 Task: Compose an email with the signature Christina Ramirez with the subject Thank you for a proposal and the message Im following up on the project timeline. Can you provide an update on the progress made so far? from softage.10@softage.net to softage.7@softage.net, now select the entire message Quote Attach a link with text SoftAge.7 and email address as softage.7@softage.net Send the email. Finally, move the email from Sent Items to the label Flyers
Action: Mouse moved to (60, 97)
Screenshot: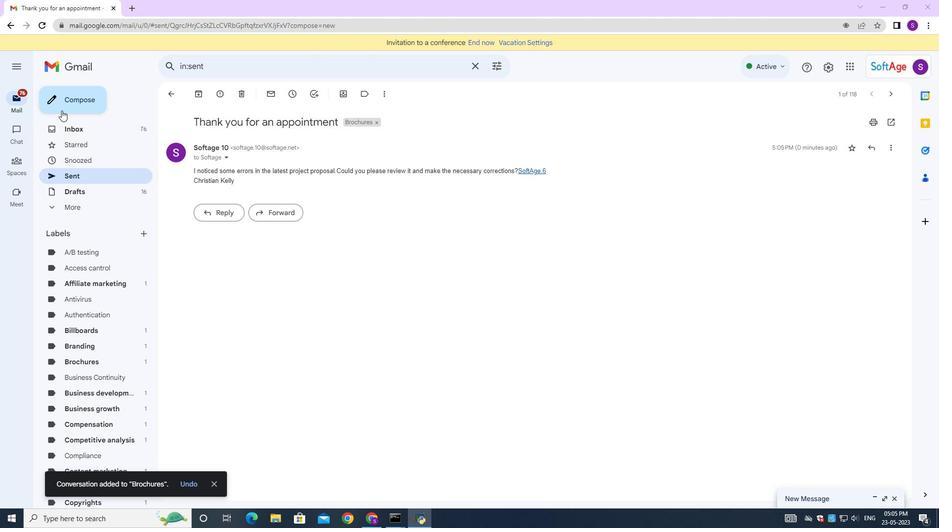 
Action: Mouse pressed left at (60, 97)
Screenshot: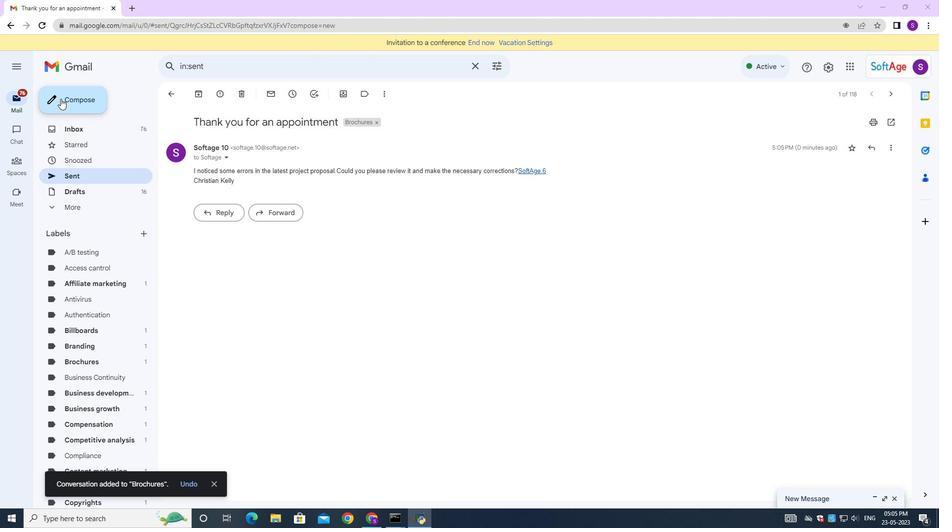 
Action: Mouse moved to (658, 494)
Screenshot: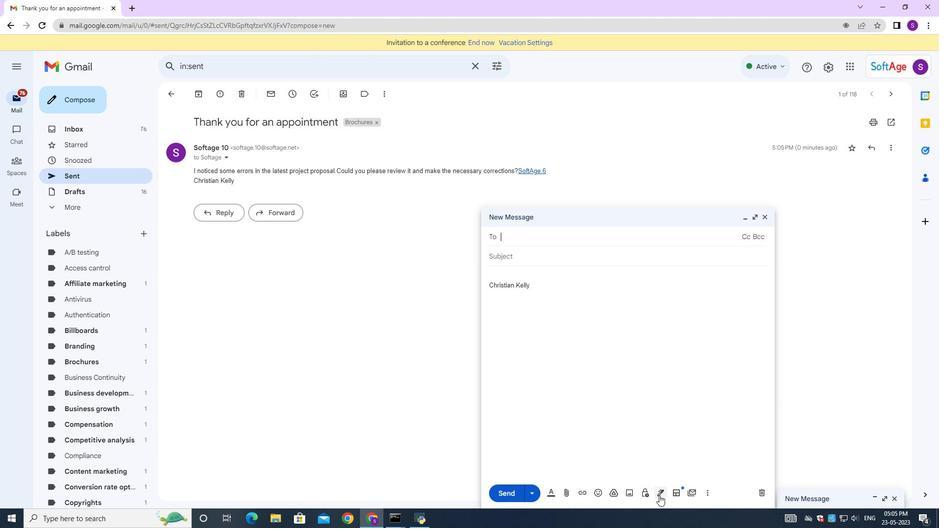 
Action: Mouse pressed left at (658, 494)
Screenshot: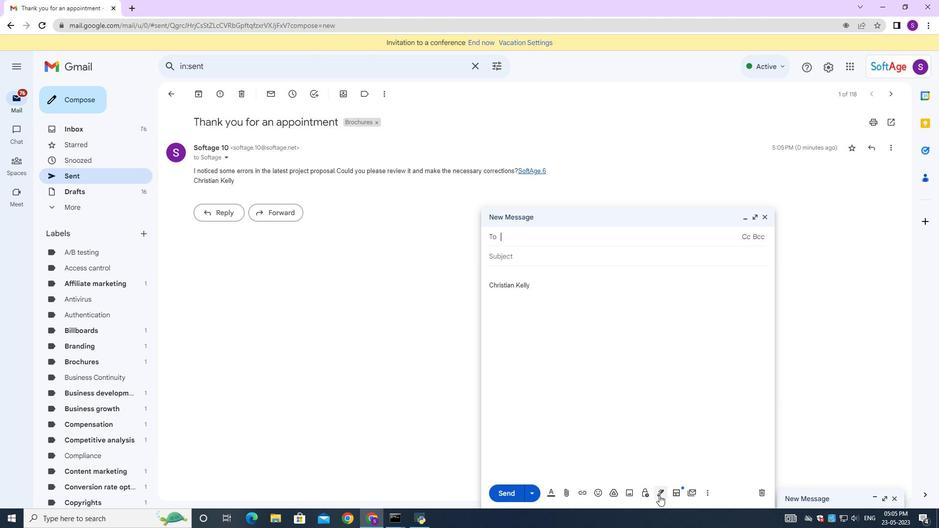 
Action: Mouse moved to (710, 439)
Screenshot: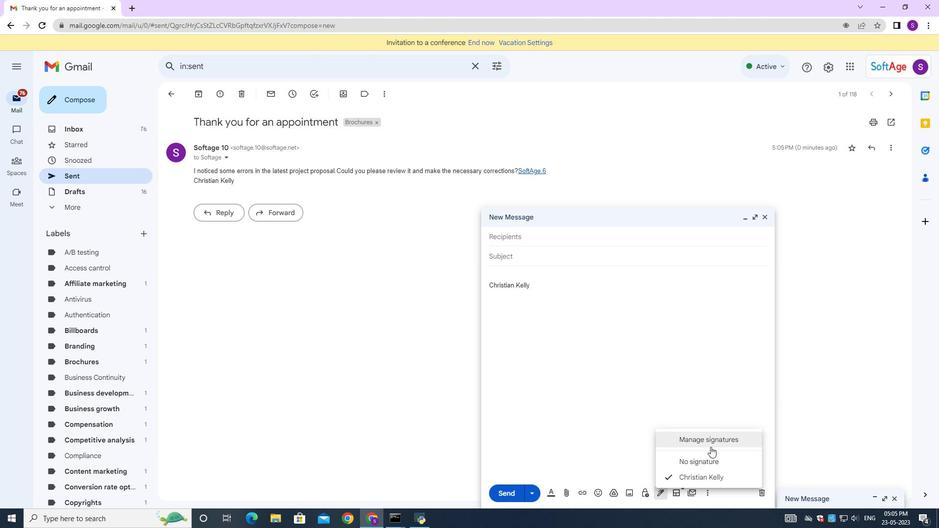 
Action: Mouse pressed left at (710, 439)
Screenshot: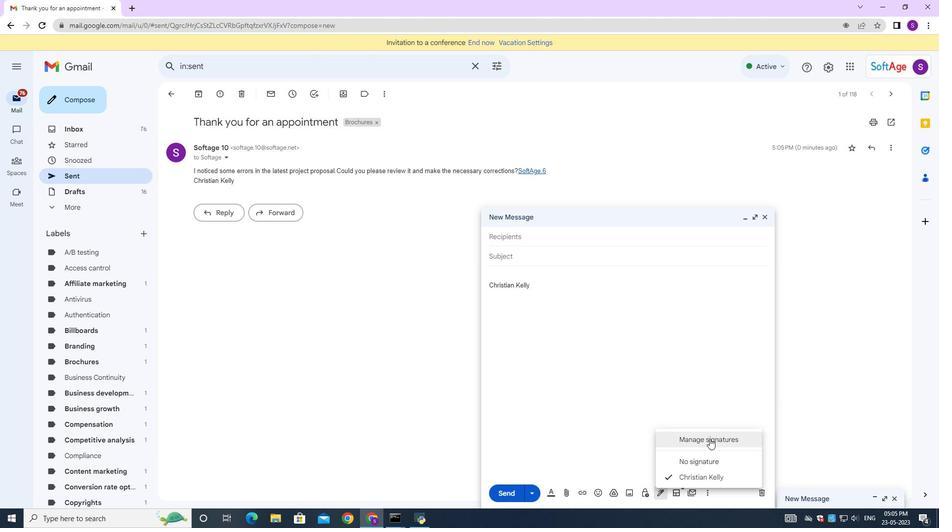 
Action: Mouse moved to (416, 237)
Screenshot: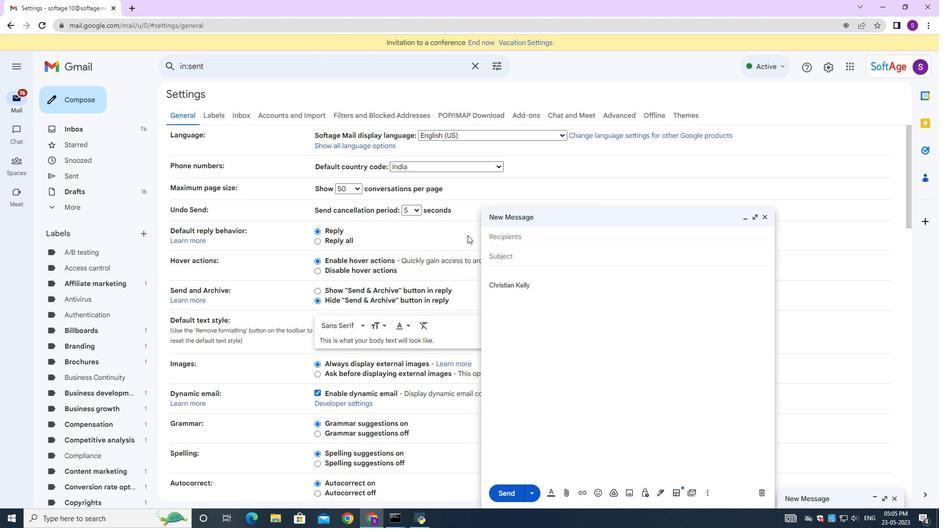
Action: Mouse scrolled (416, 237) with delta (0, 0)
Screenshot: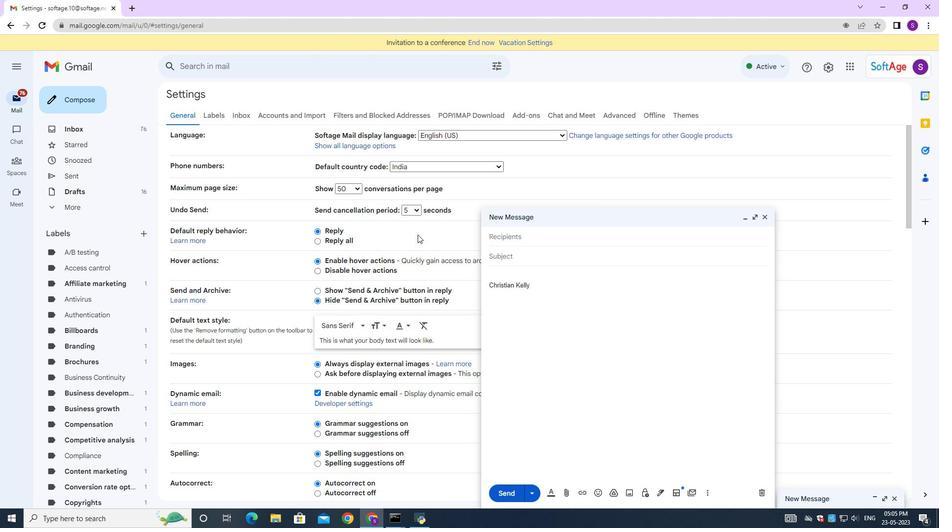 
Action: Mouse moved to (415, 238)
Screenshot: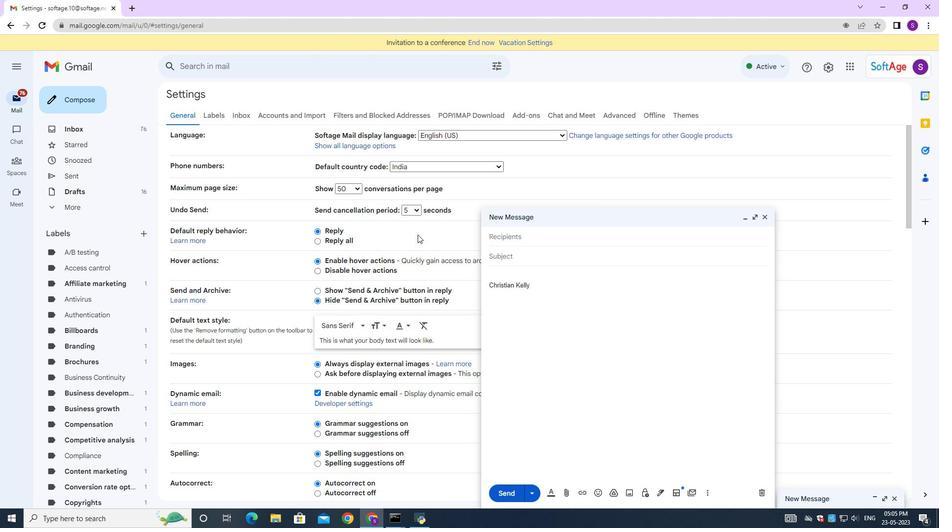 
Action: Mouse scrolled (415, 238) with delta (0, 0)
Screenshot: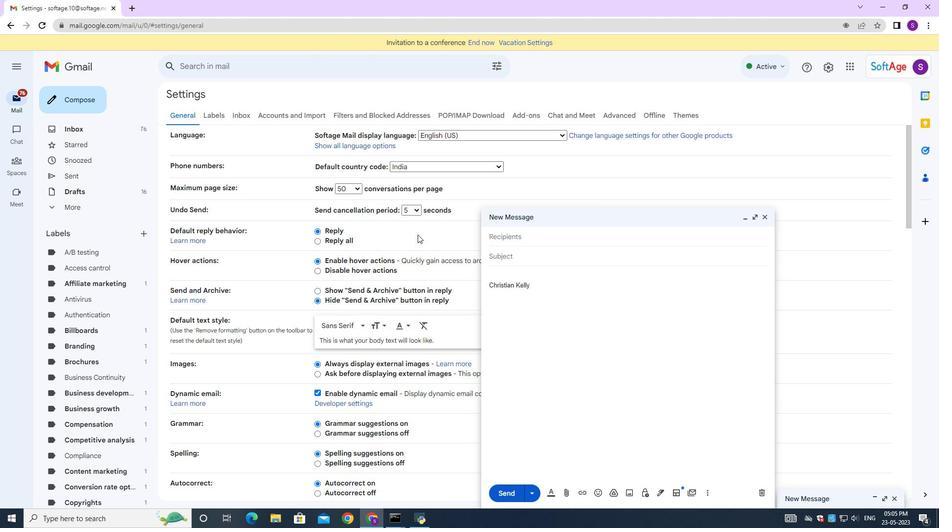 
Action: Mouse moved to (415, 239)
Screenshot: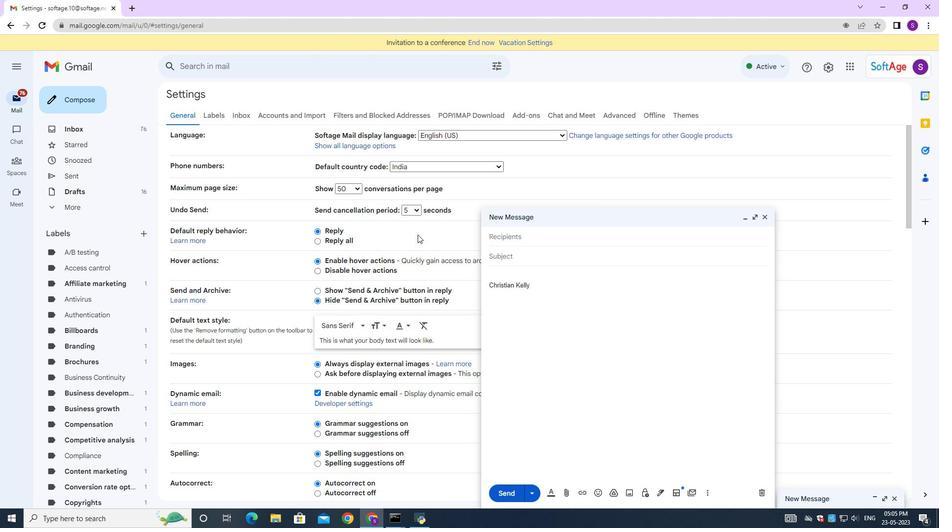 
Action: Mouse scrolled (415, 239) with delta (0, 0)
Screenshot: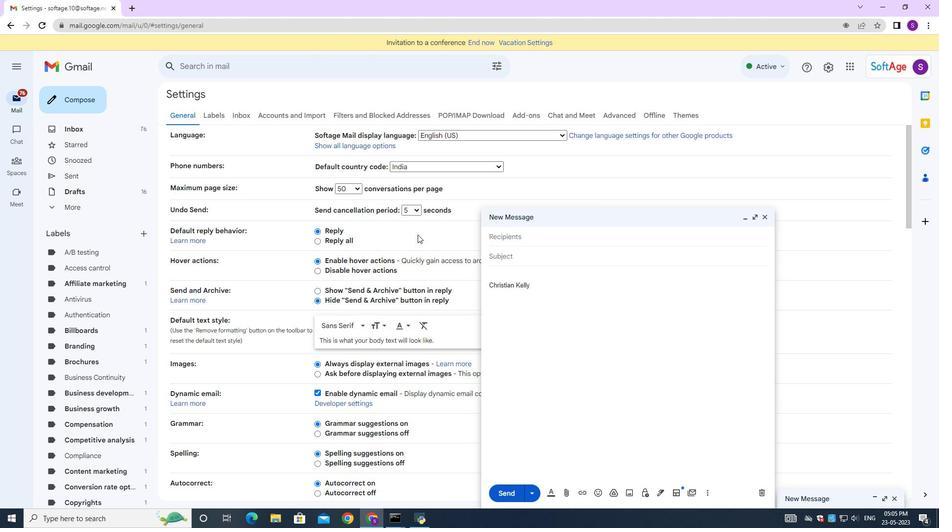 
Action: Mouse moved to (415, 240)
Screenshot: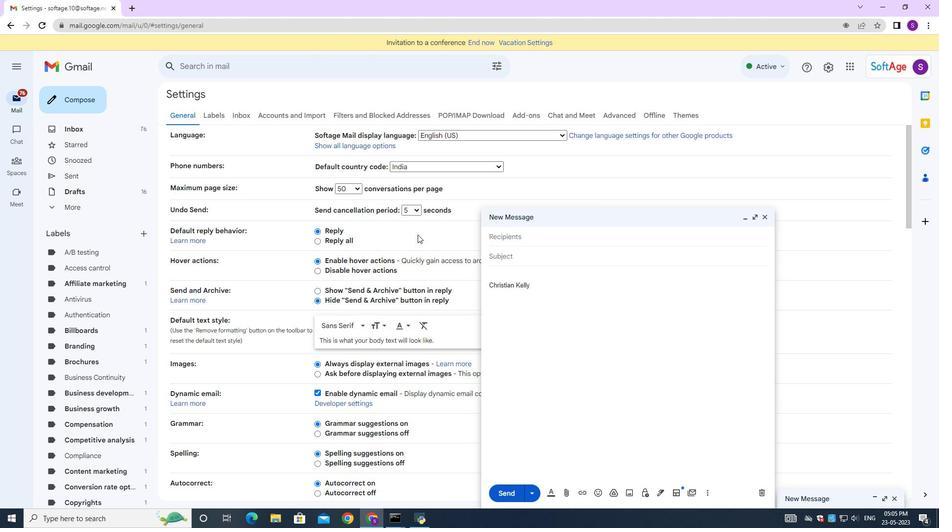 
Action: Mouse scrolled (415, 239) with delta (0, 0)
Screenshot: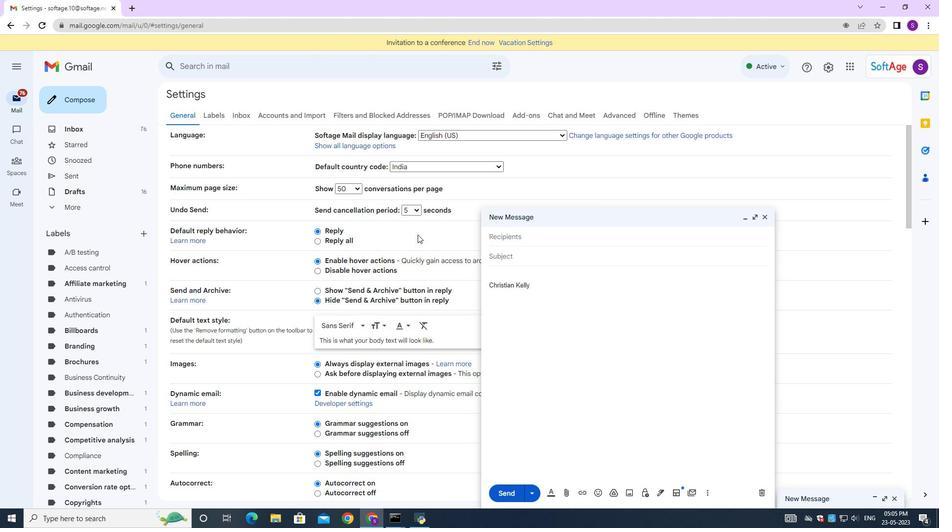 
Action: Mouse scrolled (415, 239) with delta (0, 0)
Screenshot: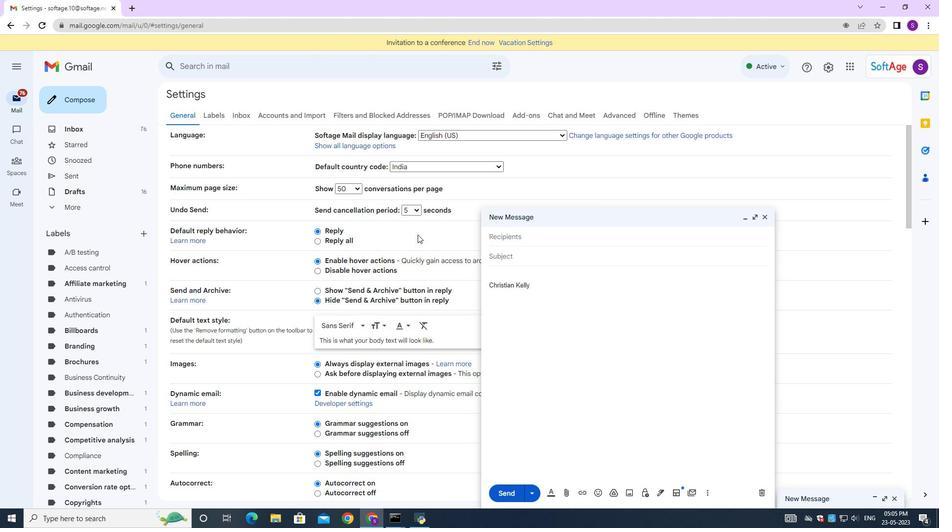 
Action: Mouse scrolled (415, 239) with delta (0, 0)
Screenshot: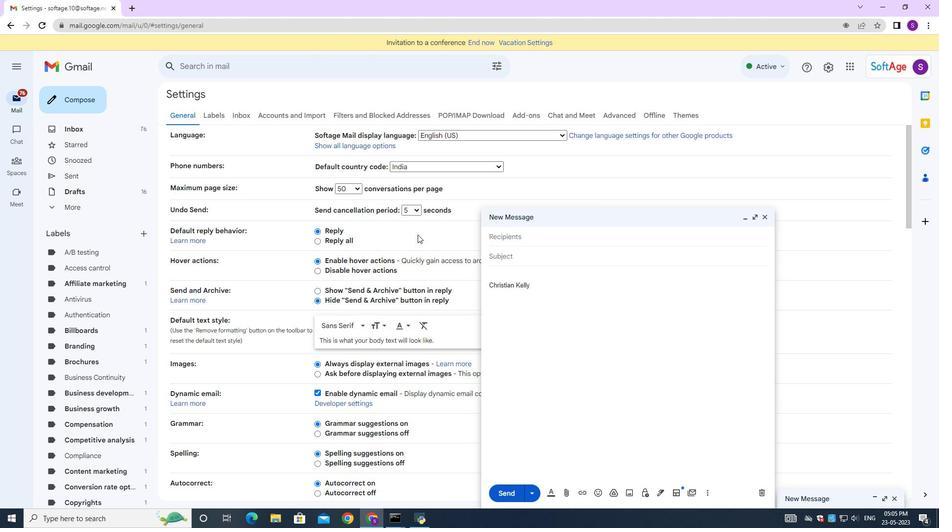 
Action: Mouse scrolled (415, 239) with delta (0, 0)
Screenshot: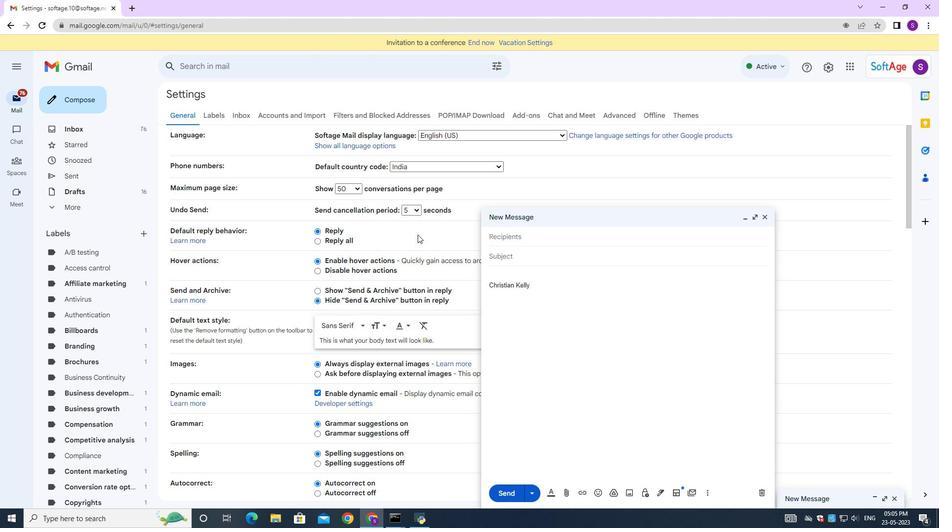 
Action: Mouse scrolled (415, 239) with delta (0, 0)
Screenshot: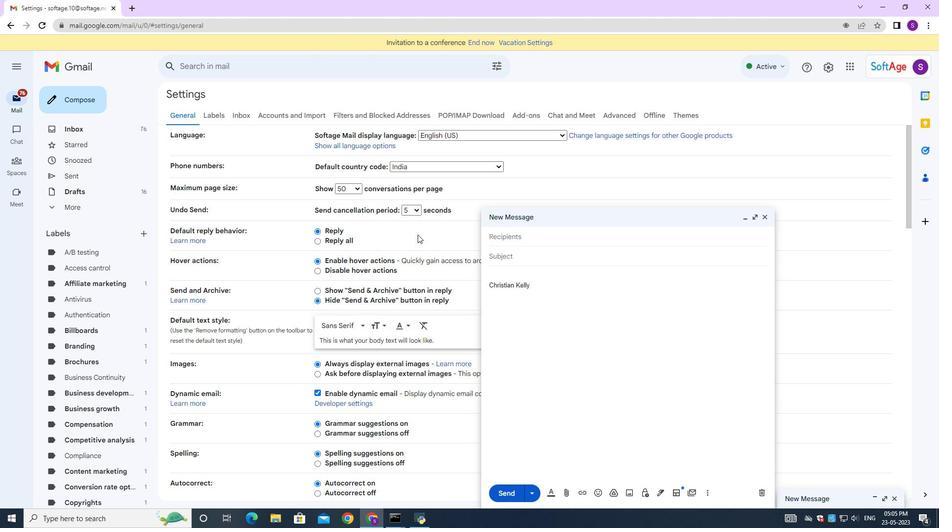 
Action: Mouse moved to (418, 259)
Screenshot: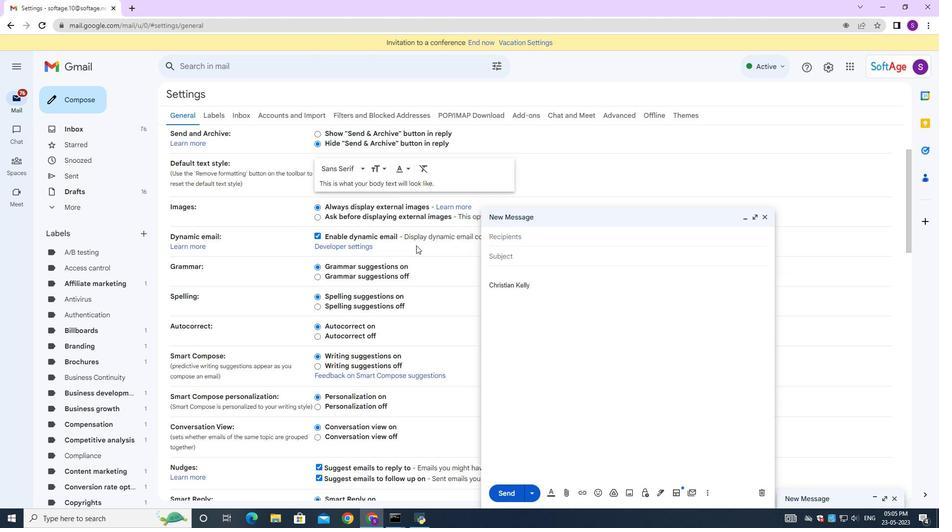 
Action: Mouse scrolled (418, 259) with delta (0, 0)
Screenshot: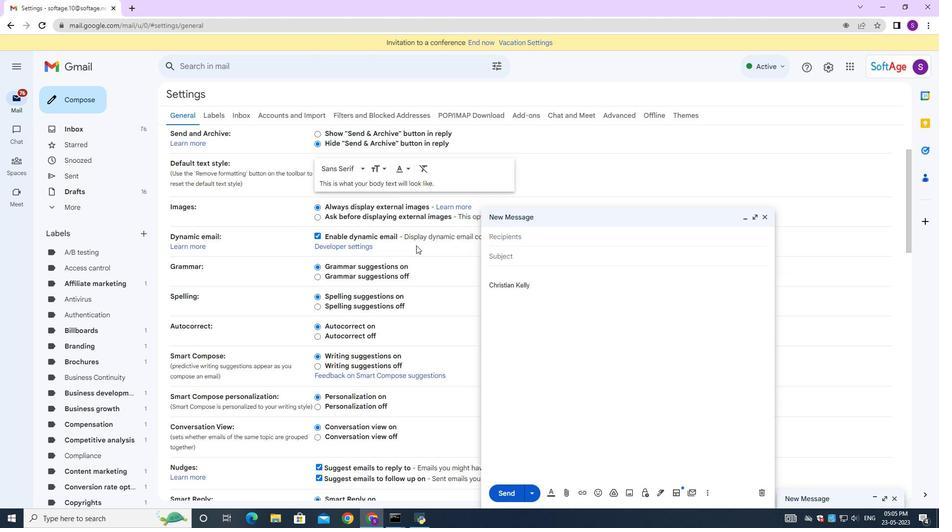 
Action: Mouse moved to (417, 262)
Screenshot: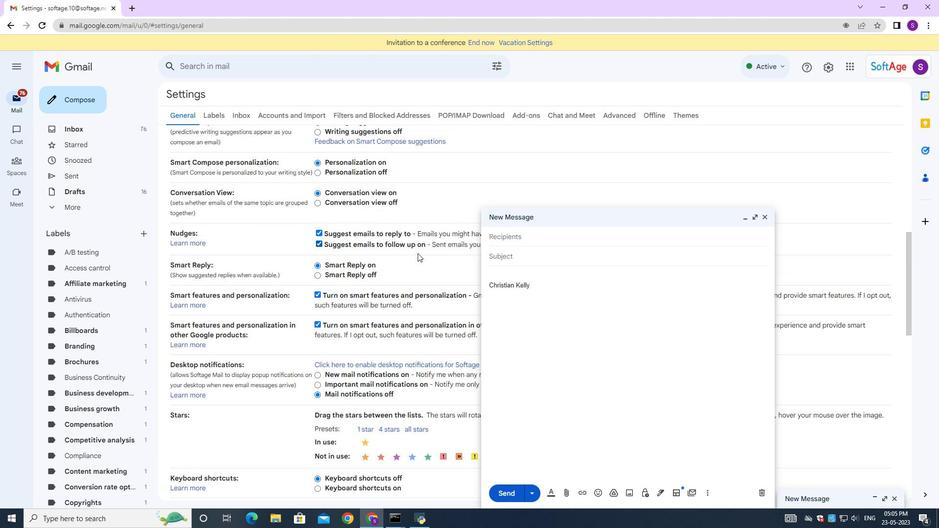 
Action: Mouse scrolled (417, 261) with delta (0, 0)
Screenshot: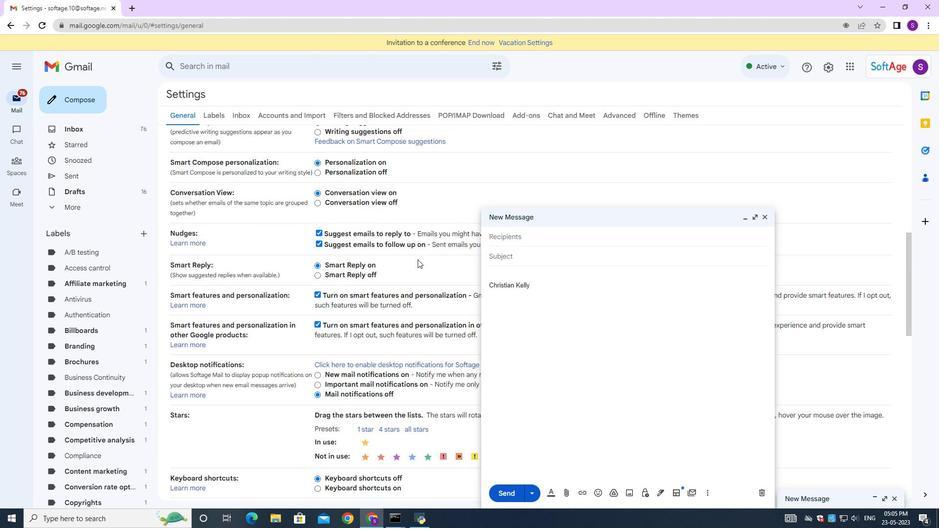 
Action: Mouse moved to (417, 263)
Screenshot: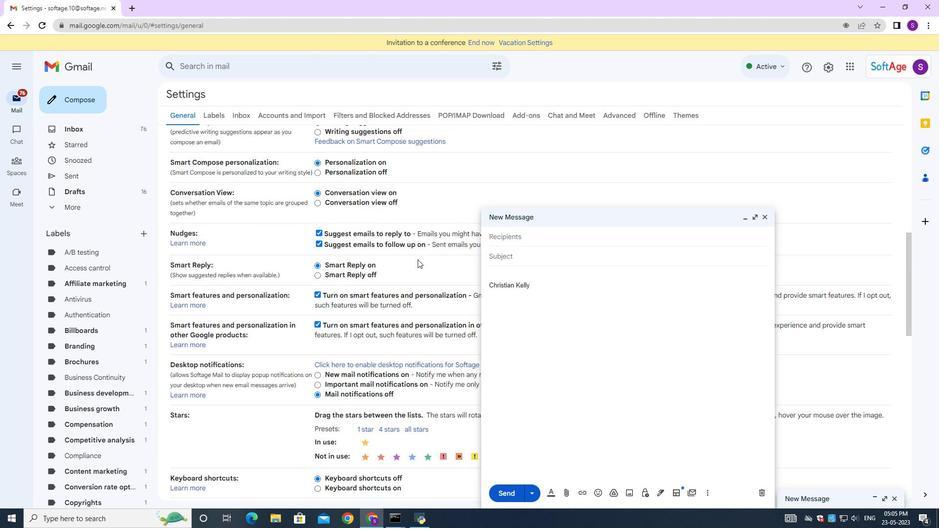 
Action: Mouse scrolled (417, 262) with delta (0, 0)
Screenshot: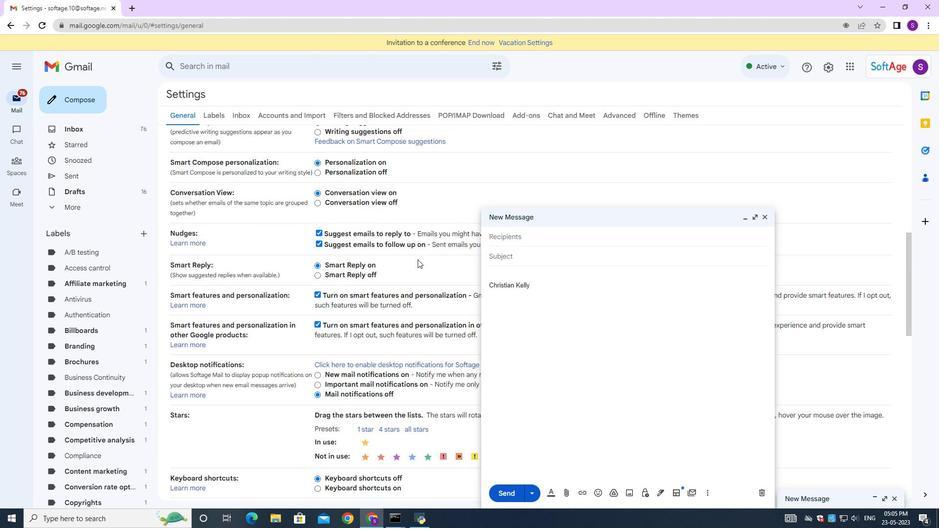 
Action: Mouse scrolled (417, 262) with delta (0, 0)
Screenshot: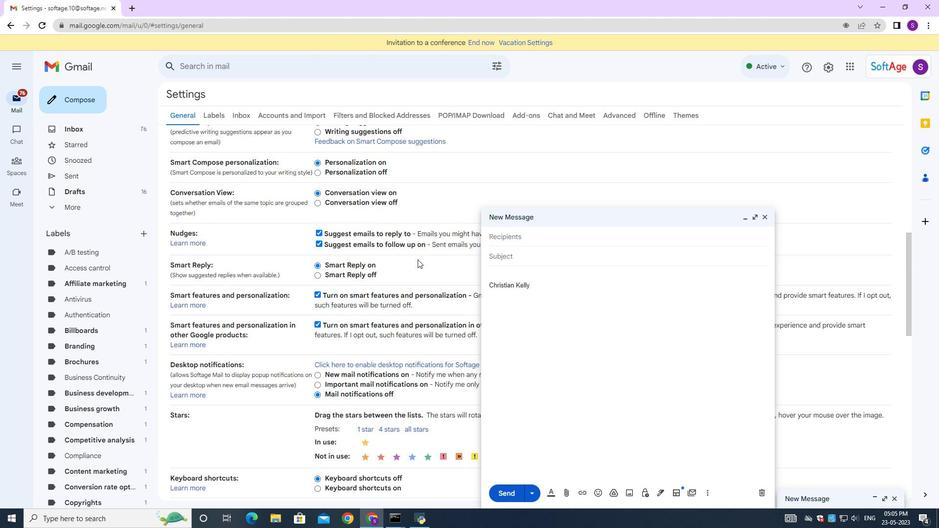 
Action: Mouse moved to (417, 288)
Screenshot: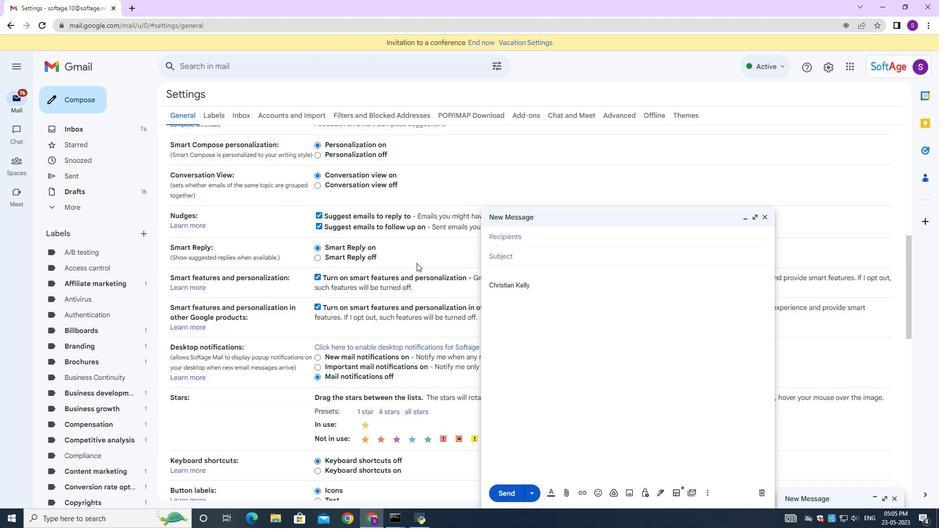 
Action: Mouse scrolled (417, 287) with delta (0, 0)
Screenshot: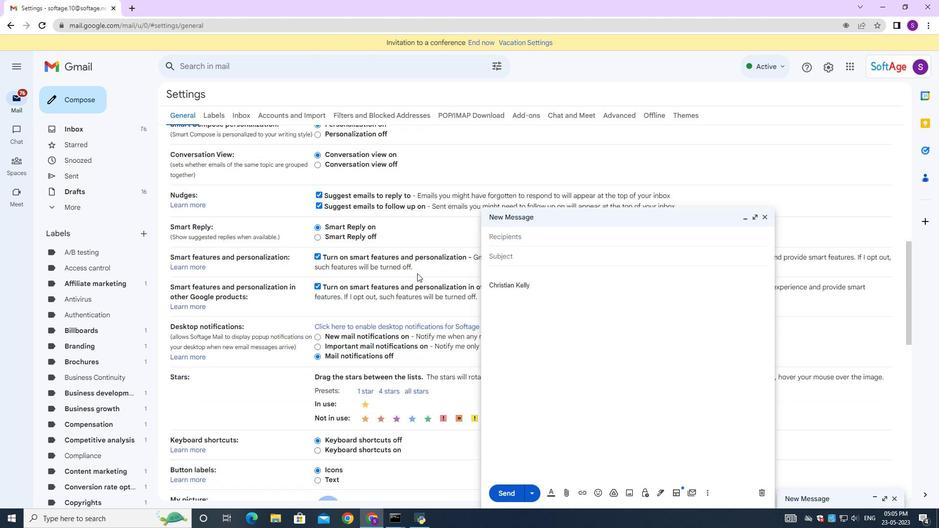 
Action: Mouse moved to (416, 289)
Screenshot: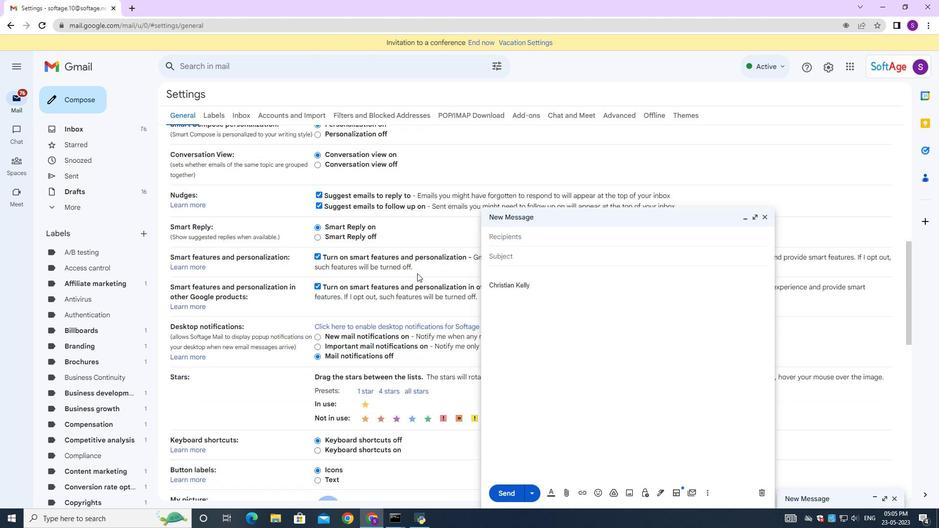 
Action: Mouse scrolled (416, 289) with delta (0, 0)
Screenshot: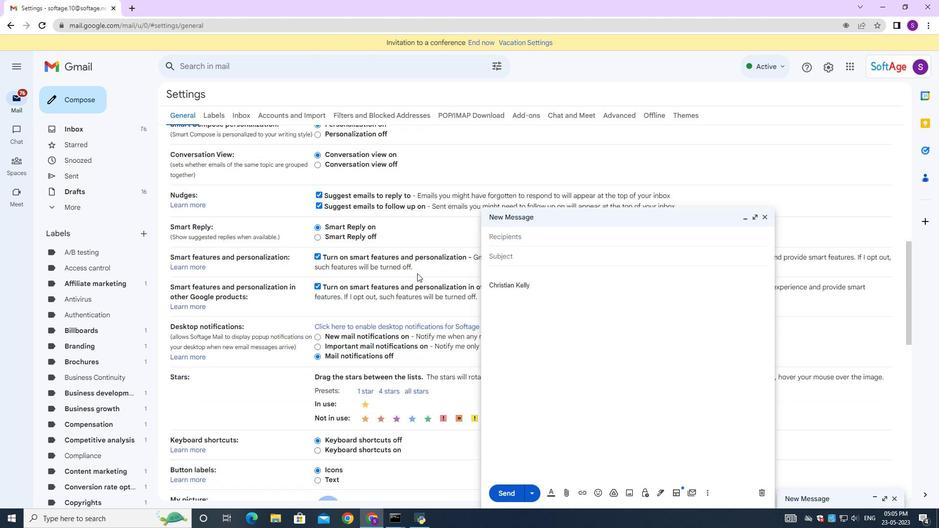 
Action: Mouse scrolled (416, 289) with delta (0, 0)
Screenshot: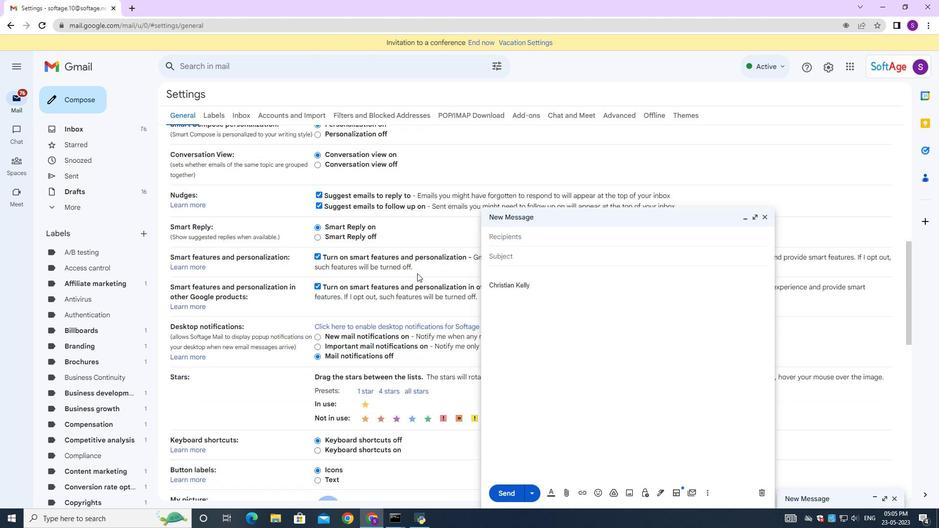 
Action: Mouse moved to (416, 290)
Screenshot: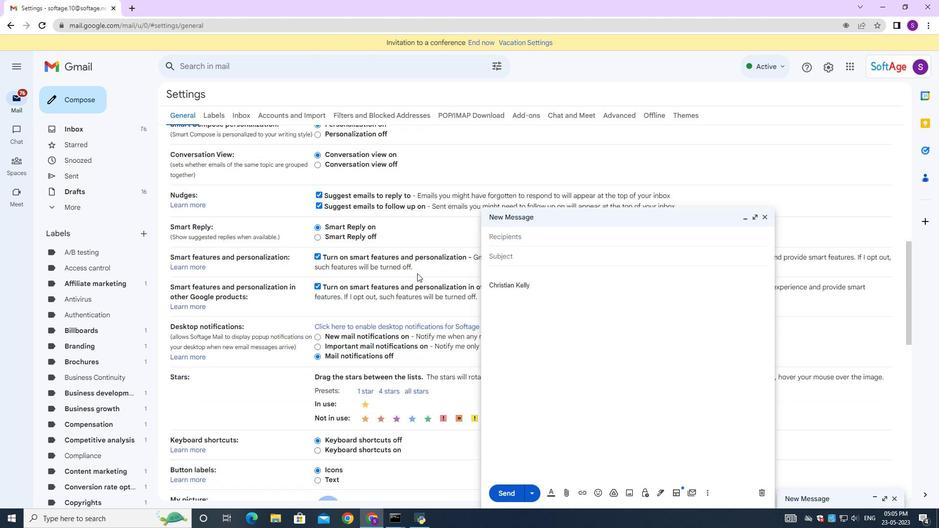 
Action: Mouse scrolled (416, 289) with delta (0, 0)
Screenshot: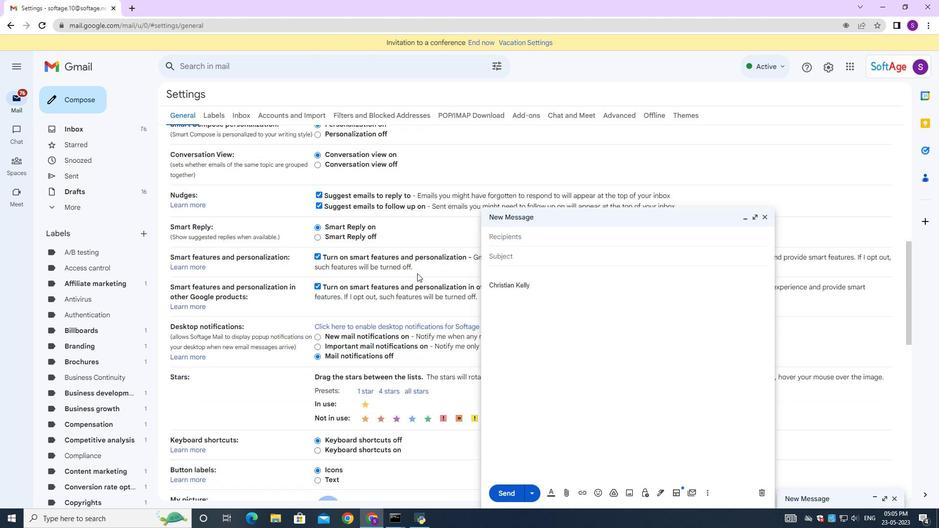 
Action: Mouse scrolled (416, 289) with delta (0, 0)
Screenshot: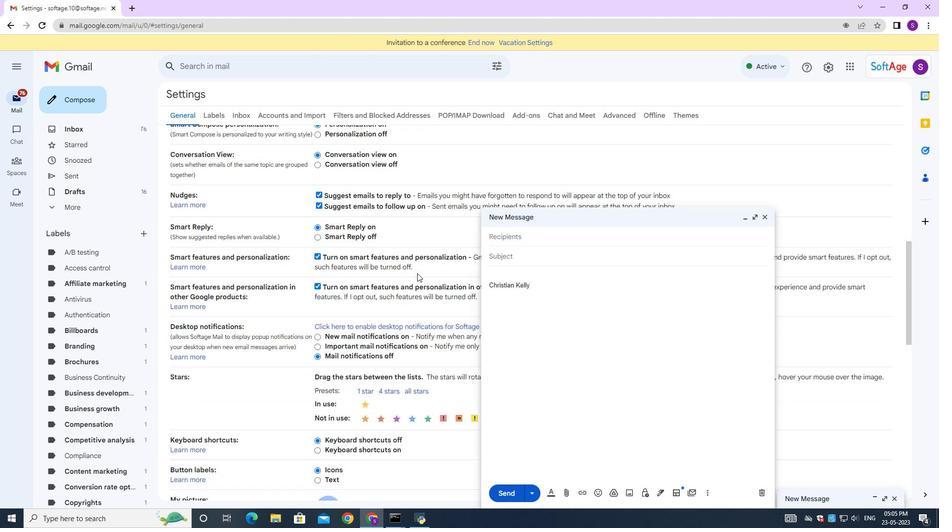 
Action: Mouse moved to (394, 175)
Screenshot: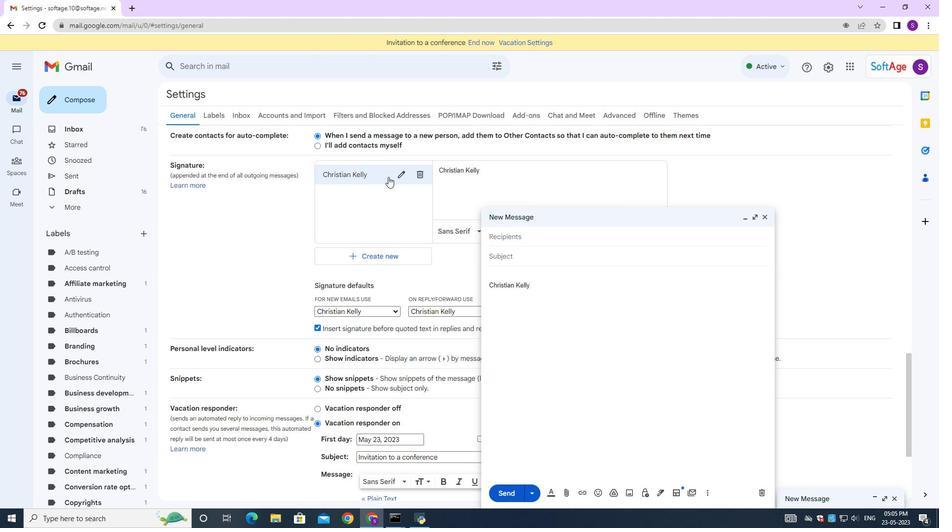 
Action: Mouse pressed left at (394, 175)
Screenshot: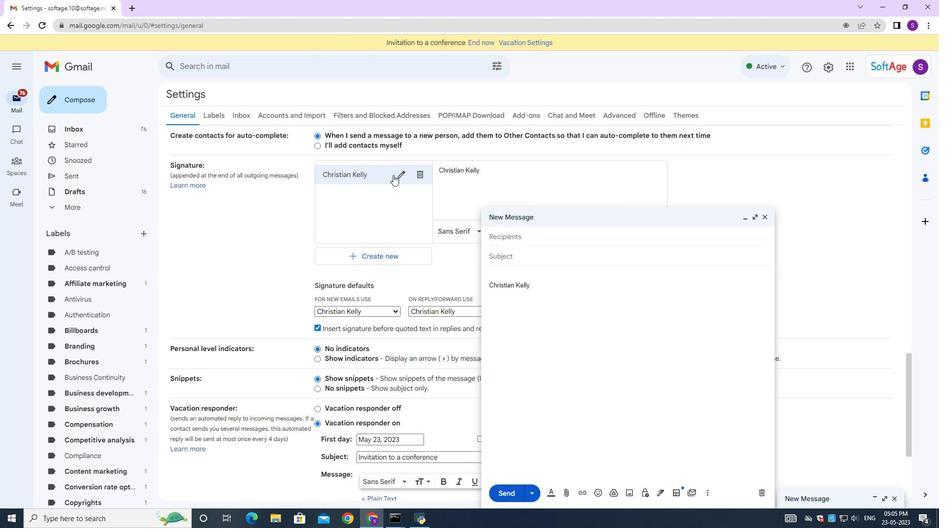 
Action: Mouse moved to (399, 175)
Screenshot: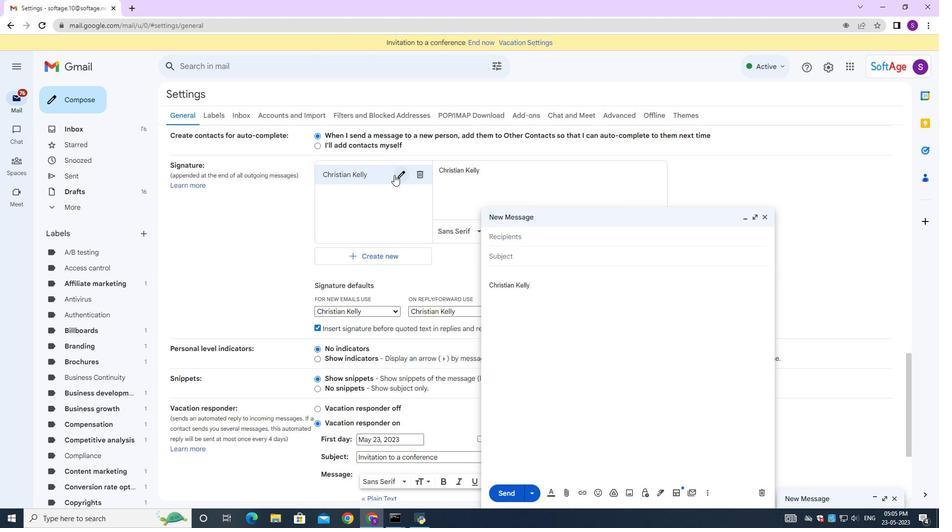 
Action: Key pressed ctrl+A<Key.f11><Key.shift><Key.shift><Key.shift><Key.f11>
Screenshot: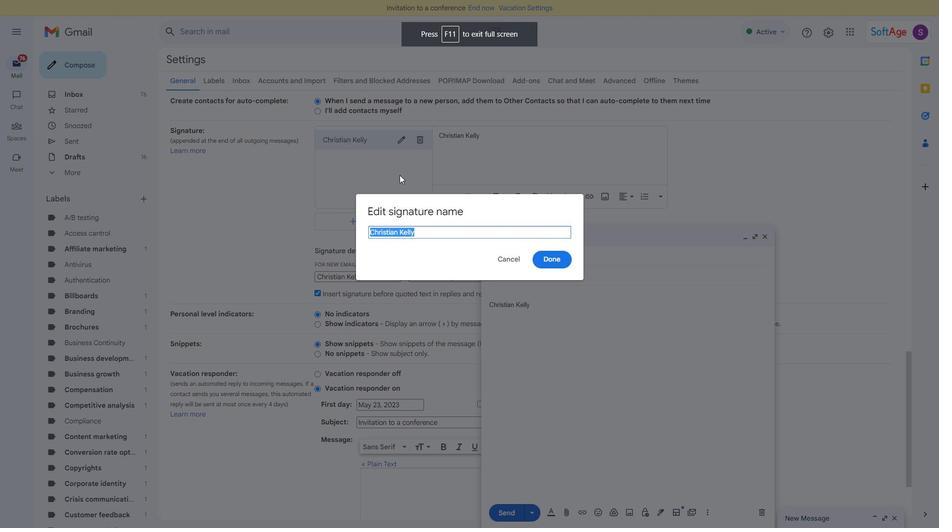 
Action: Mouse moved to (442, 247)
Screenshot: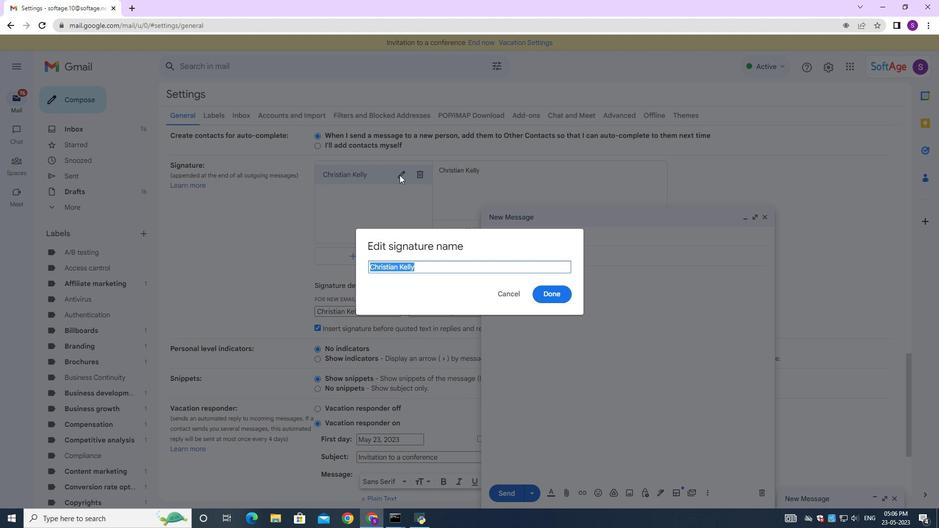 
Action: Key pressed <Key.backspace>
Screenshot: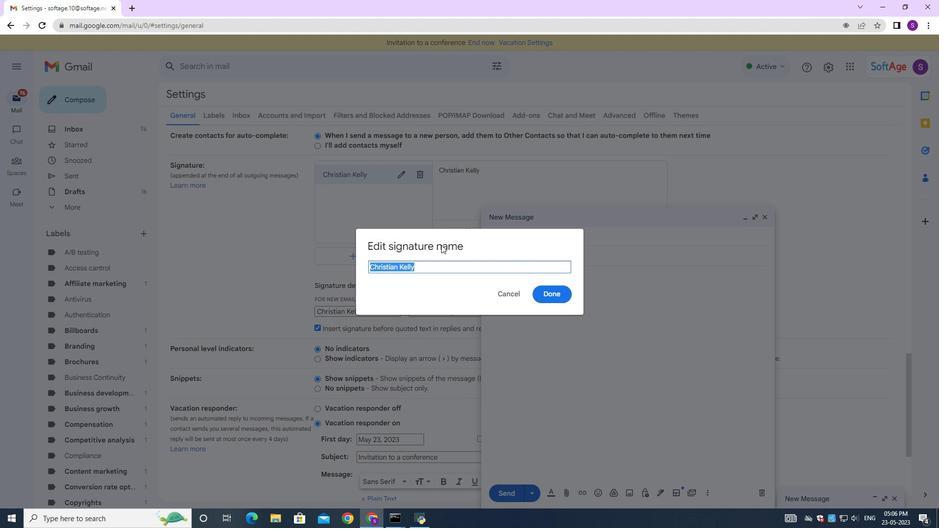 
Action: Mouse moved to (442, 248)
Screenshot: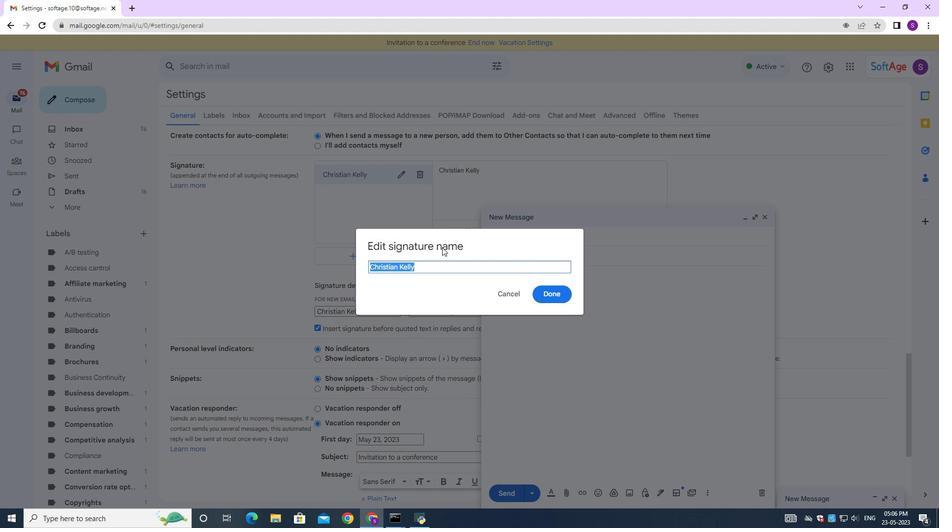 
Action: Key pressed <Key.shift>Chrias<Key.backspace><Key.backspace>stina<Key.space><Key.shift>Ramirez
Screenshot: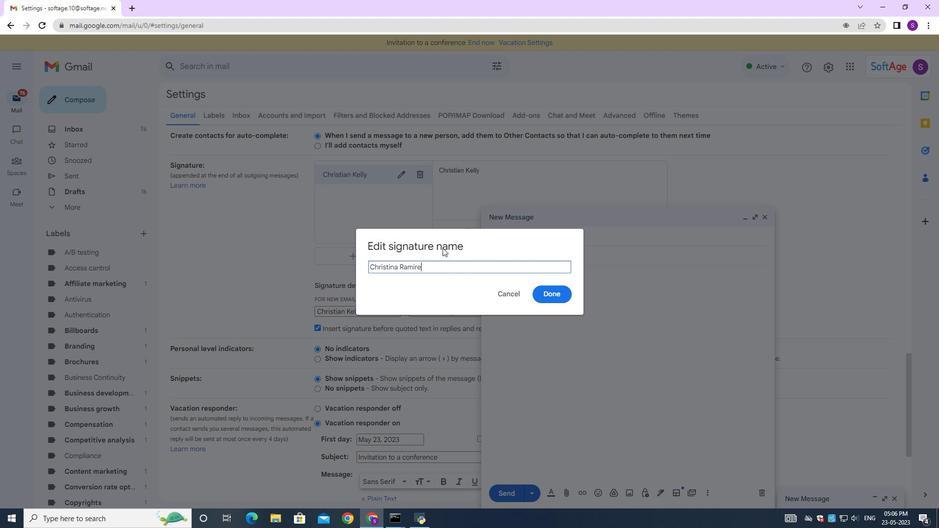 
Action: Mouse moved to (537, 291)
Screenshot: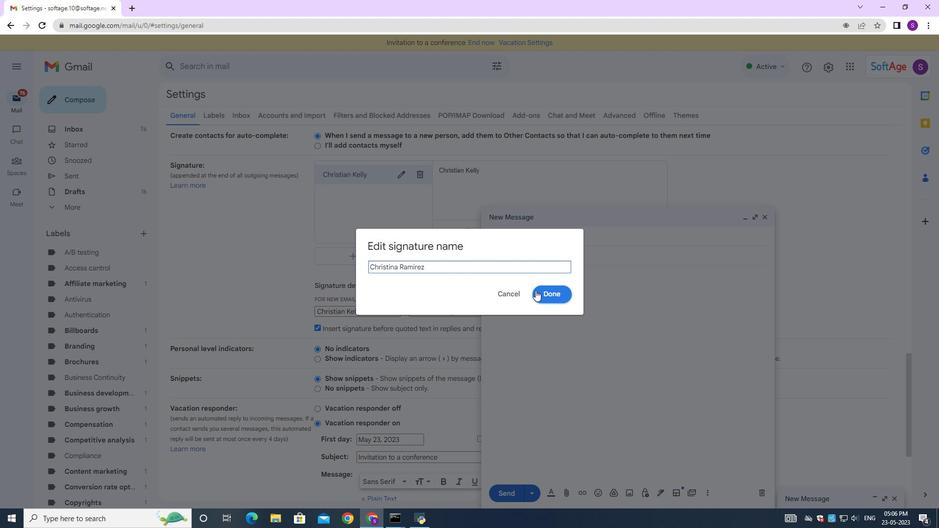 
Action: Mouse pressed left at (537, 291)
Screenshot: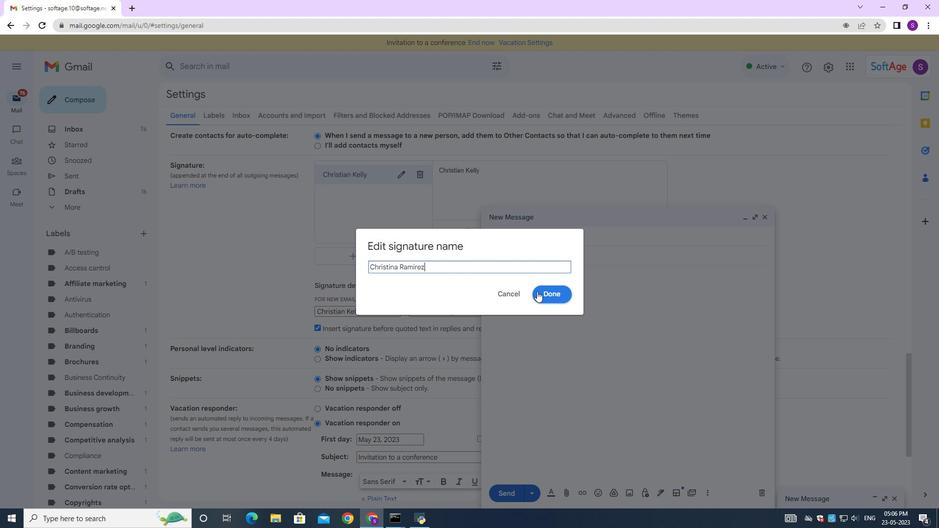 
Action: Mouse moved to (766, 214)
Screenshot: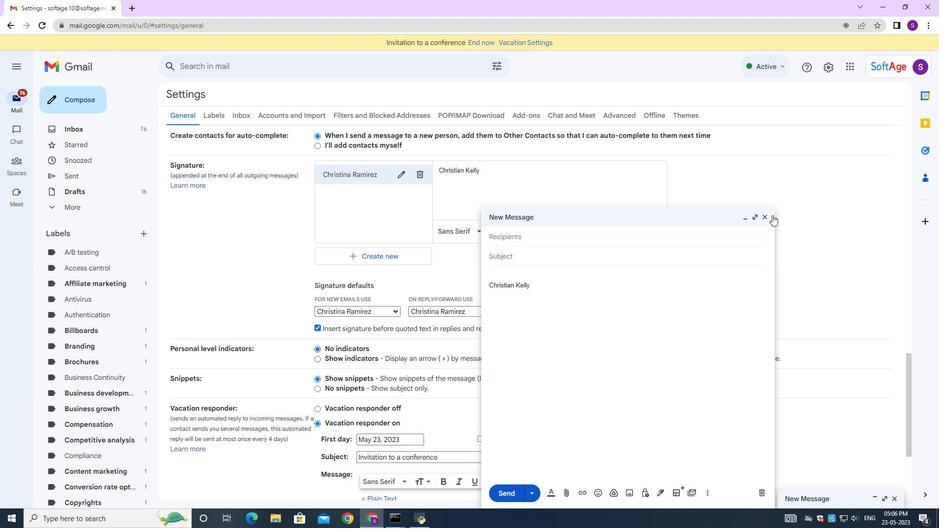 
Action: Mouse pressed left at (766, 214)
Screenshot: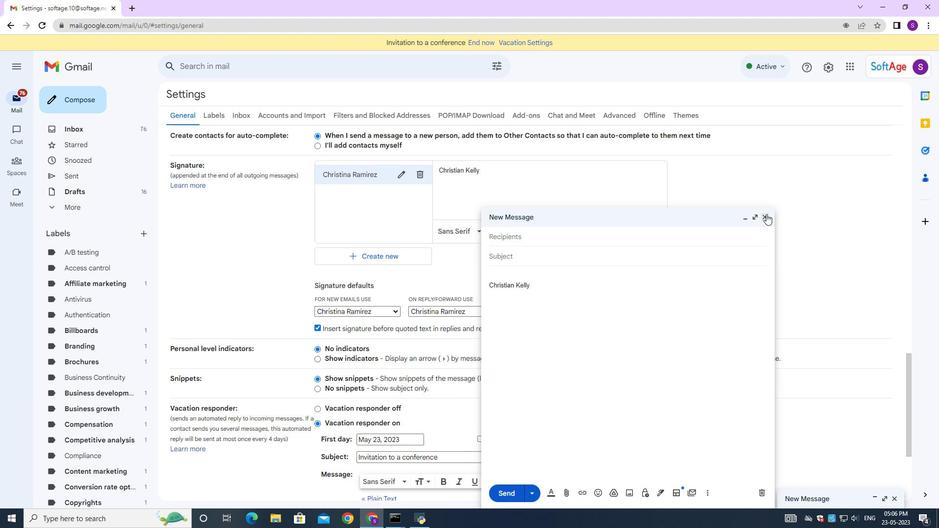 
Action: Mouse moved to (896, 500)
Screenshot: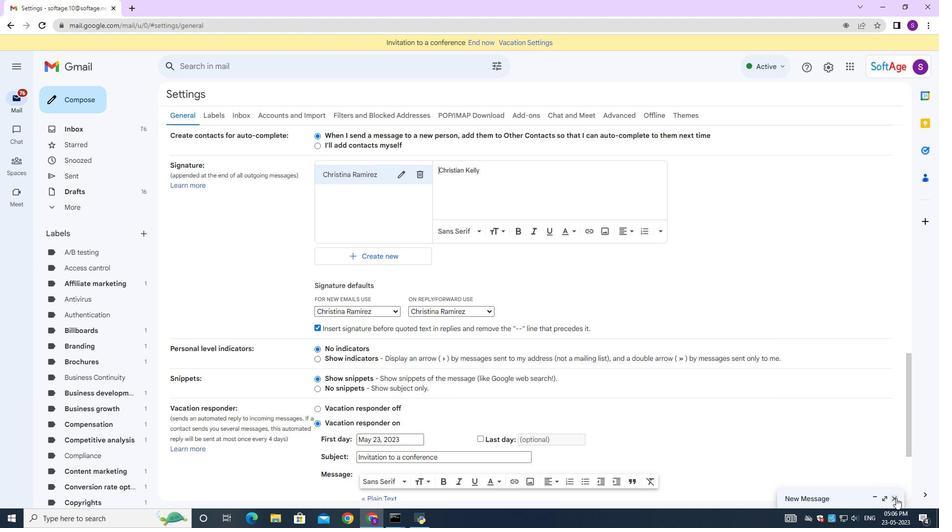
Action: Mouse pressed left at (896, 500)
Screenshot: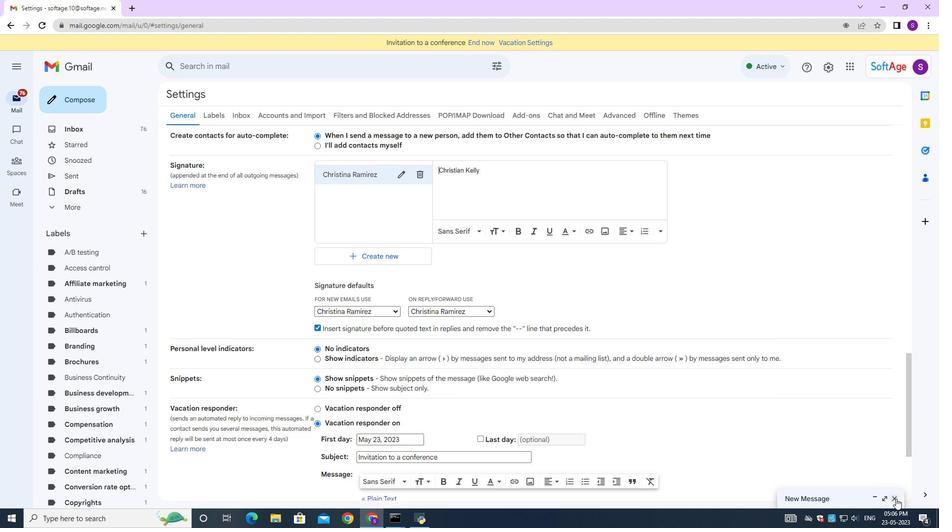 
Action: Mouse moved to (534, 195)
Screenshot: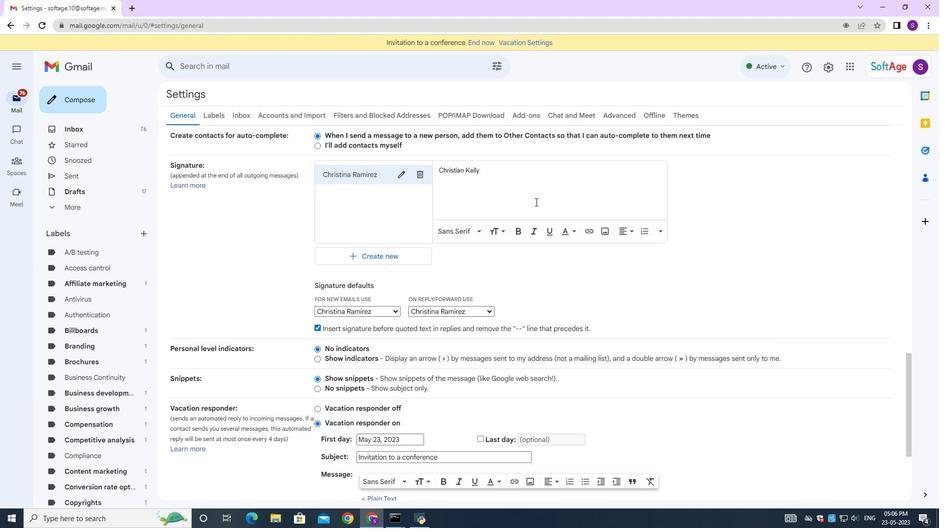 
Action: Mouse pressed left at (534, 195)
Screenshot: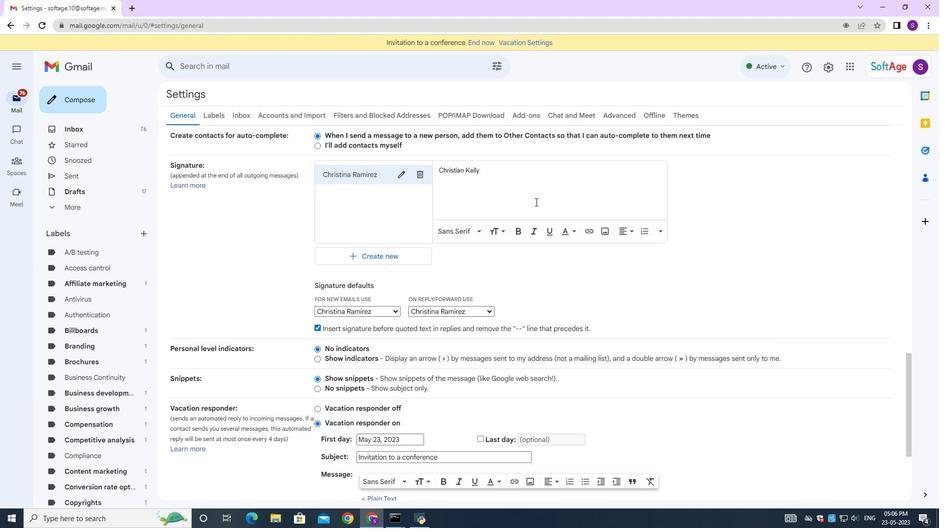 
Action: Mouse moved to (534, 195)
Screenshot: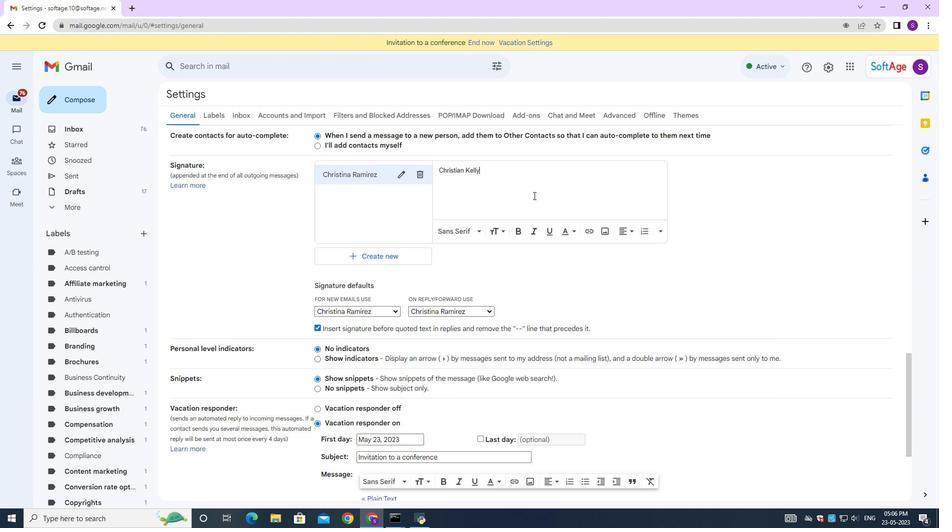 
Action: Key pressed ctrl+A<Key.backspace><Key.shift>Christina<Key.space><Key.shift><Key.shift>Ramirez
Screenshot: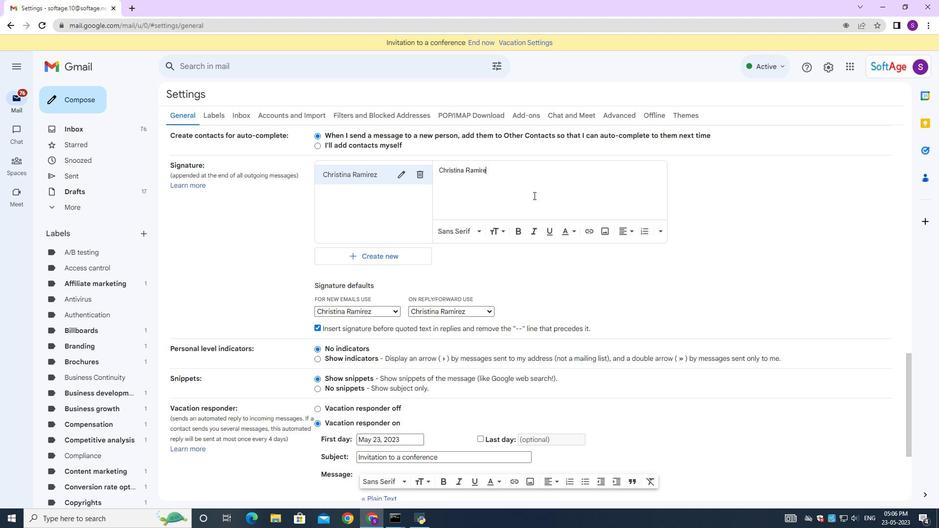 
Action: Mouse moved to (556, 225)
Screenshot: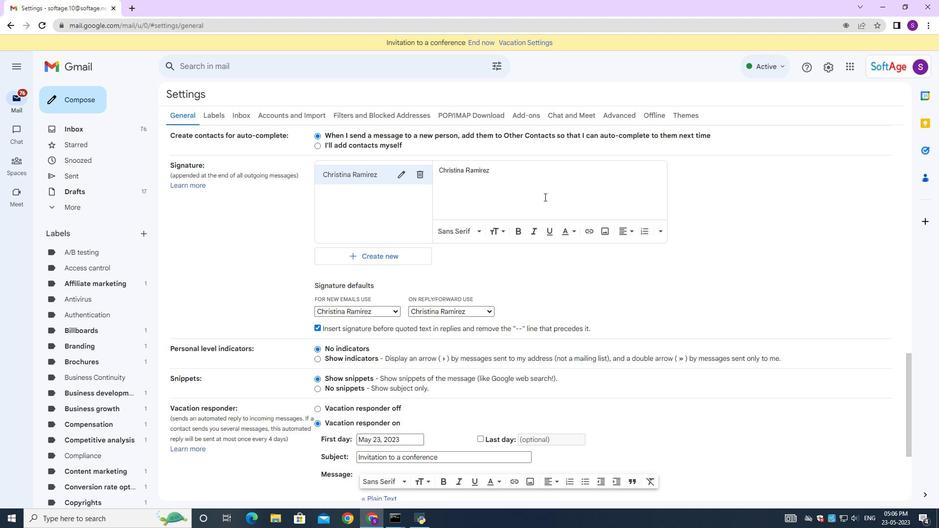 
Action: Mouse scrolled (556, 224) with delta (0, 0)
Screenshot: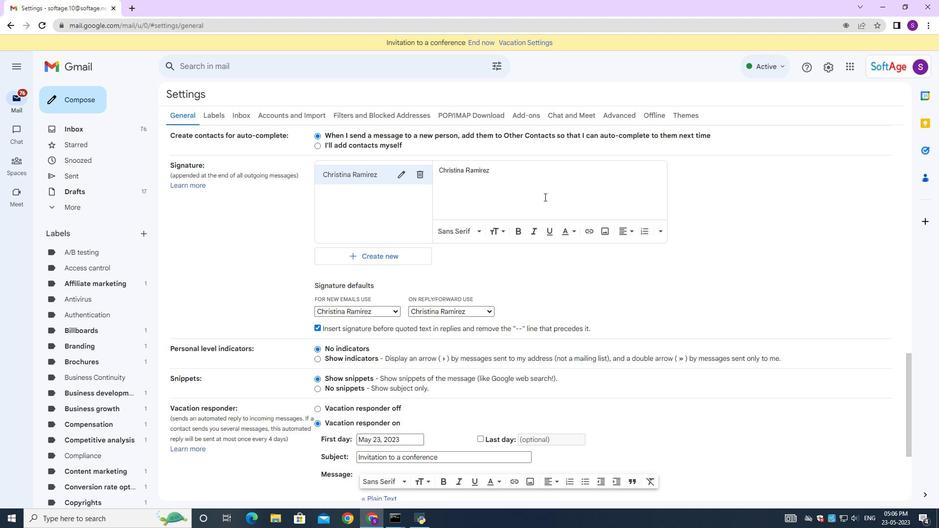 
Action: Mouse moved to (558, 233)
Screenshot: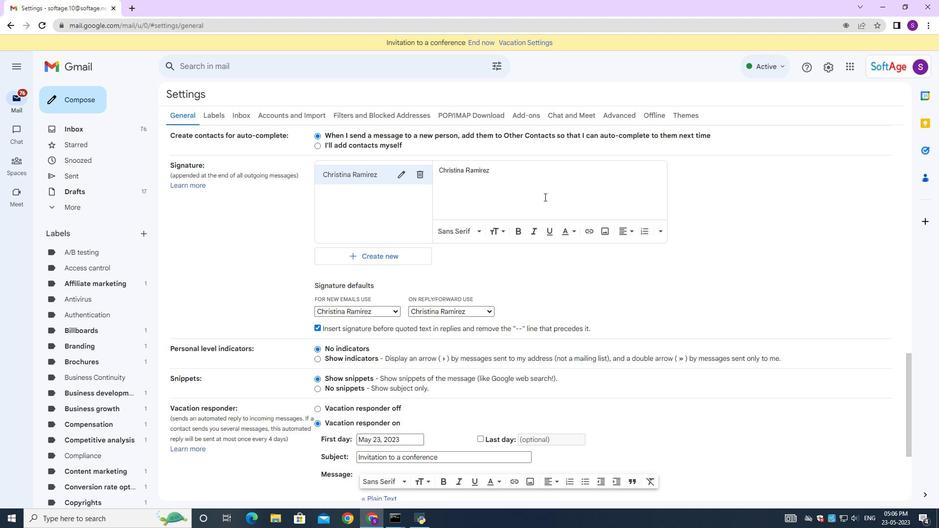 
Action: Mouse scrolled (558, 232) with delta (0, 0)
Screenshot: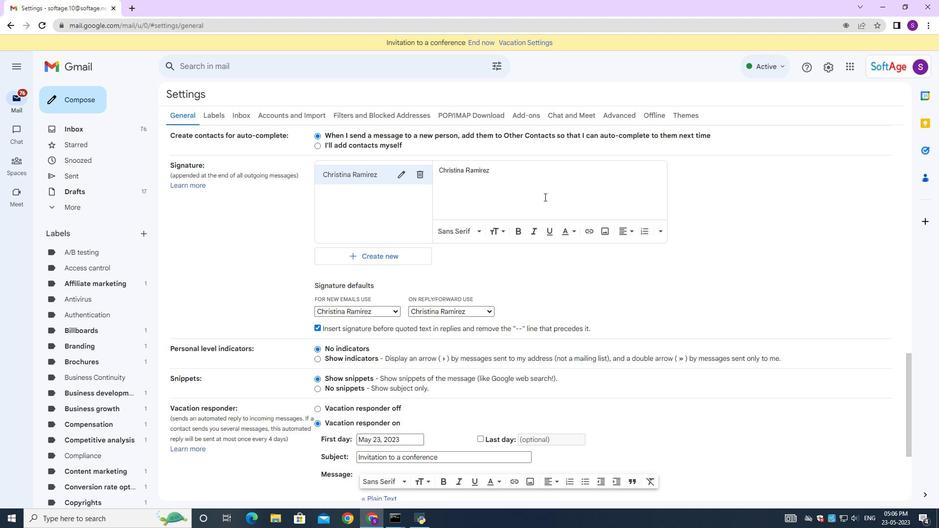 
Action: Mouse moved to (558, 233)
Screenshot: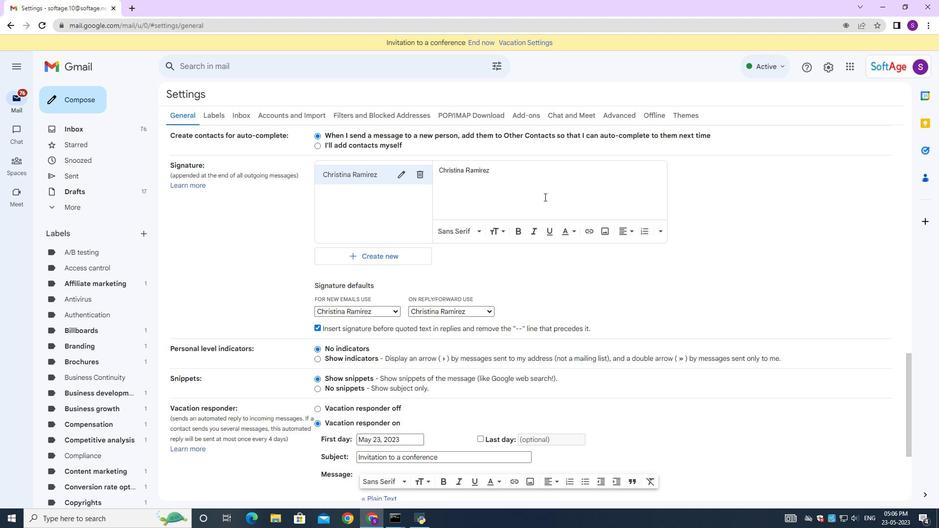 
Action: Mouse scrolled (558, 232) with delta (0, 0)
Screenshot: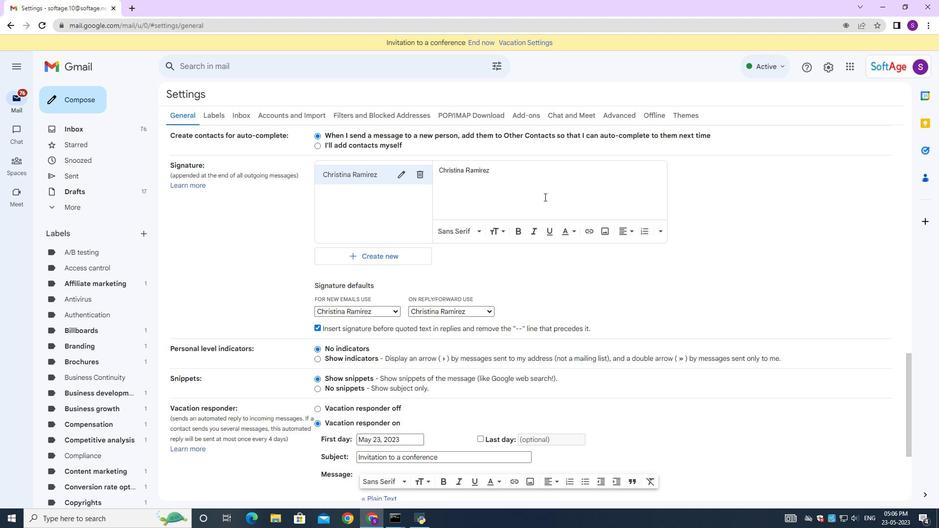 
Action: Mouse scrolled (558, 232) with delta (0, 0)
Screenshot: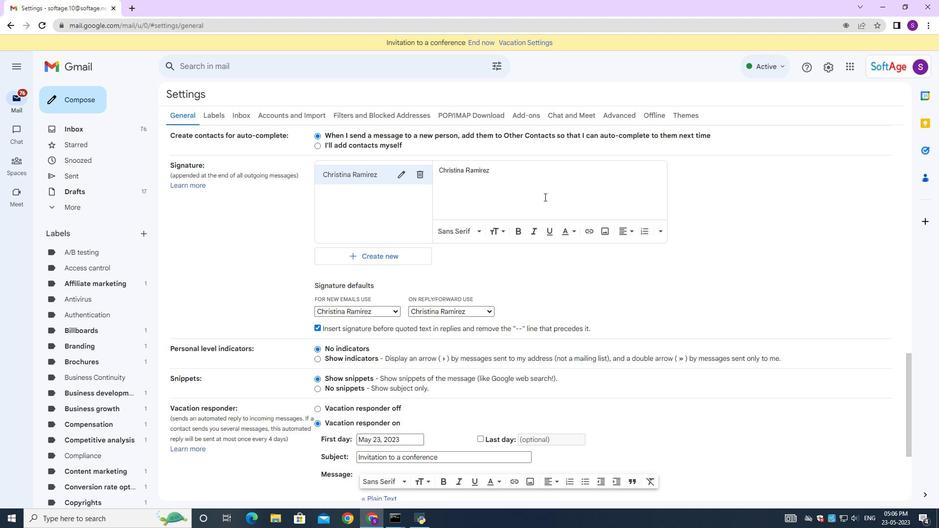 
Action: Mouse scrolled (558, 232) with delta (0, 0)
Screenshot: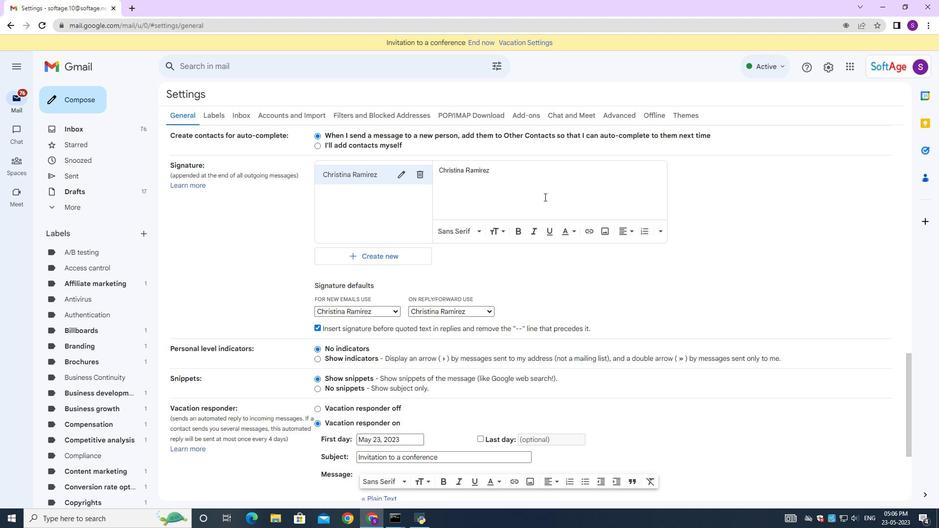 
Action: Mouse moved to (558, 310)
Screenshot: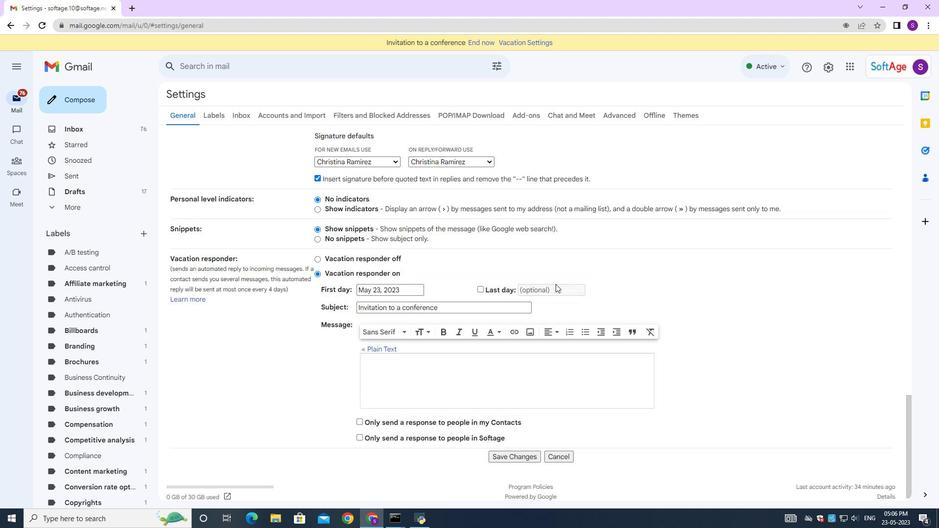 
Action: Mouse scrolled (558, 309) with delta (0, 0)
Screenshot: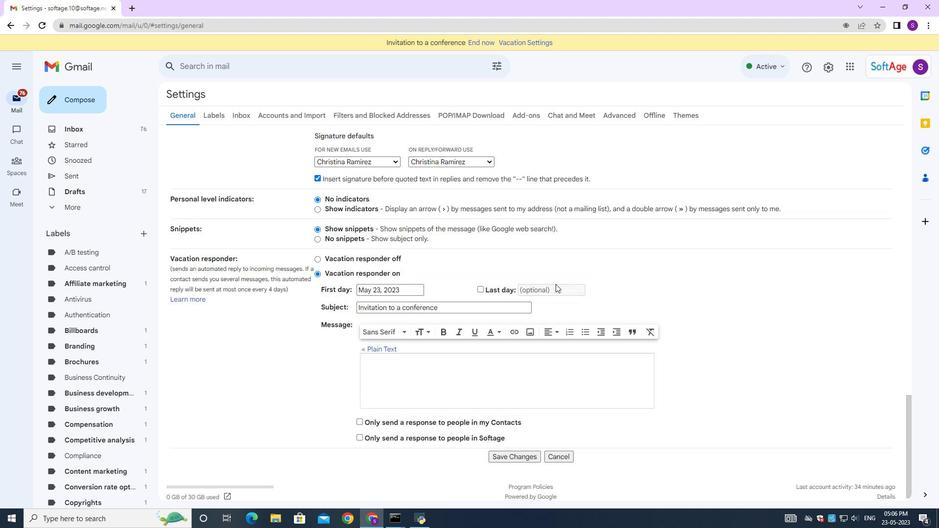 
Action: Mouse moved to (559, 325)
Screenshot: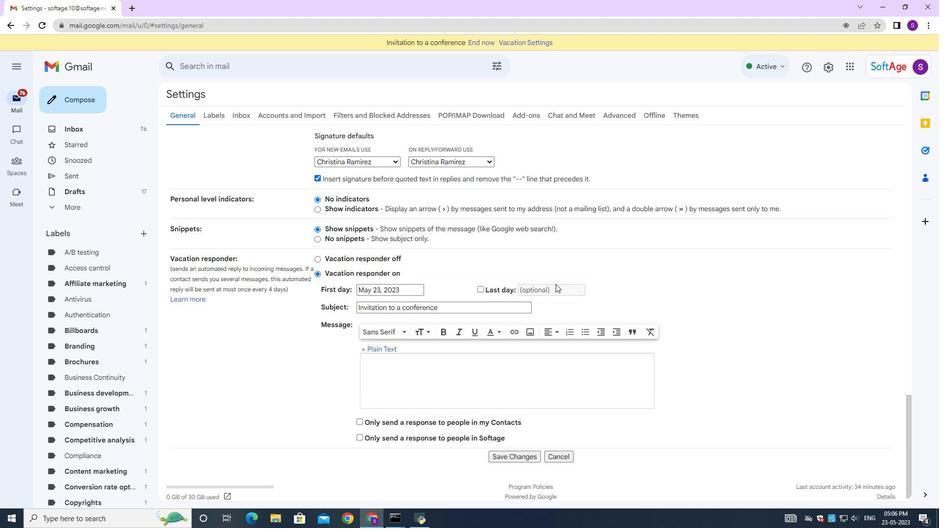 
Action: Mouse scrolled (559, 325) with delta (0, 0)
Screenshot: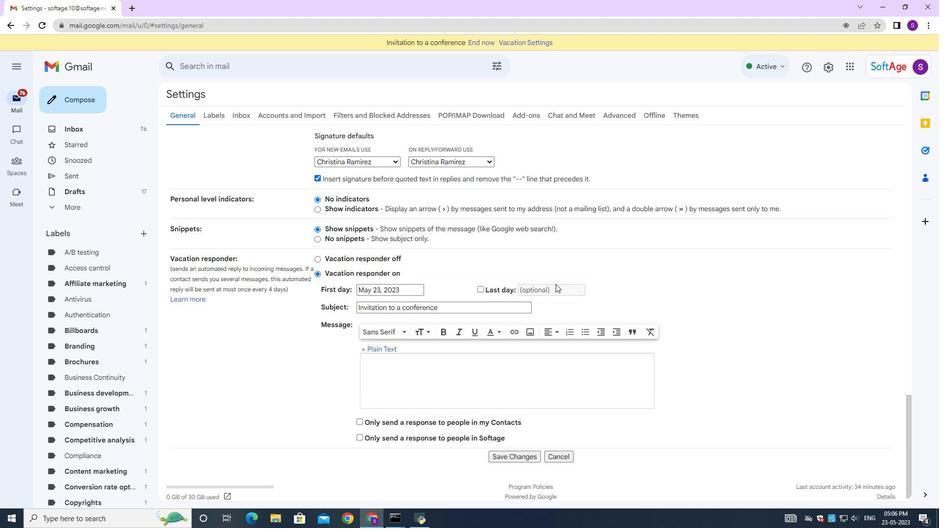 
Action: Mouse moved to (558, 330)
Screenshot: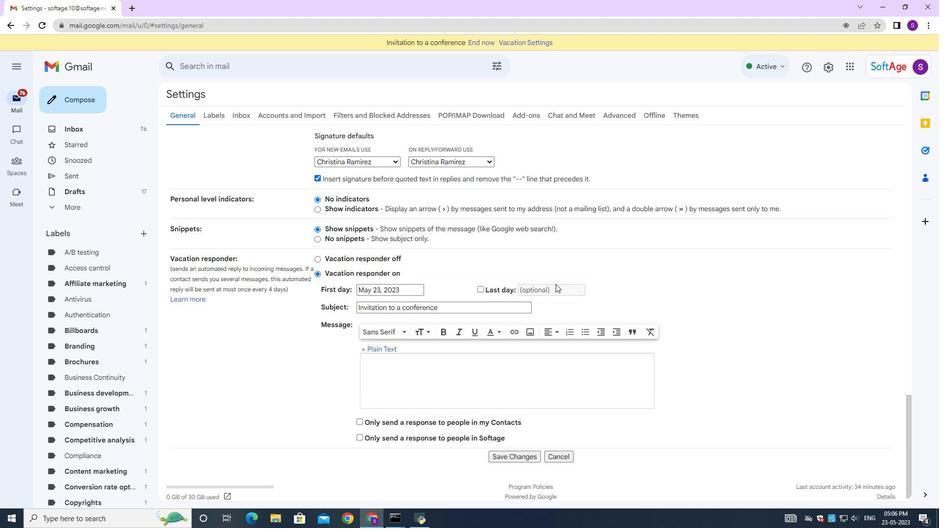
Action: Mouse scrolled (558, 330) with delta (0, 0)
Screenshot: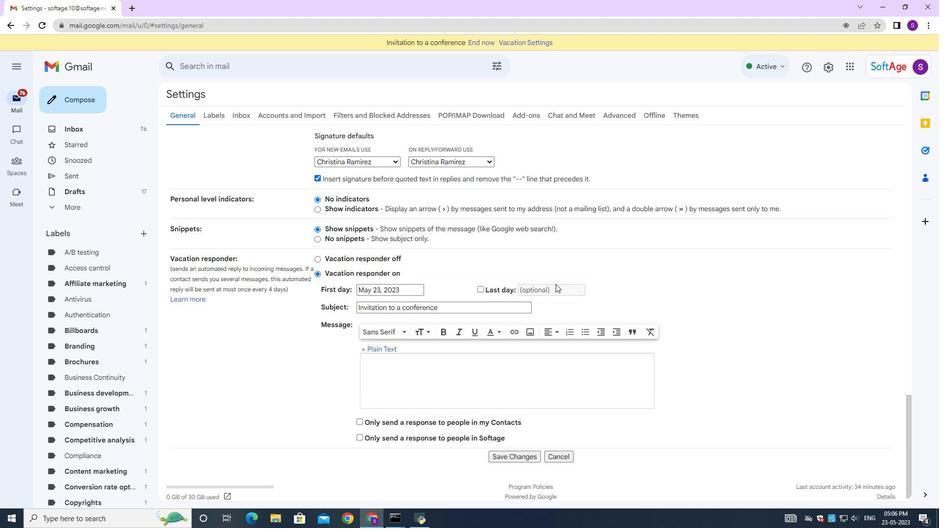 
Action: Mouse moved to (558, 331)
Screenshot: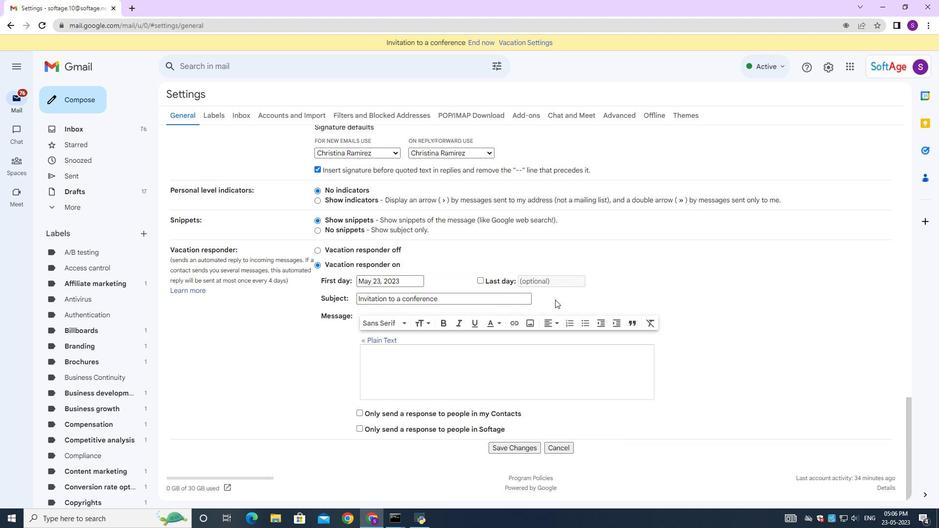 
Action: Mouse scrolled (558, 331) with delta (0, 0)
Screenshot: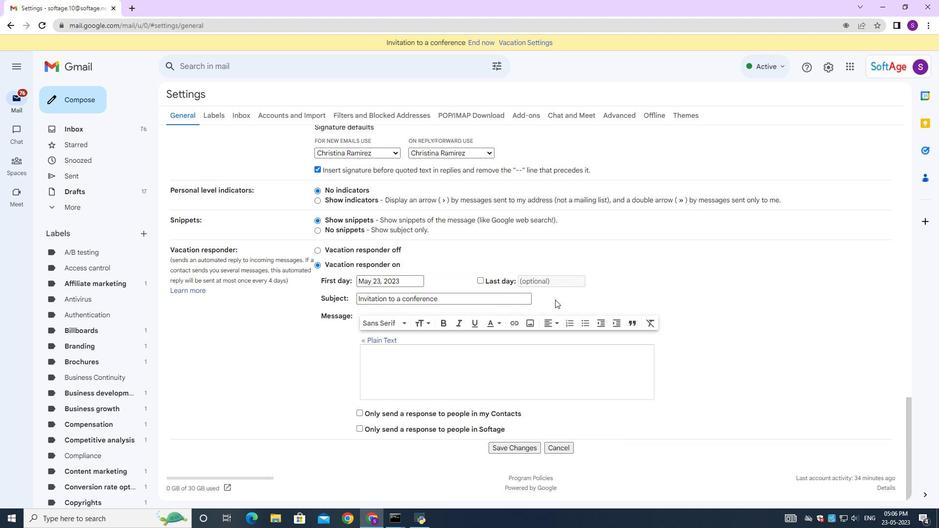 
Action: Mouse scrolled (558, 331) with delta (0, 0)
Screenshot: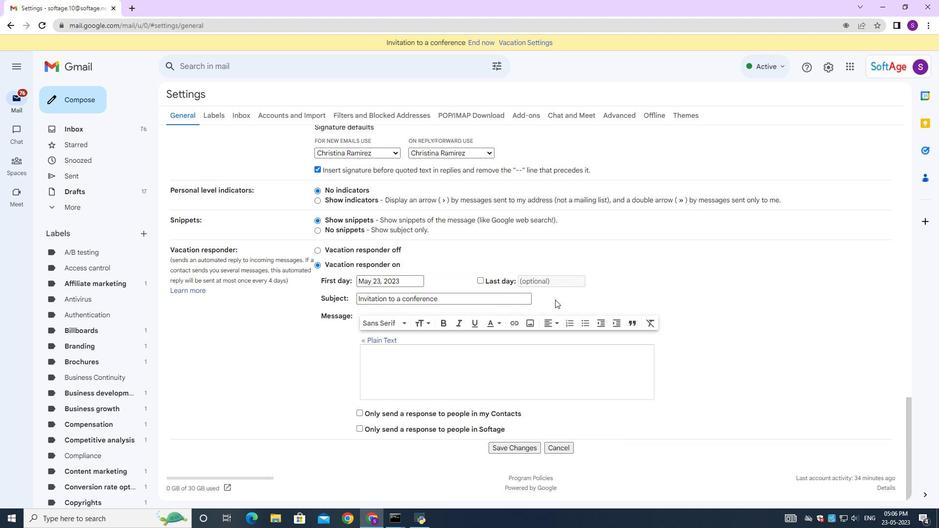 
Action: Mouse moved to (558, 332)
Screenshot: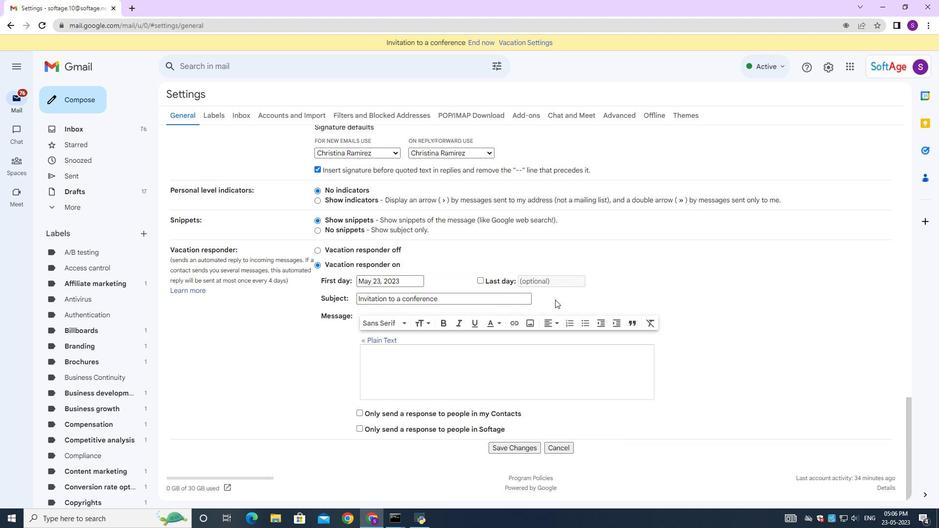 
Action: Mouse scrolled (558, 331) with delta (0, 0)
Screenshot: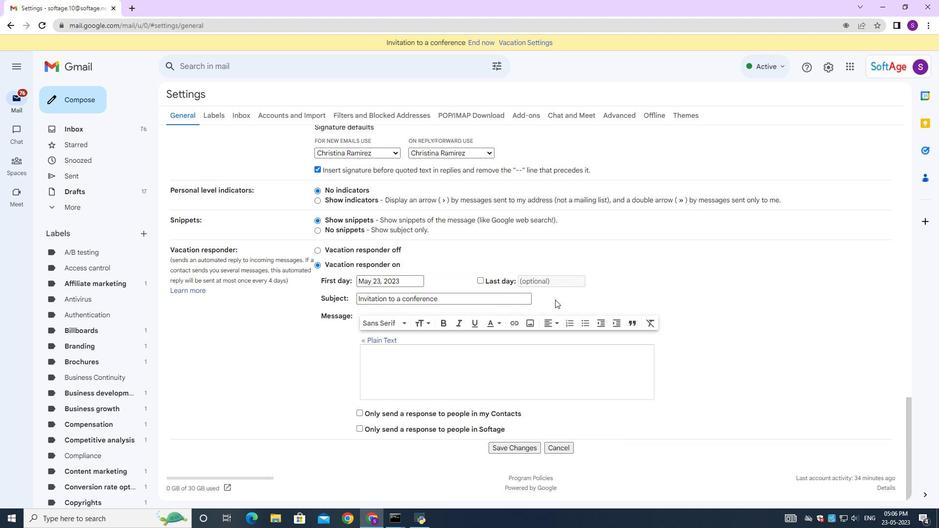 
Action: Mouse moved to (512, 450)
Screenshot: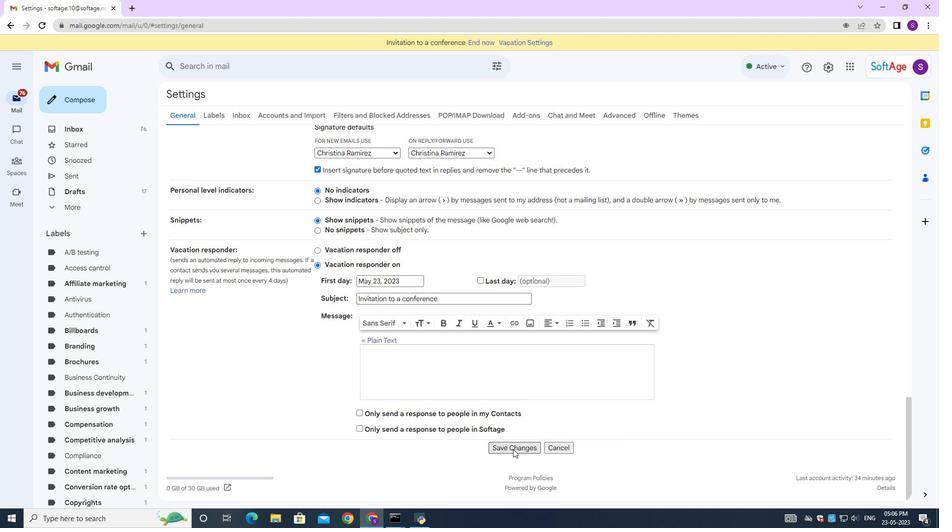 
Action: Mouse pressed left at (512, 450)
Screenshot: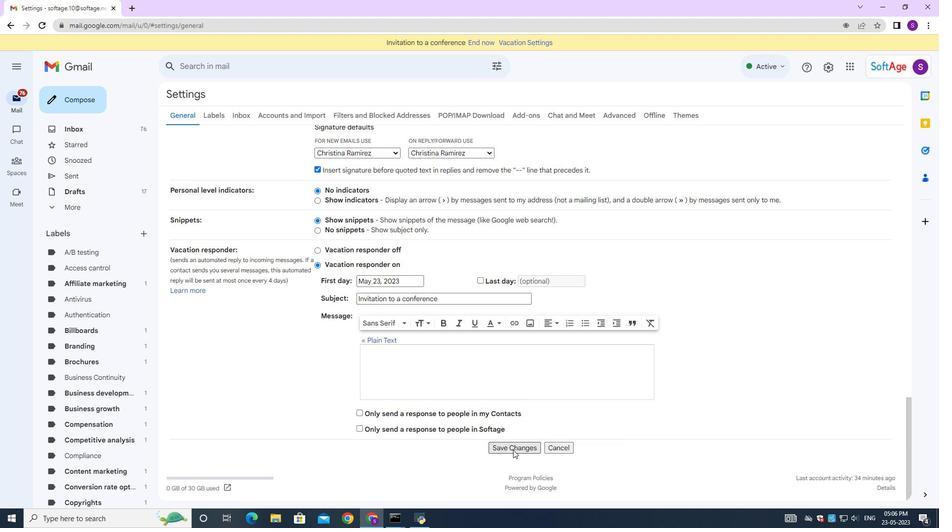 
Action: Mouse moved to (64, 100)
Screenshot: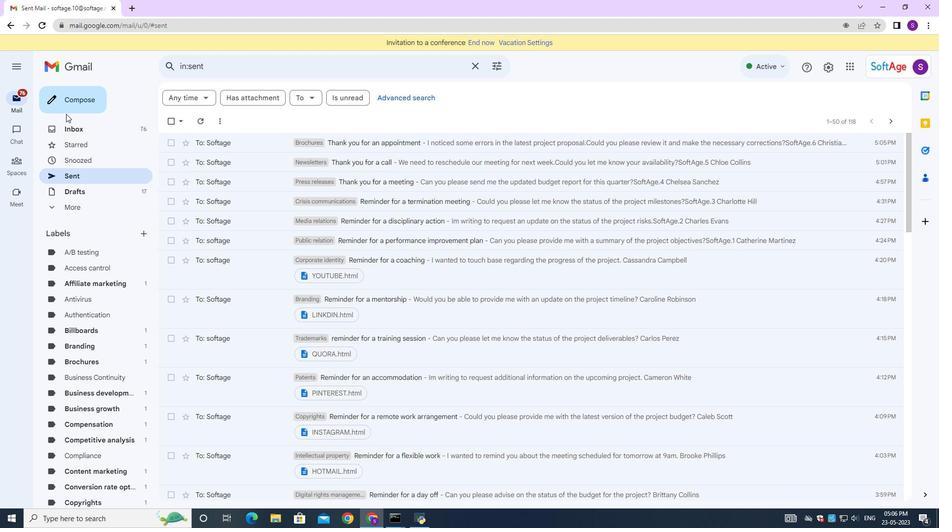 
Action: Mouse pressed left at (64, 100)
Screenshot: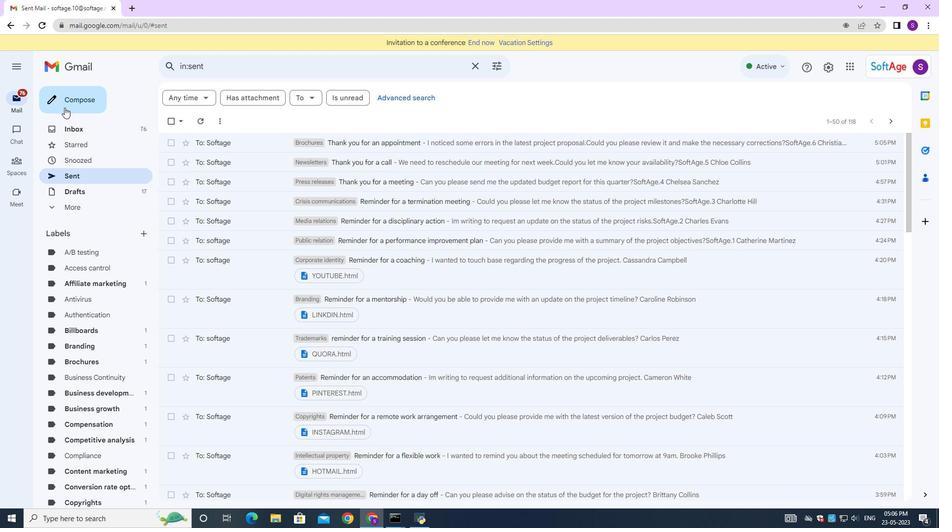 
Action: Mouse moved to (680, 231)
Screenshot: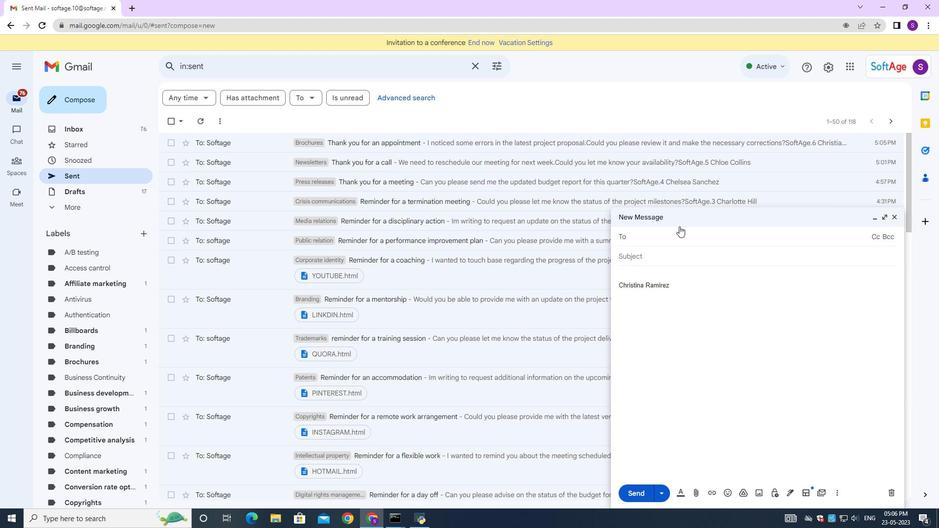 
Action: Key pressed <Key.shift>SOftage.7<Key.shift>@softage.net
Screenshot: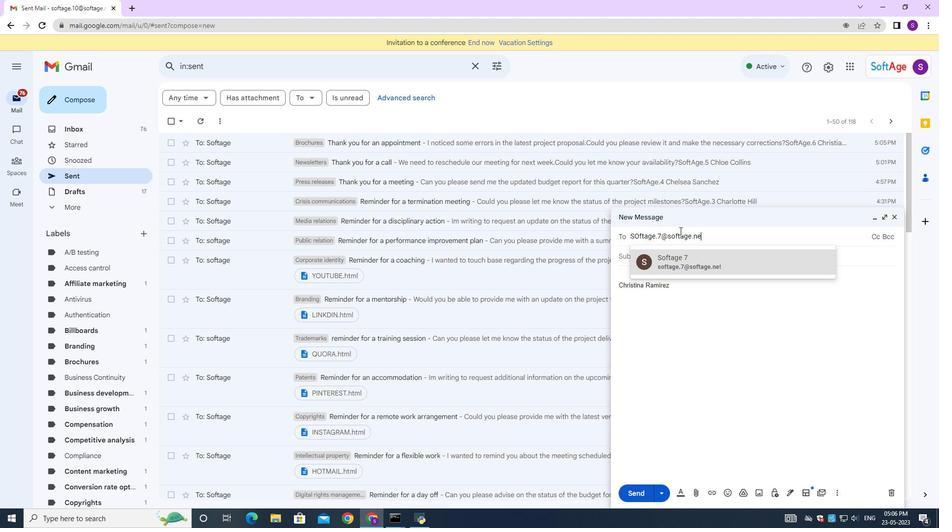 
Action: Mouse moved to (684, 259)
Screenshot: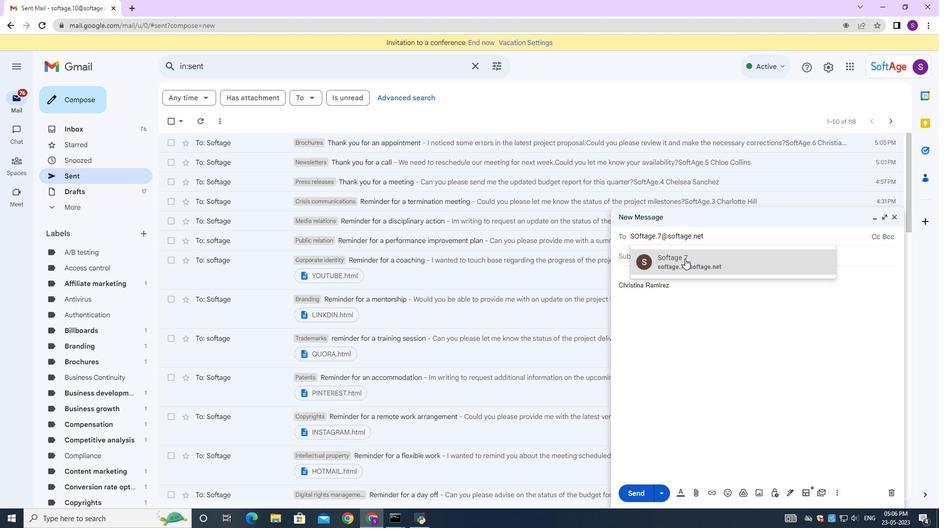 
Action: Mouse pressed left at (684, 259)
Screenshot: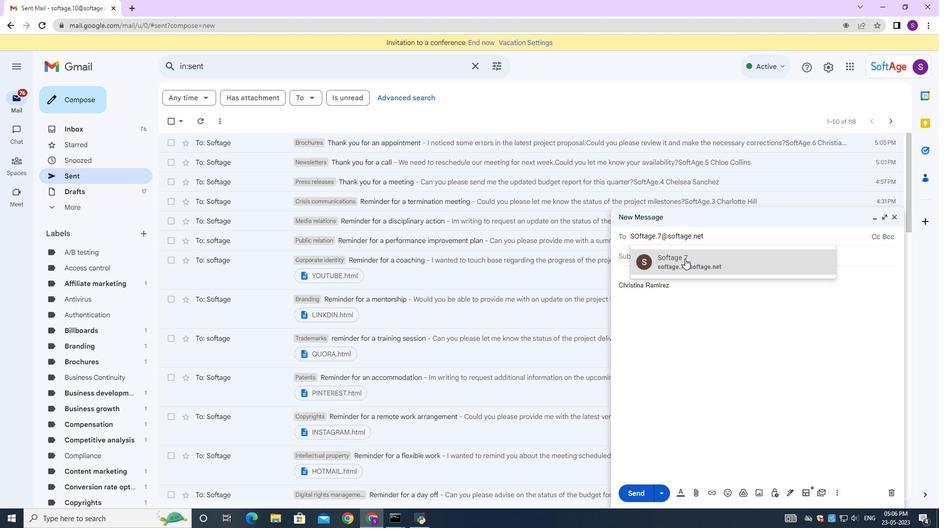 
Action: Mouse moved to (666, 253)
Screenshot: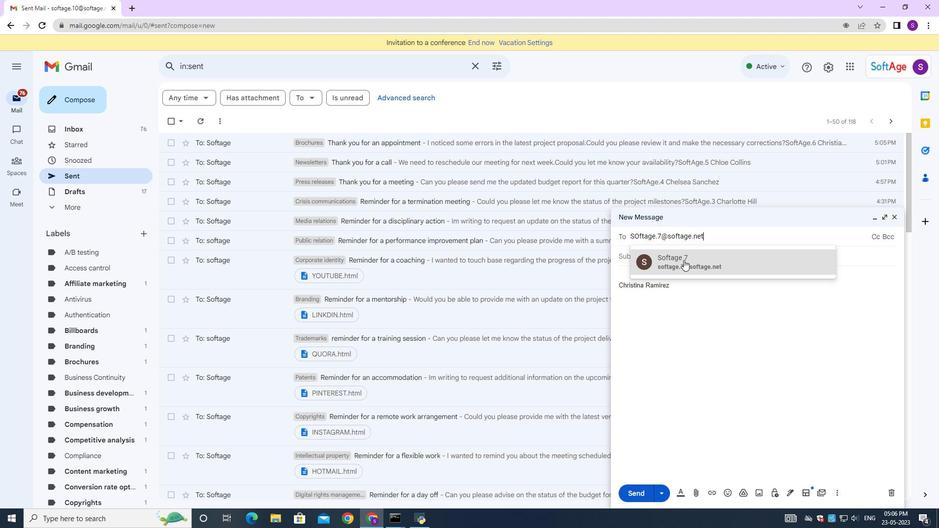 
Action: Mouse pressed left at (666, 253)
Screenshot: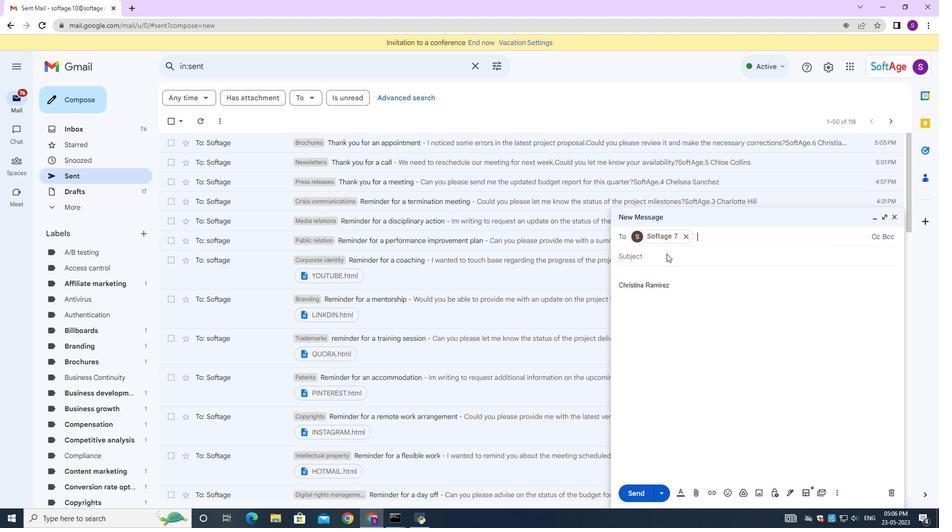 
Action: Mouse moved to (653, 266)
Screenshot: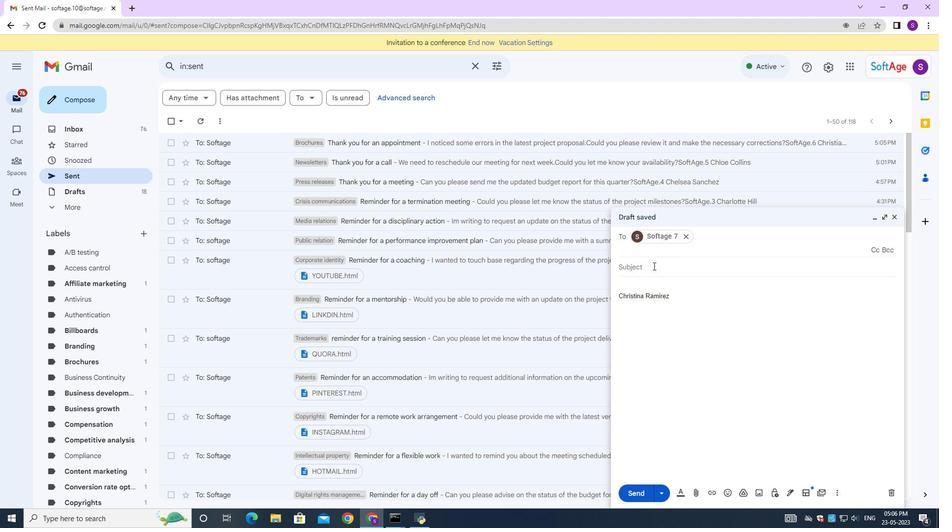 
Action: Mouse pressed left at (653, 266)
Screenshot: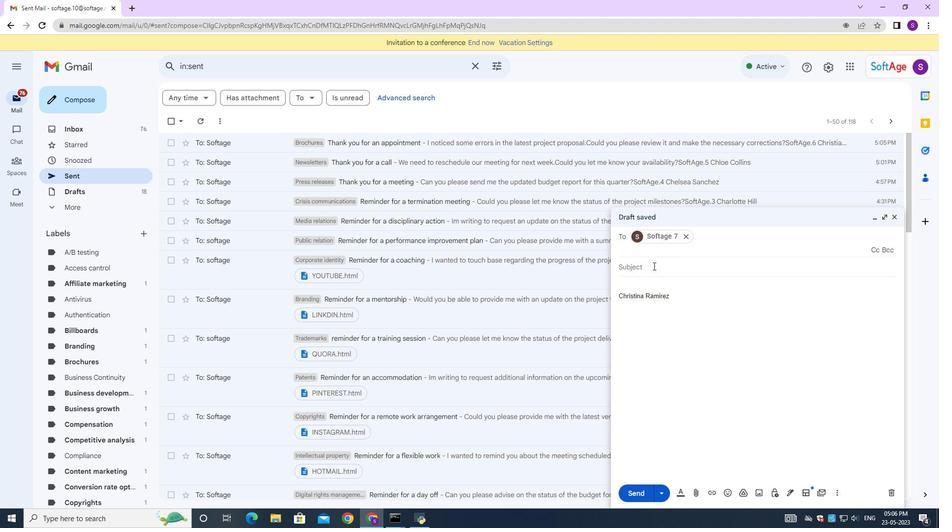 
Action: Mouse moved to (652, 266)
Screenshot: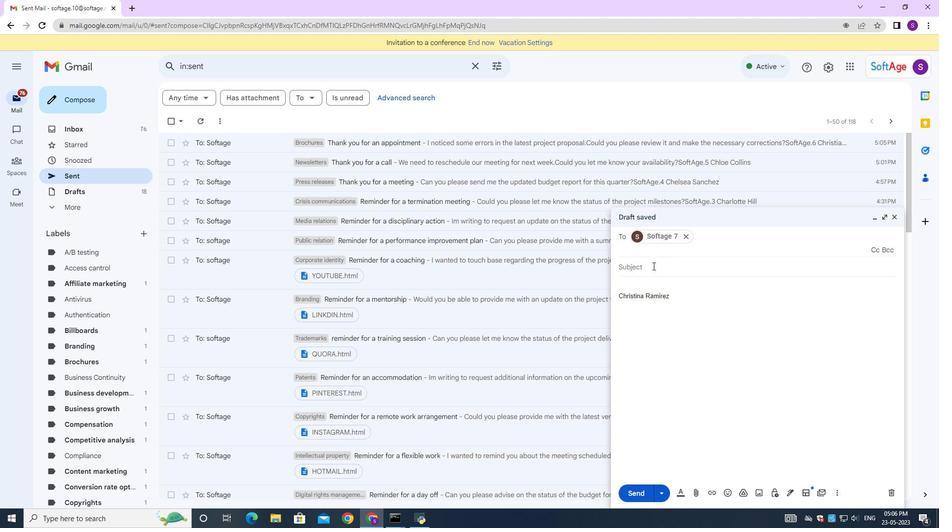 
Action: Key pressed <Key.shift>Thank<Key.space>you<Key.space>for<Key.space>a<Key.space>proposal<Key.space>
Screenshot: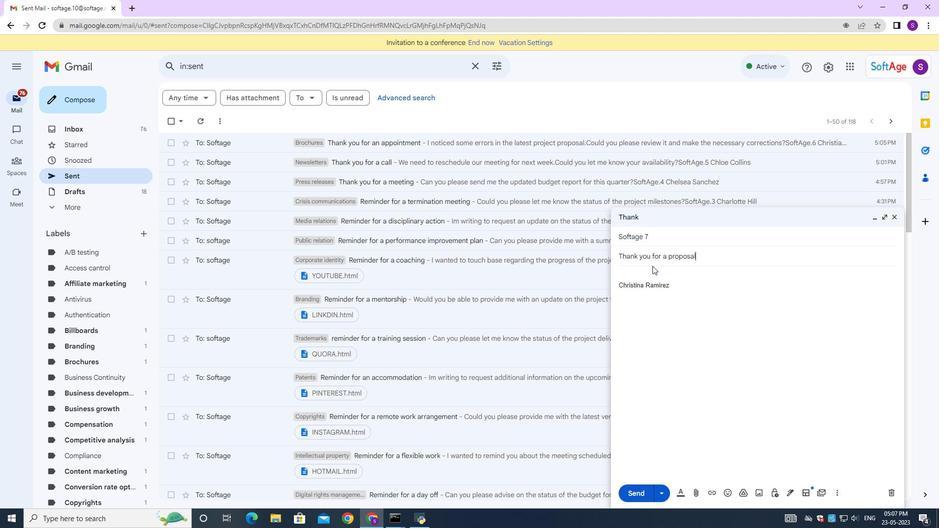 
Action: Mouse moved to (665, 266)
Screenshot: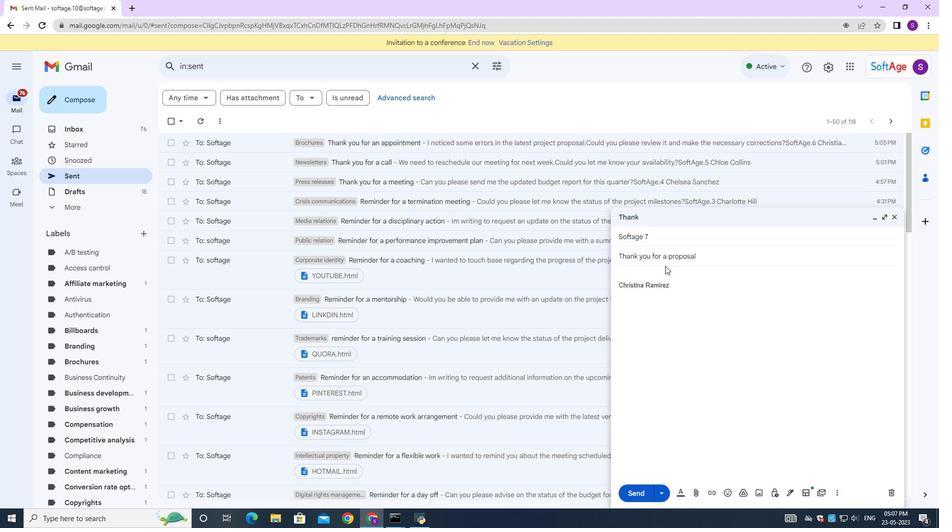 
Action: Mouse pressed left at (665, 266)
Screenshot: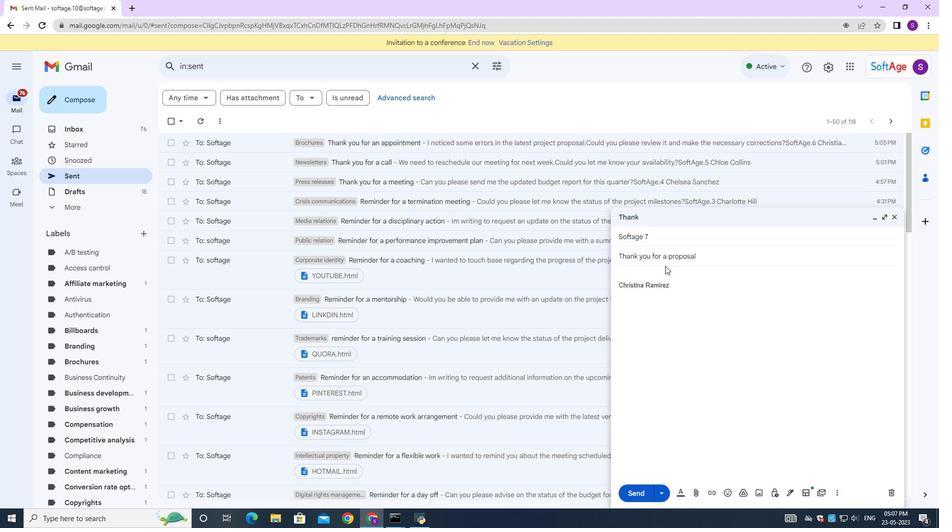 
Action: Mouse moved to (653, 278)
Screenshot: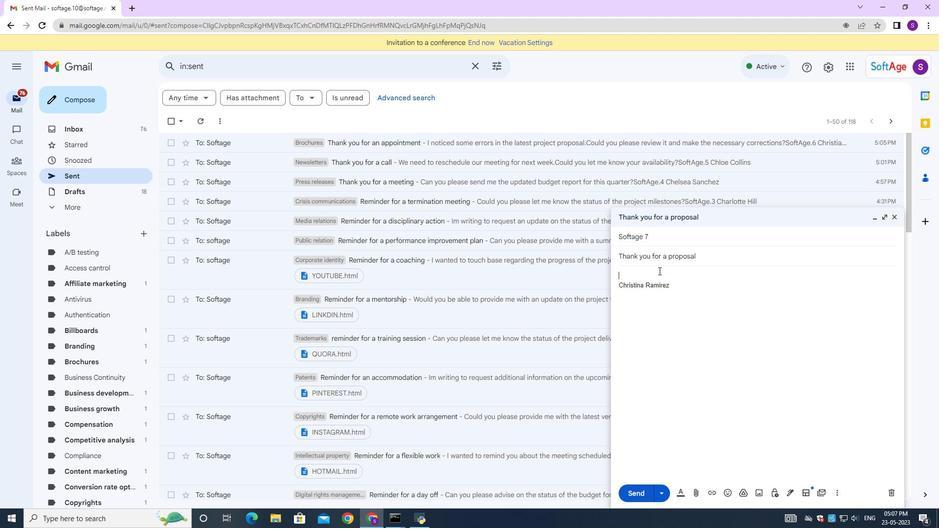 
Action: Key pressed <Key.shift><Key.shift><Key.shift><Key.shift><Key.shift><Key.shift><Key.shift><Key.shift><Key.shift><Key.shift><Key.shift><Key.shift><Key.shift><Key.shift><Key.shift><Key.shift><Key.shift><Key.shift><Key.shift><Key.shift><Key.shift><Key.shift><Key.shift><Key.shift><Key.shift><Key.shift><Key.shift><Key.shift><Key.shift><Key.shift>Im<Key.space>following<Key.space><Key.space>up<Key.space><Key.backspace><Key.backspace><Key.backspace><Key.backspace><Key.backspace><Key.space>up<Key.space>on<Key.space>the<Key.space>progress<Key.space>made<Key.space>so<Key.space>far<Key.shift_r>?<Key.space>from<Key.space><Key.backspace><Key.backspace><Key.backspace><Key.backspace><Key.backspace><Key.backspace>
Screenshot: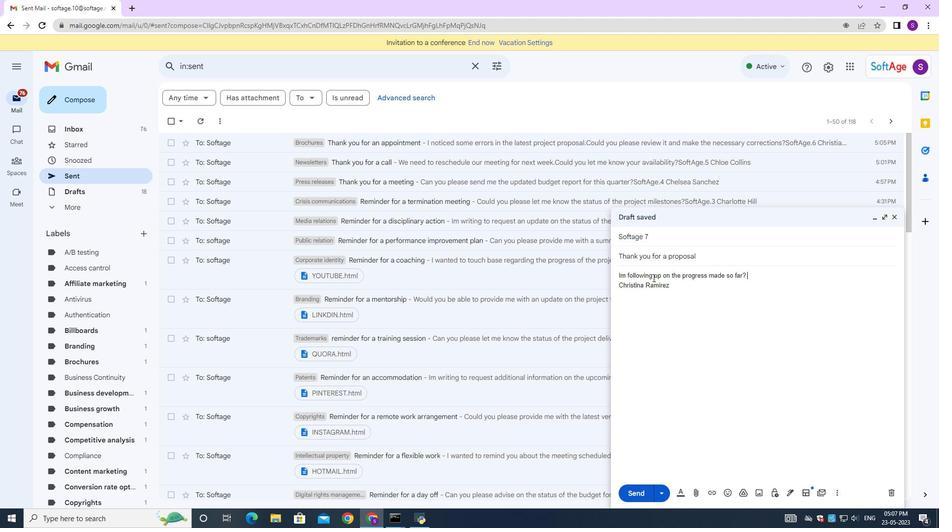 
Action: Mouse moved to (738, 310)
Screenshot: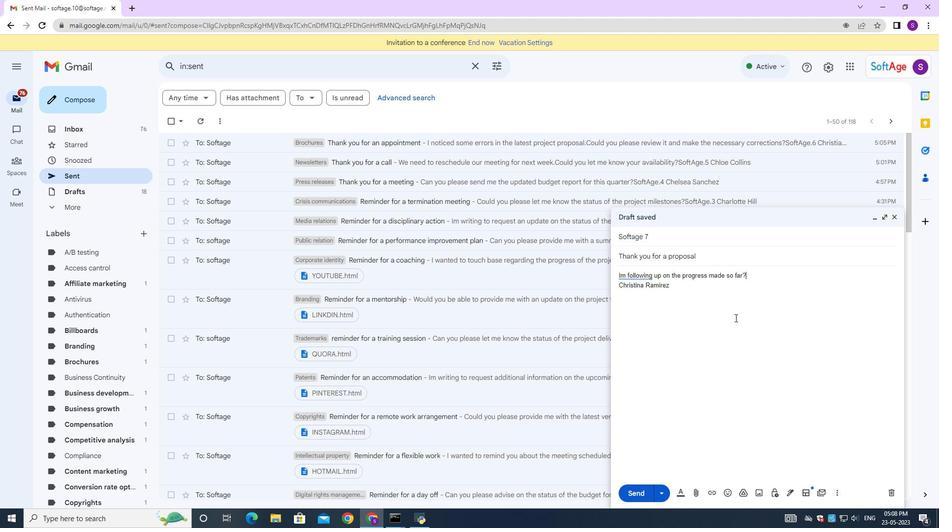 
Action: Key pressed <Key.backspace><Key.backspace><Key.backspace><Key.backspace><Key.backspace><Key.backspace><Key.backspace><Key.backspace><Key.backspace><Key.backspace><Key.backspace><Key.backspace><Key.backspace><Key.backspace><Key.backspace><Key.backspace><Key.backspace><Key.backspace>ject<Key.space>an<Key.space><Key.backspace><Key.backspace><Key.backspace>timeline.<Key.shift>Can<Key.space>you<Key.space><Key.shift>Provide<Key.space>an<Key.space>update<Key.space>on<Key.space>the<Key.space>prof<Key.backspace>gress<Key.space>madeso<Key.space>far<Key.shift_r>?
Screenshot: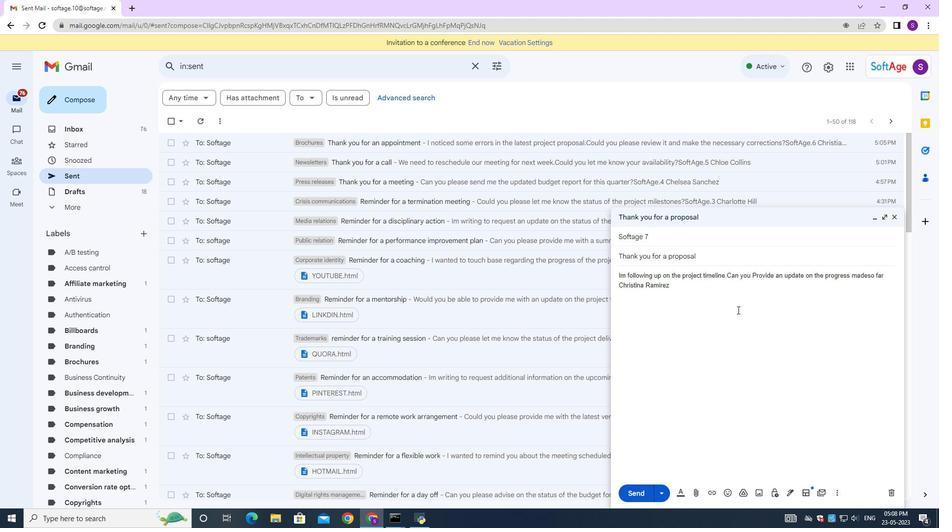 
Action: Mouse moved to (863, 274)
Screenshot: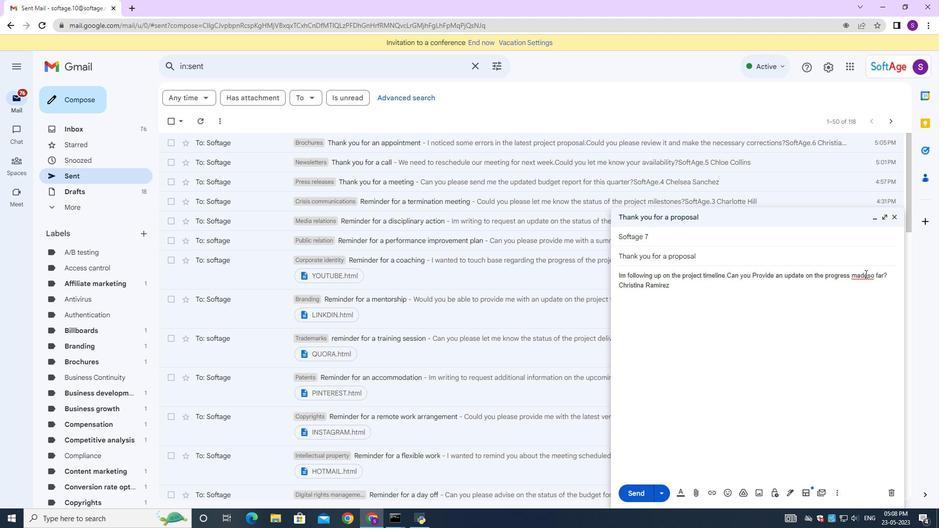 
Action: Mouse pressed left at (863, 274)
Screenshot: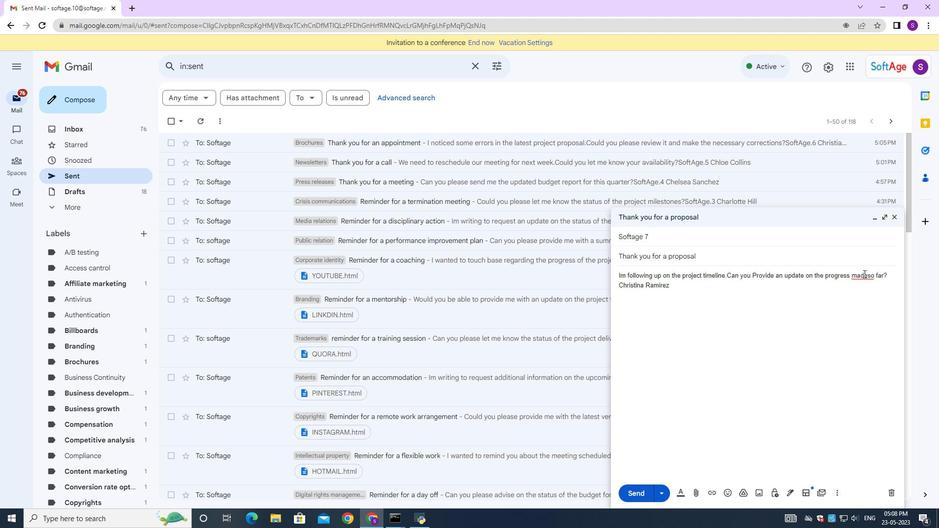 
Action: Mouse moved to (866, 275)
Screenshot: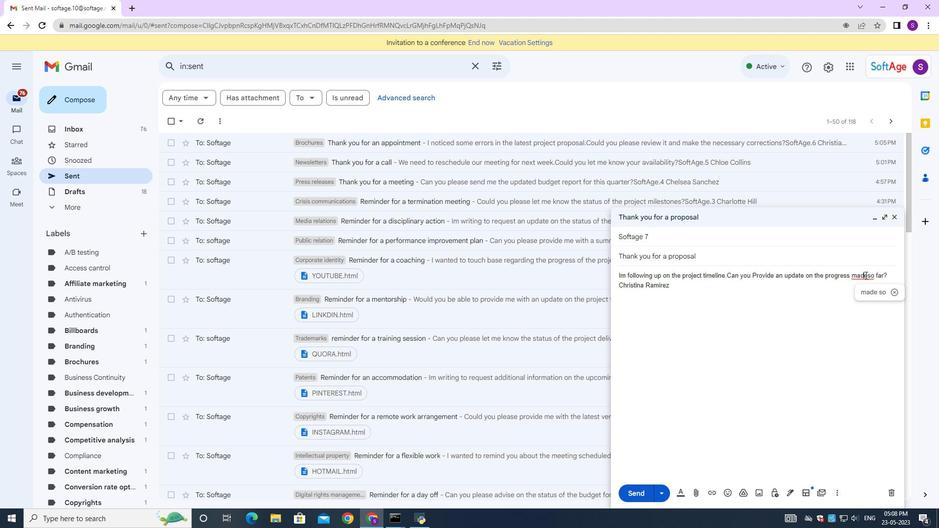 
Action: Mouse pressed left at (866, 275)
Screenshot: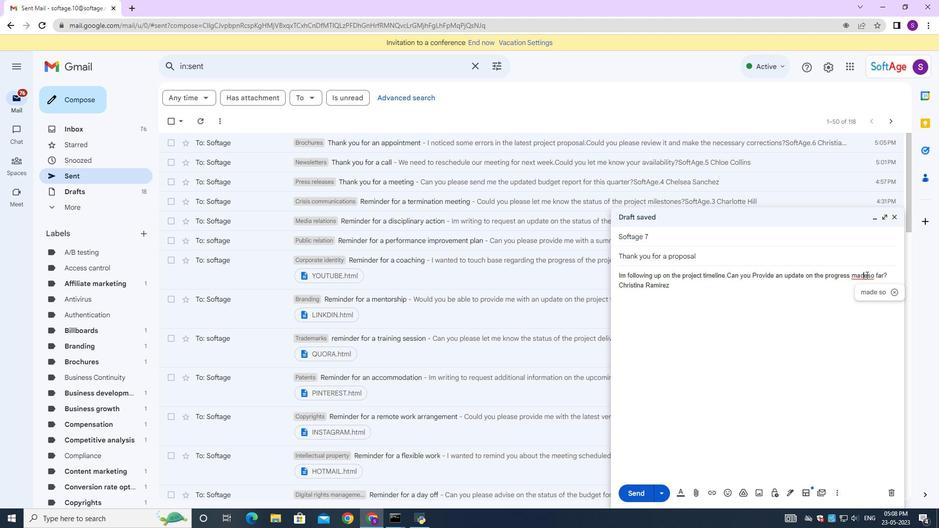 
Action: Mouse moved to (870, 292)
Screenshot: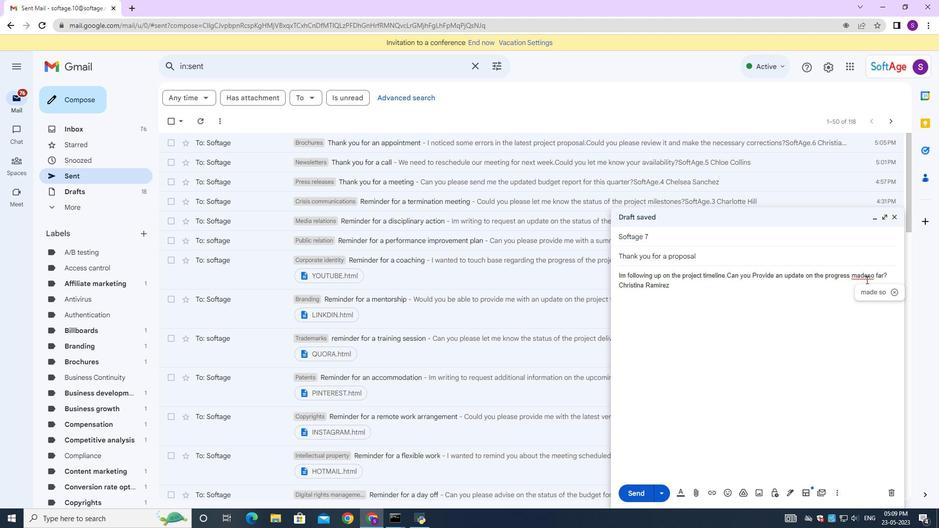 
Action: Key pressed <Key.space>
Screenshot: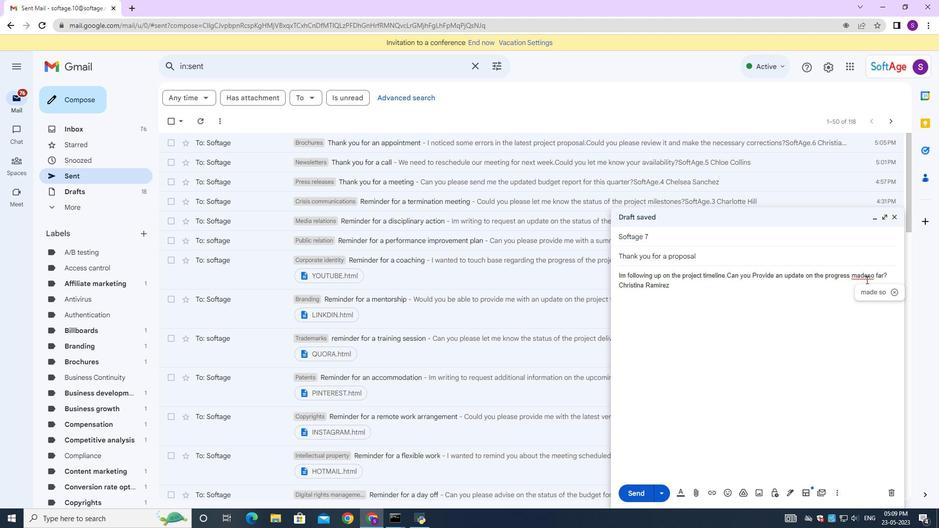 
Action: Mouse moved to (744, 341)
Screenshot: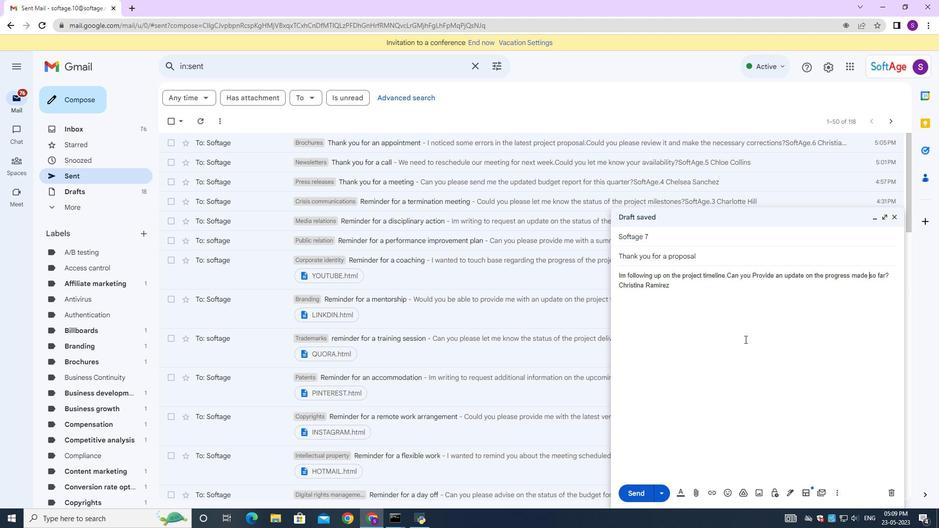 
Action: Mouse scrolled (744, 340) with delta (0, 0)
Screenshot: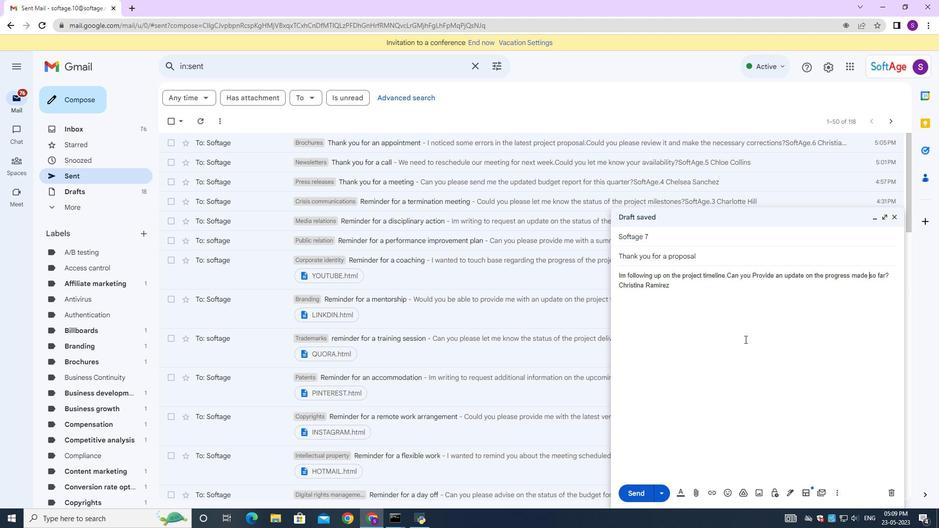 
Action: Mouse scrolled (744, 340) with delta (0, 0)
Screenshot: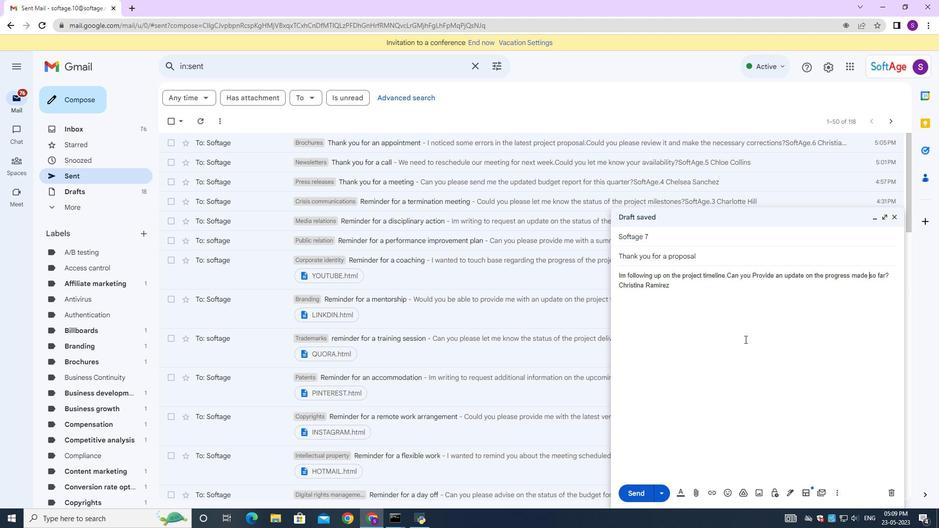 
Action: Mouse scrolled (744, 340) with delta (0, 0)
Screenshot: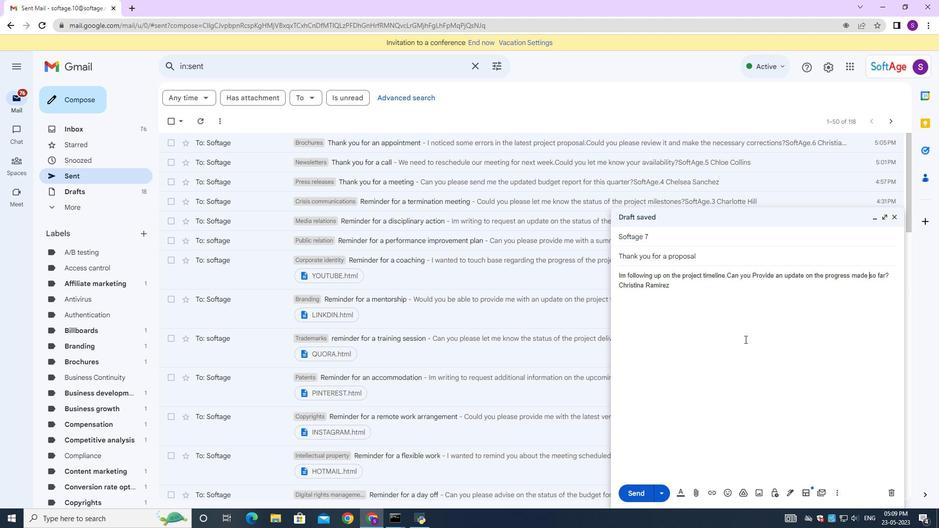 
Action: Mouse scrolled (744, 340) with delta (0, 0)
Screenshot: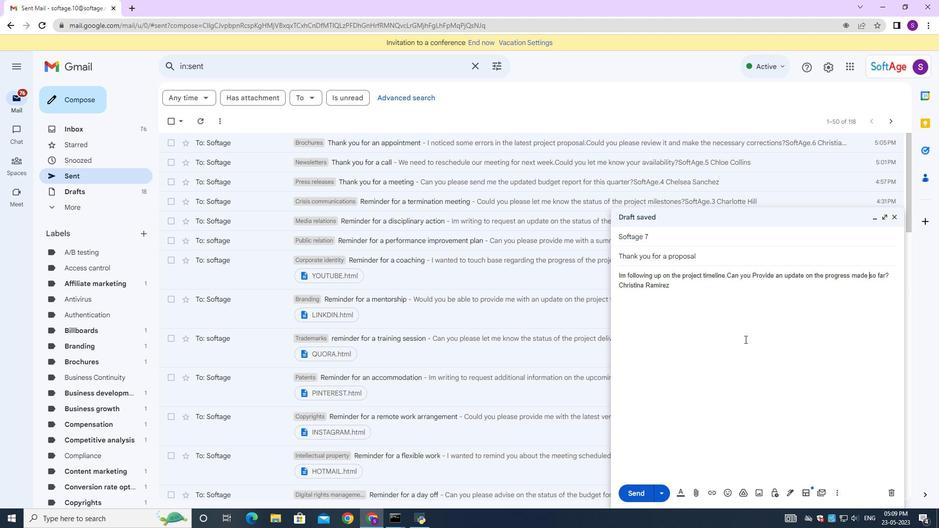 
Action: Mouse scrolled (744, 340) with delta (0, 0)
Screenshot: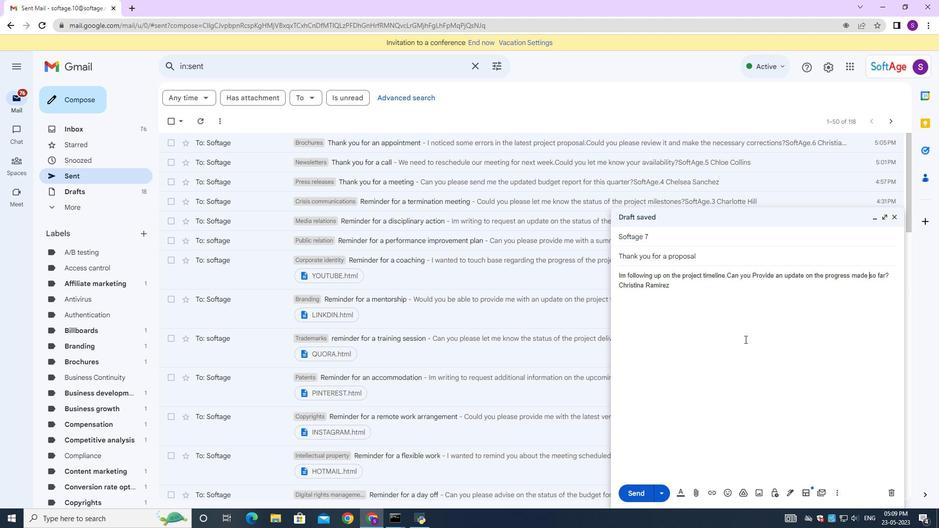 
Action: Mouse moved to (744, 341)
Screenshot: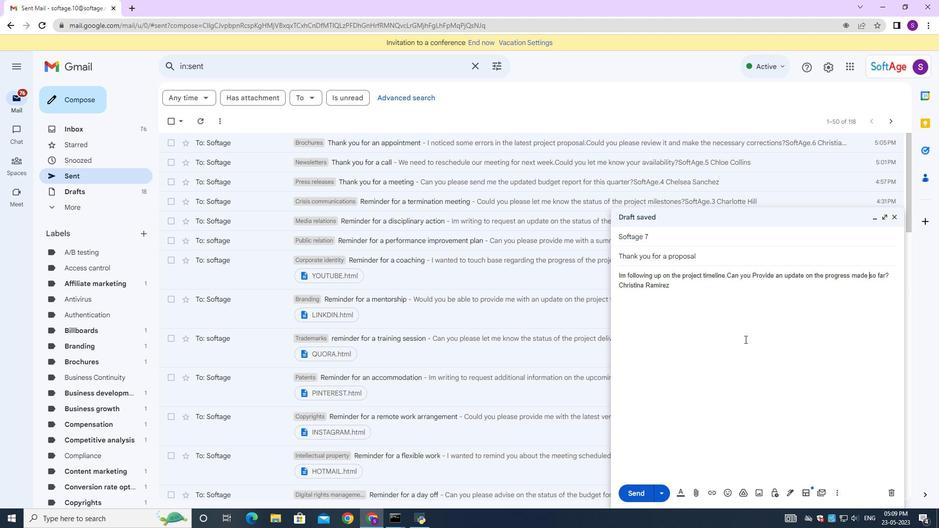 
Action: Mouse scrolled (744, 340) with delta (0, 0)
Screenshot: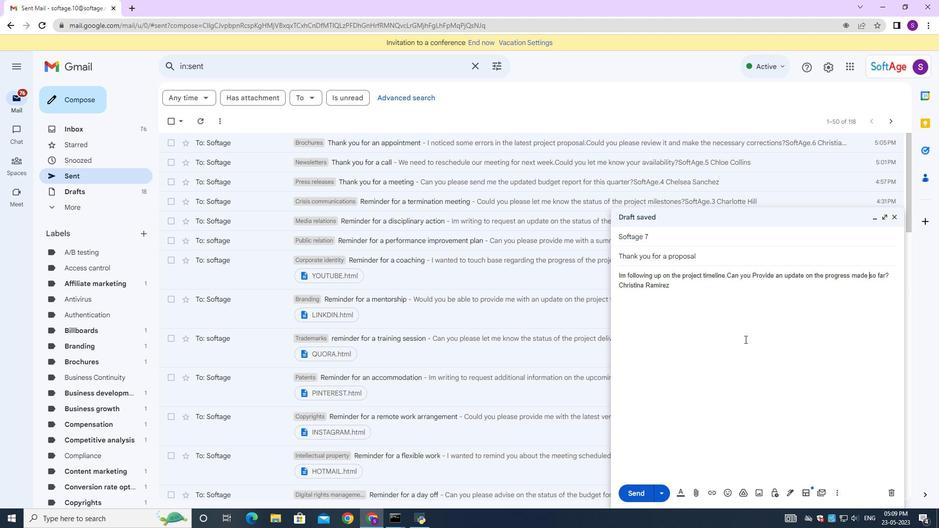
Action: Mouse moved to (743, 341)
Screenshot: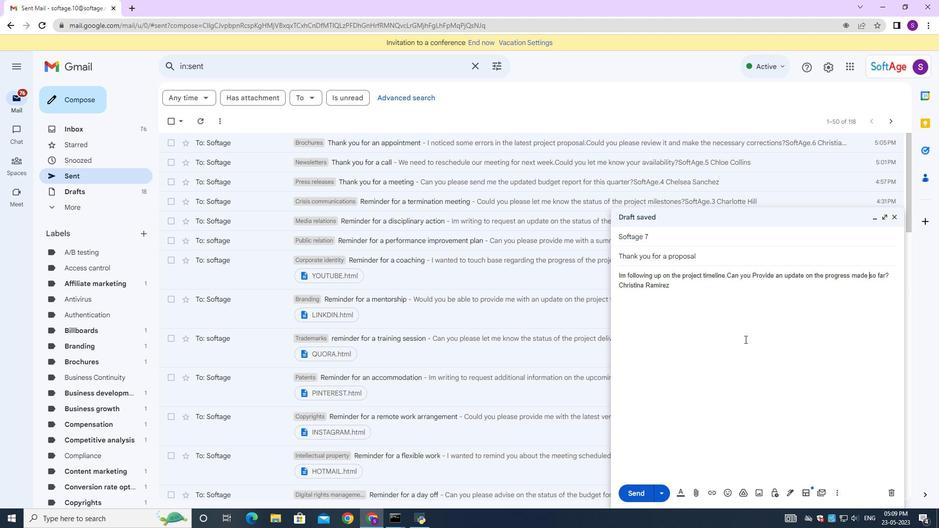
Action: Mouse scrolled (744, 340) with delta (0, 0)
Screenshot: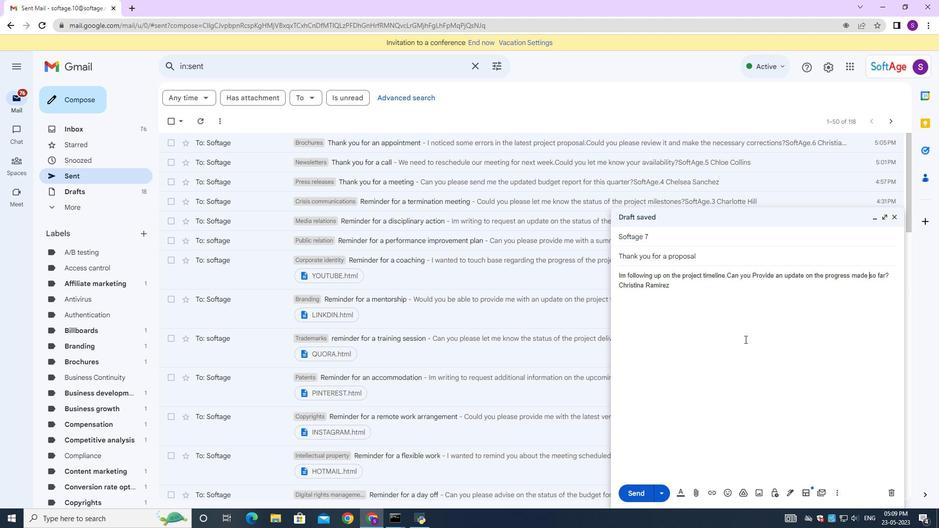 
Action: Mouse moved to (725, 491)
Screenshot: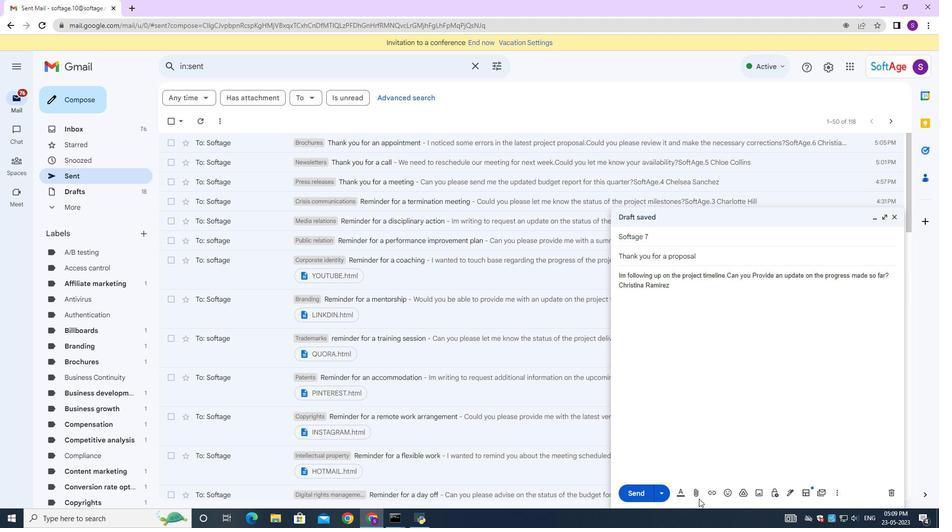 
Action: Mouse pressed left at (725, 491)
Screenshot: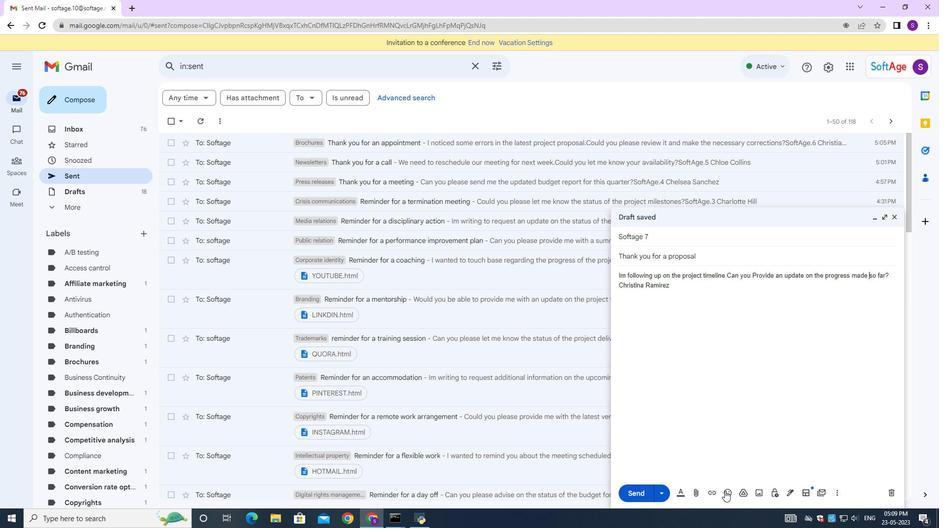 
Action: Mouse moved to (714, 489)
Screenshot: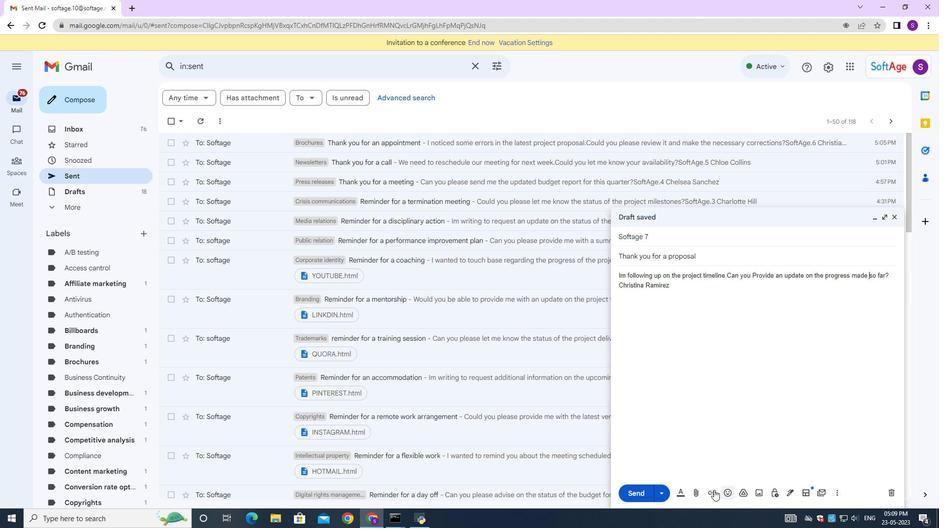 
Action: Mouse pressed left at (714, 489)
Screenshot: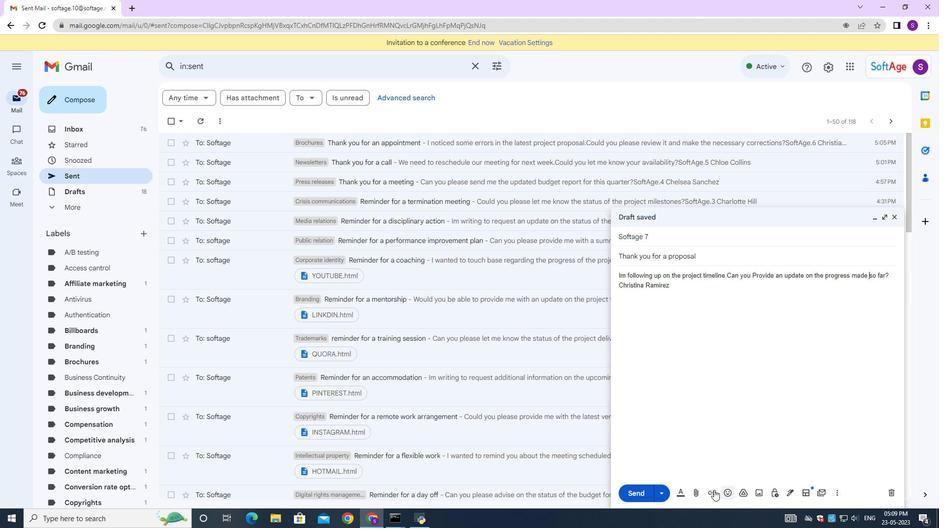 
Action: Mouse moved to (335, 281)
Screenshot: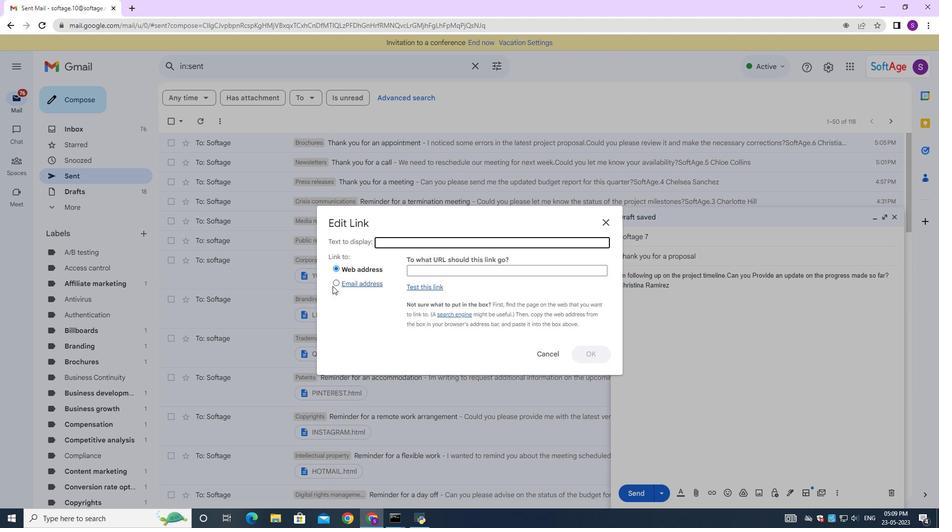 
Action: Mouse pressed left at (335, 281)
Screenshot: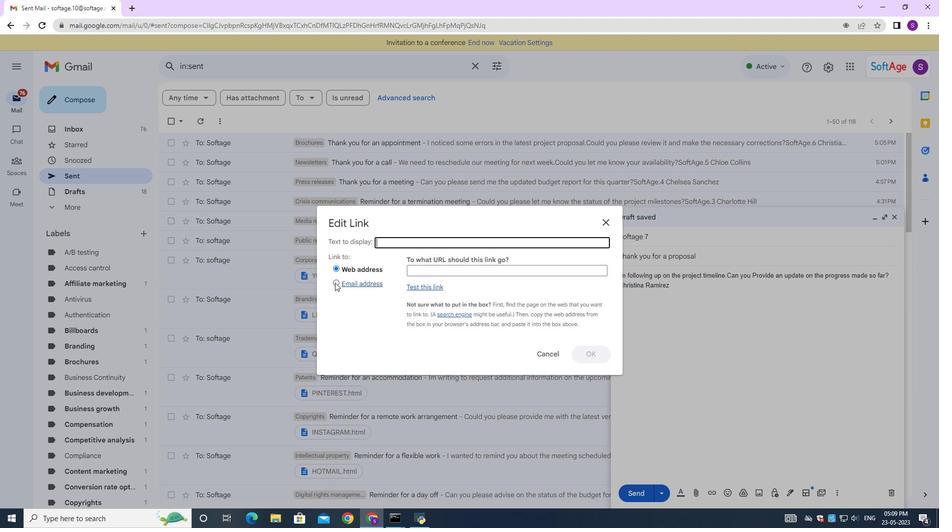 
Action: Mouse moved to (402, 246)
Screenshot: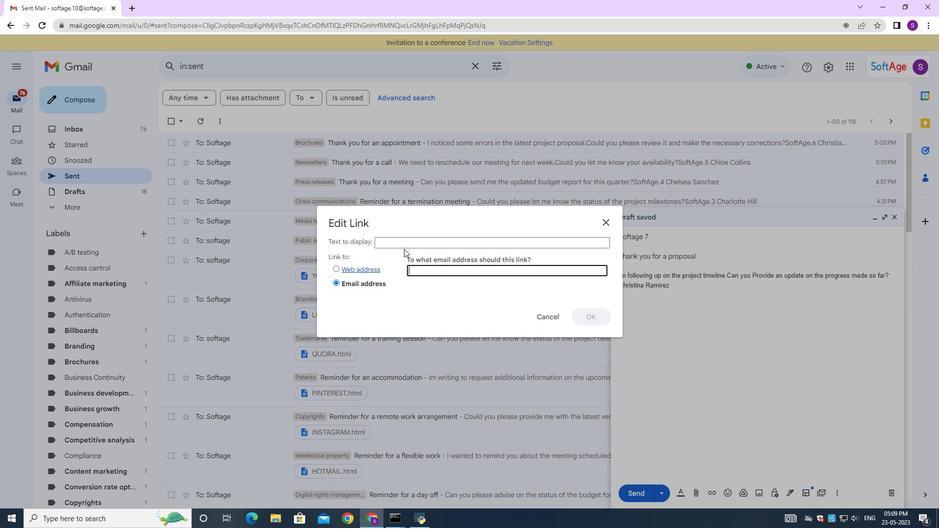 
Action: Mouse pressed left at (402, 246)
Screenshot: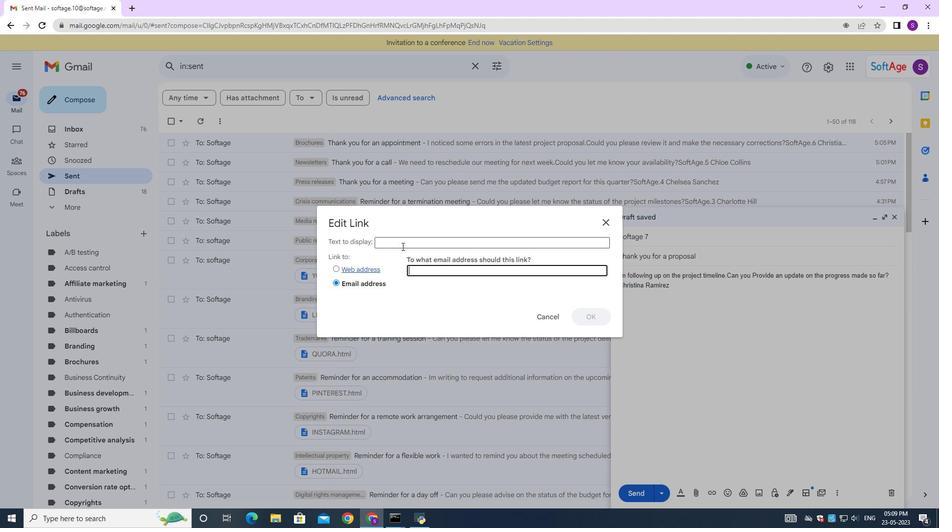 
Action: Mouse moved to (402, 246)
Screenshot: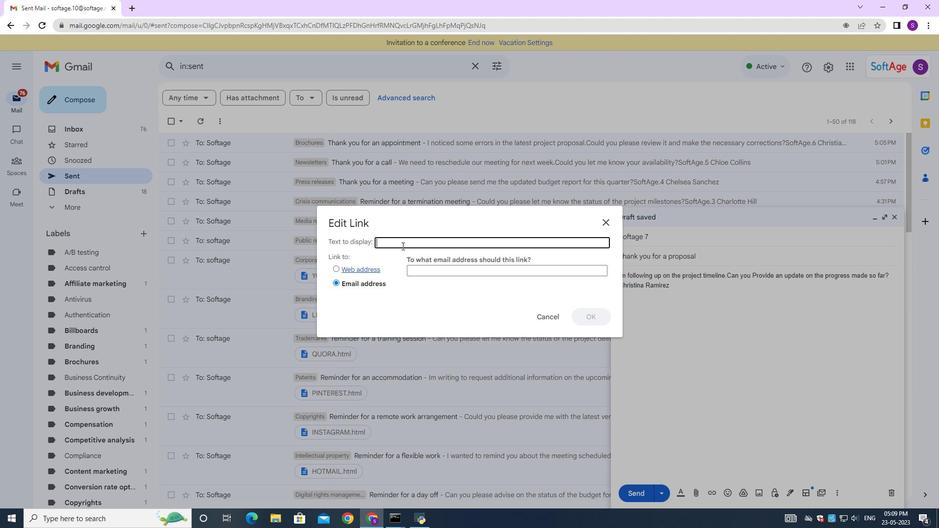 
Action: Key pressed <Key.shift><Key.shift><Key.shift><Key.shift><Key.shift><Key.shift><Key.shift><Key.shift><Key.shift><Key.shift><Key.shift><Key.shift><Key.shift><Key.shift><Key.shift><Key.shift><Key.shift><Key.shift><Key.shift><Key.shift><Key.shift><Key.shift><Key.shift><Key.shift><Key.shift><Key.shift><Key.shift><Key.shift><Key.shift><Key.shift><Key.shift><Key.shift><Key.shift><Key.shift><Key.shift><Key.shift><Key.shift><Key.shift><Key.shift><Key.shift><Key.shift><Key.shift><Key.shift><Key.shift><Key.shift><Key.shift><Key.shift><Key.shift><Key.shift><Key.shift><Key.shift><Key.shift><Key.shift><Key.shift><Key.shift><Key.shift><Key.shift><Key.shift><Key.shift><Key.shift><Key.shift><Key.shift><Key.shift><Key.shift><Key.shift><Key.shift><Key.shift><Key.shift><Key.shift><Key.shift><Key.shift><Key.shift><Key.shift><Key.shift><Key.shift><Key.shift><Key.shift>Soft<Key.shift>Age.7<Key.tab><Key.shift><Key.shift><Key.shift><Key.shift><Key.shift><Key.shift><Key.shift><Key.shift><Key.shift><Key.shift><Key.shift><Key.shift><Key.shift><Key.shift><Key.shift><Key.shift><Key.shift><Key.shift><Key.shift><Key.shift>softage
Screenshot: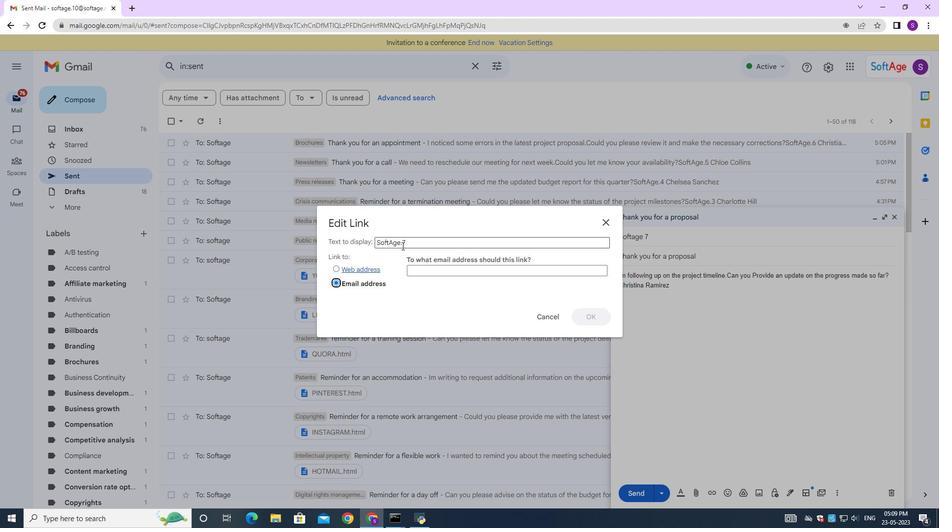 
Action: Mouse moved to (416, 268)
Screenshot: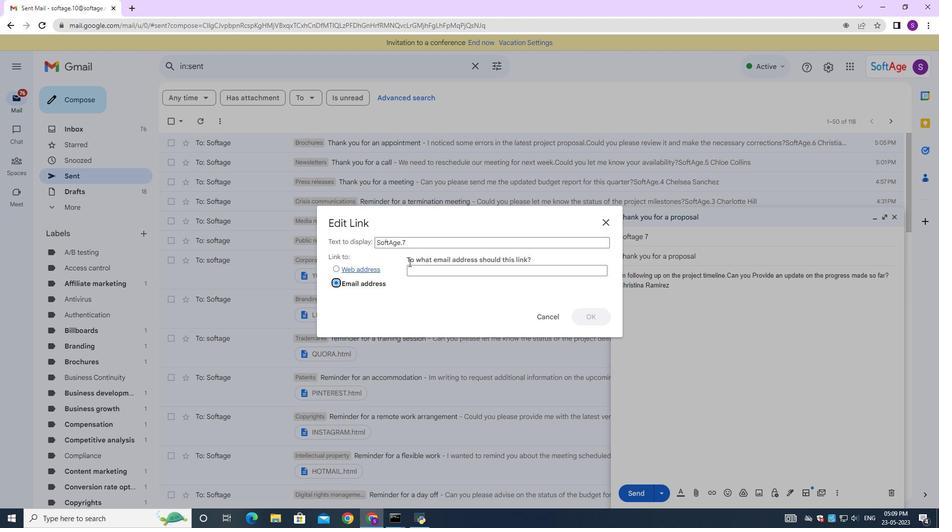 
Action: Mouse pressed left at (416, 268)
Screenshot: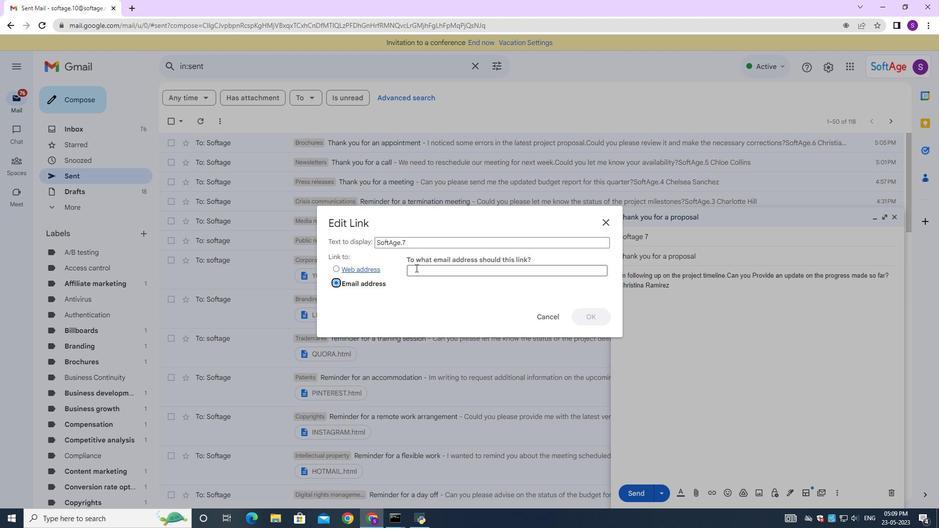 
Action: Key pressed softage.7<Key.shift>@softage.net
Screenshot: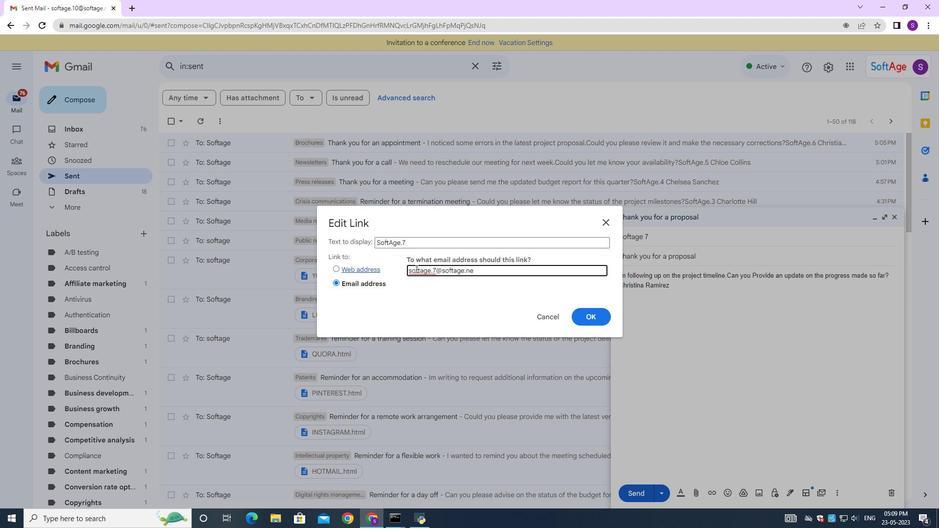 
Action: Mouse moved to (581, 312)
Screenshot: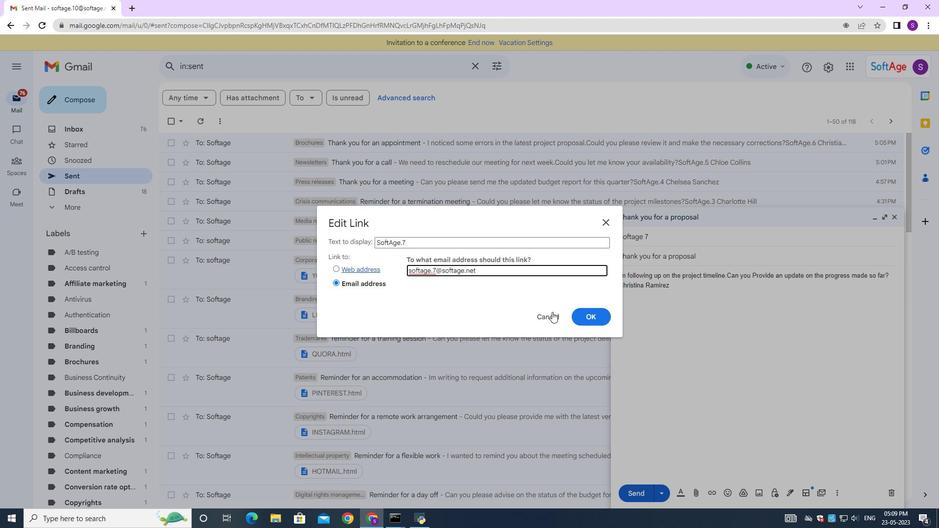 
Action: Mouse pressed left at (581, 312)
Screenshot: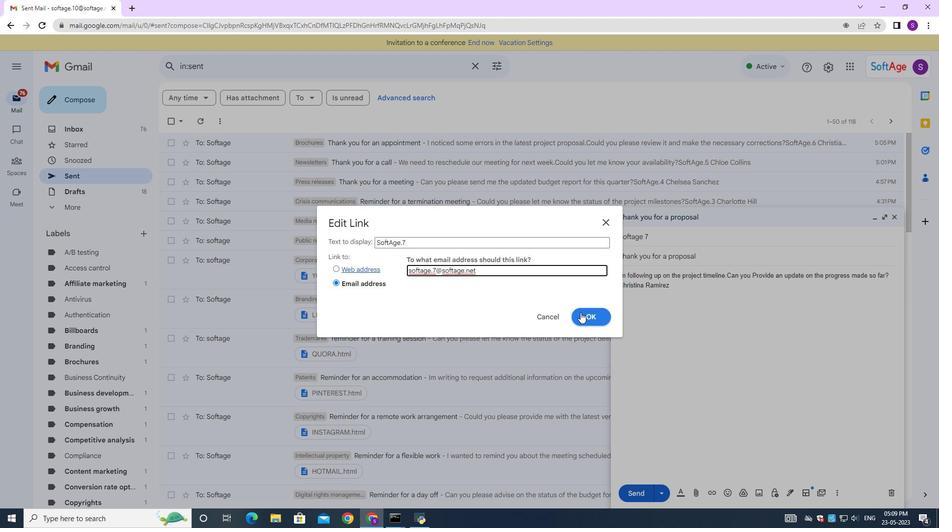 
Action: Mouse moved to (714, 350)
Screenshot: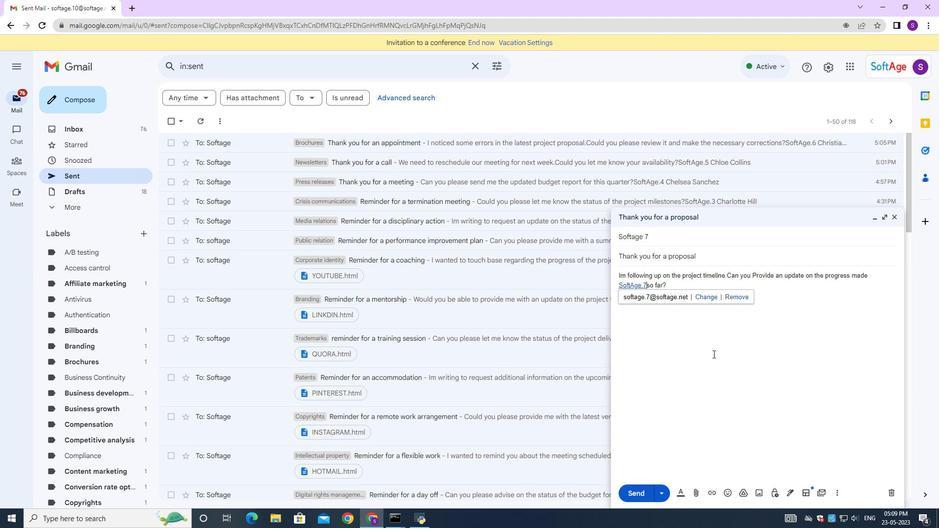 
Action: Mouse pressed left at (714, 350)
Screenshot: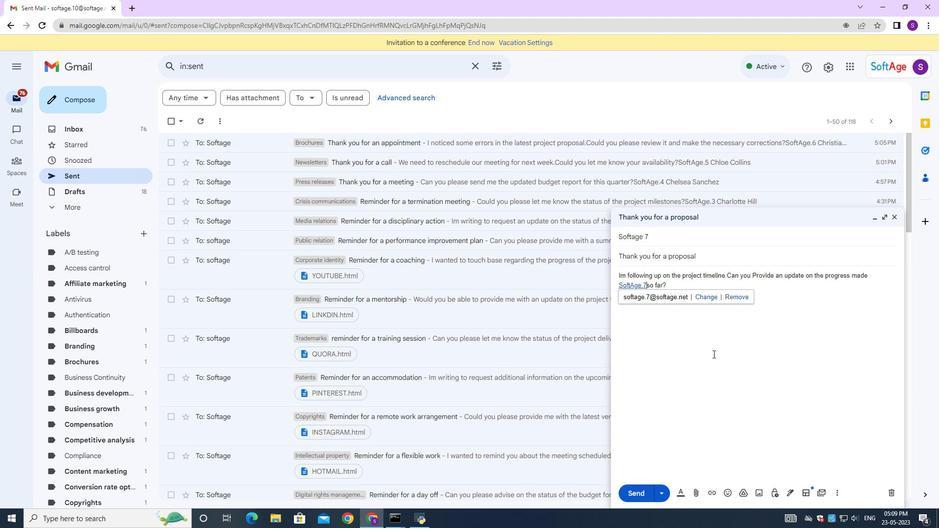 
Action: Mouse moved to (643, 286)
Screenshot: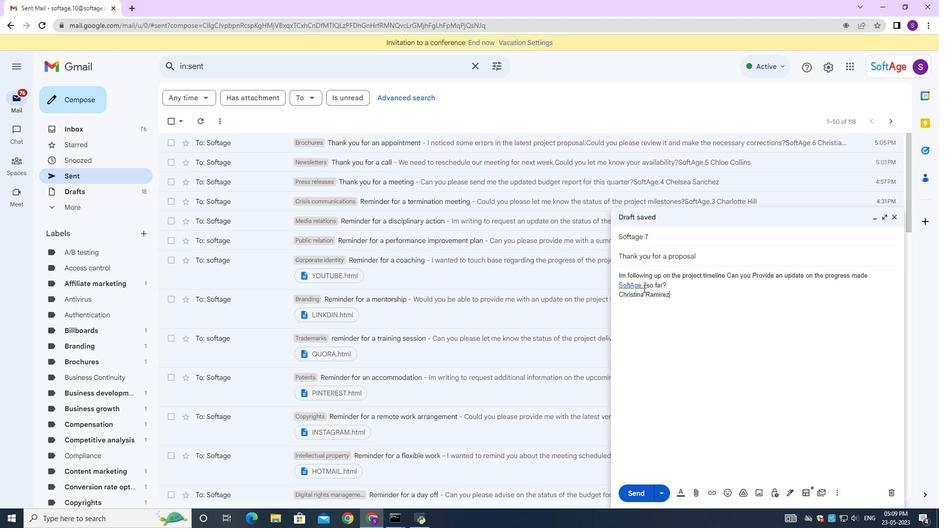 
Action: Mouse pressed left at (643, 286)
Screenshot: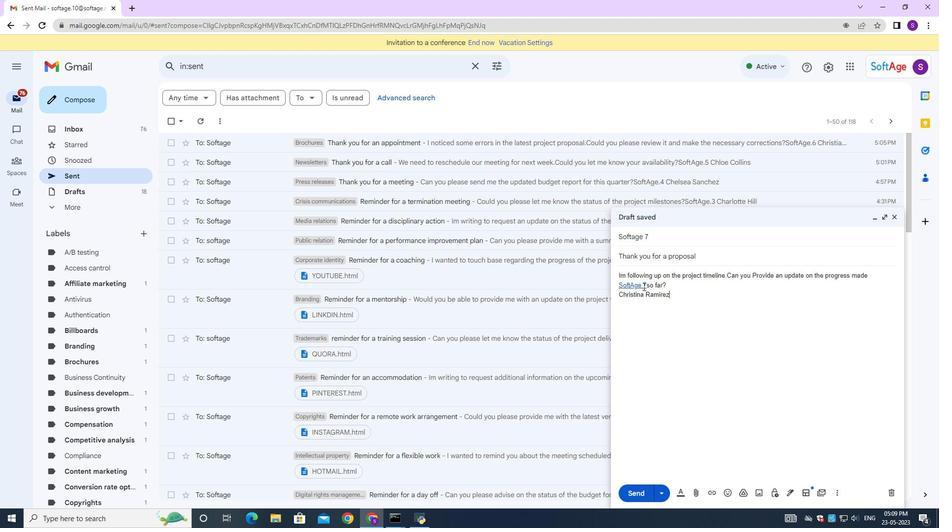 
Action: Mouse moved to (644, 286)
Screenshot: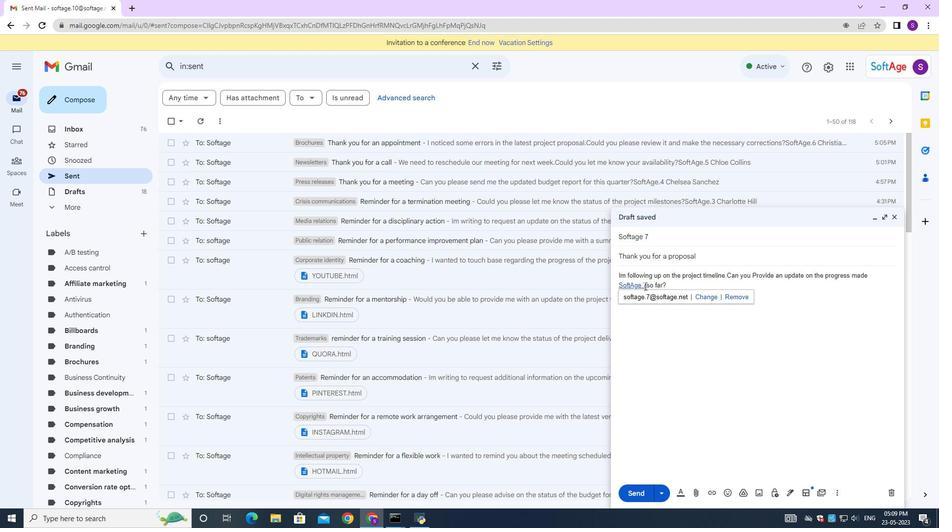 
Action: Mouse pressed left at (644, 286)
Screenshot: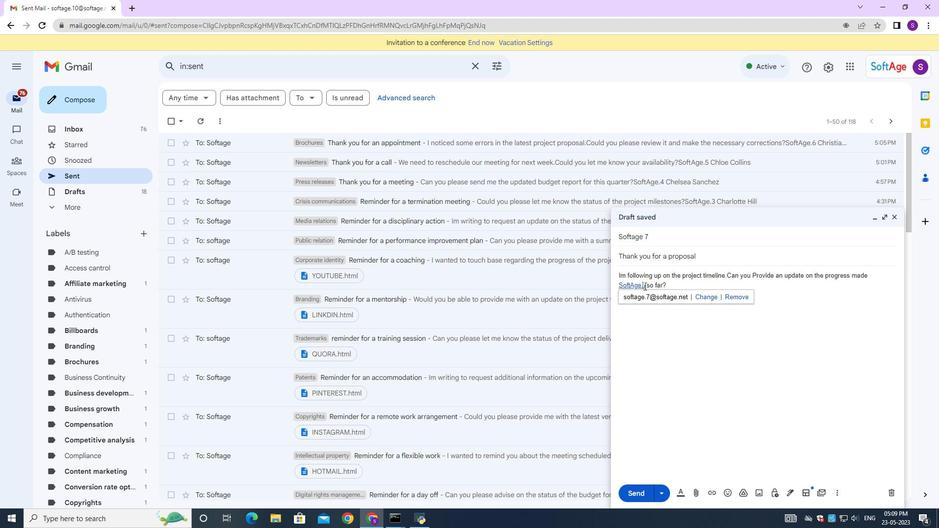 
Action: Mouse pressed left at (644, 286)
Screenshot: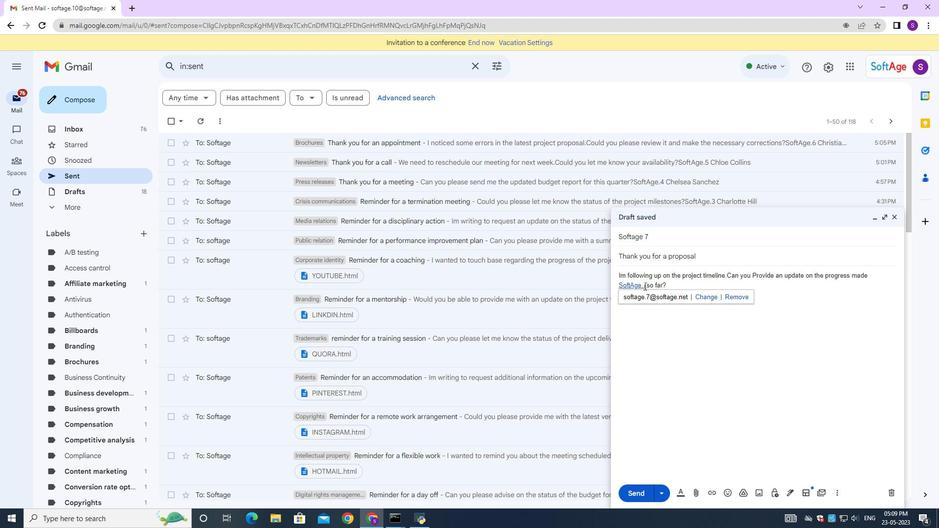 
Action: Mouse moved to (644, 286)
Screenshot: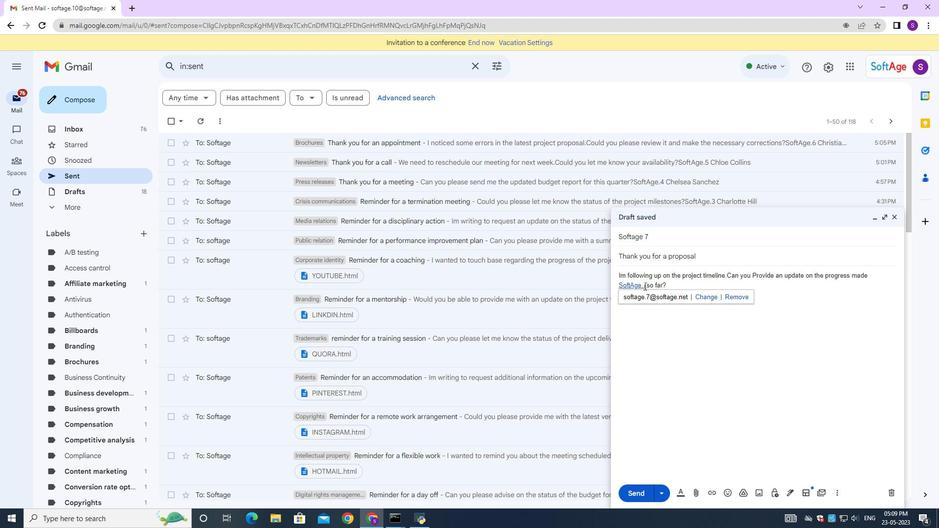 
Action: Mouse pressed left at (644, 286)
Screenshot: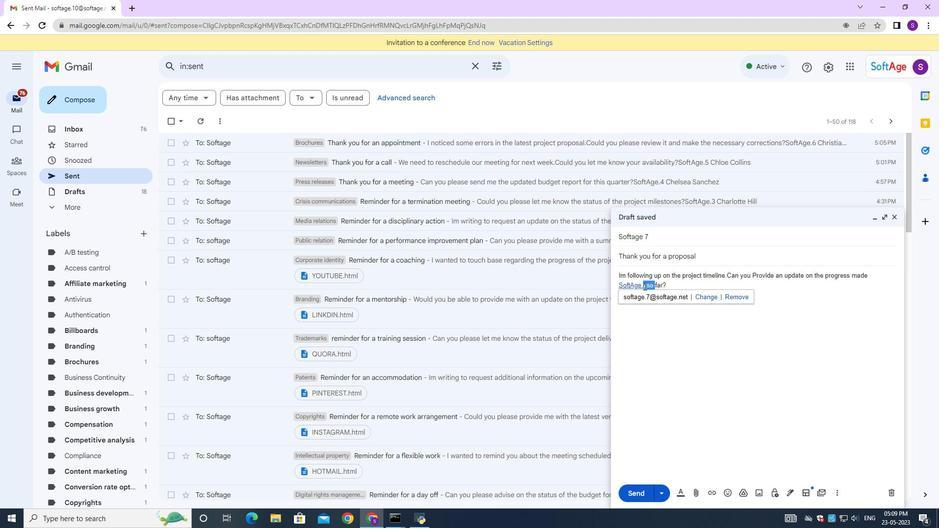 
Action: Mouse moved to (637, 335)
Screenshot: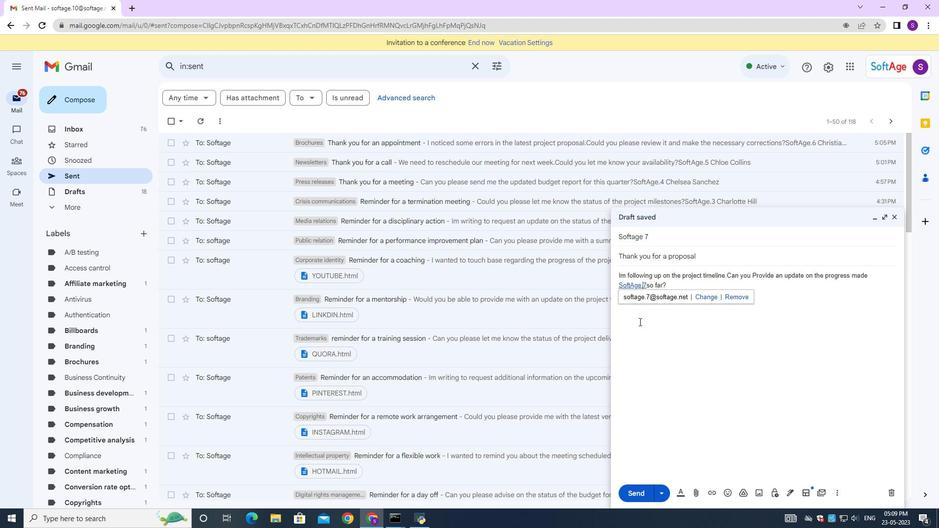 
Action: Mouse pressed left at (637, 335)
Screenshot: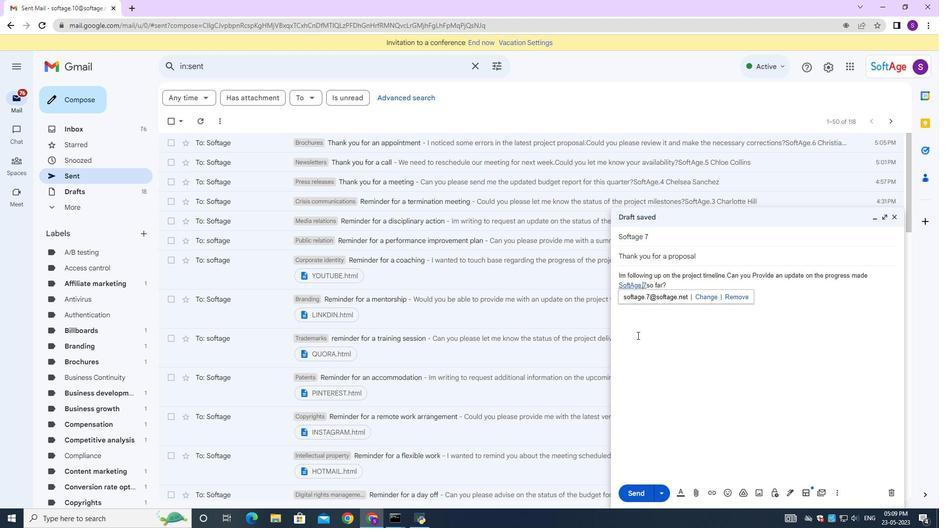 
Action: Mouse moved to (636, 497)
Screenshot: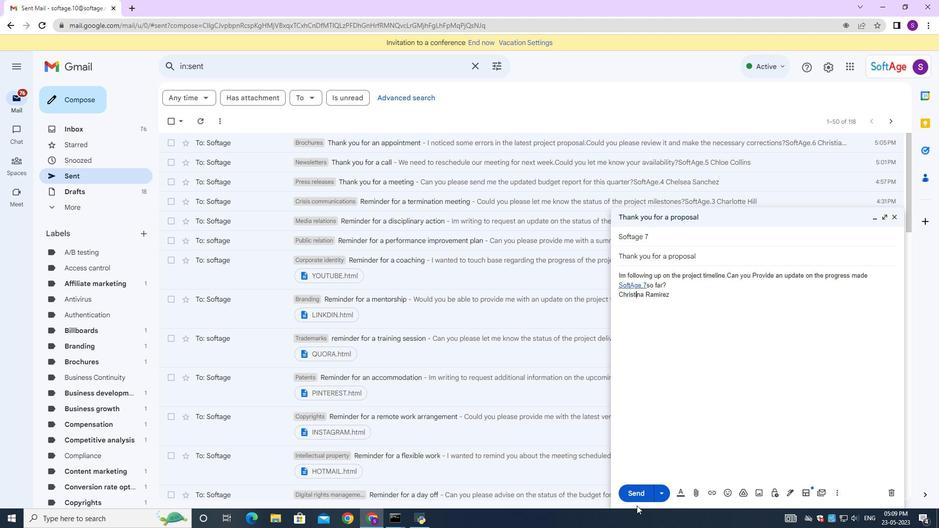 
Action: Mouse pressed left at (636, 497)
Screenshot: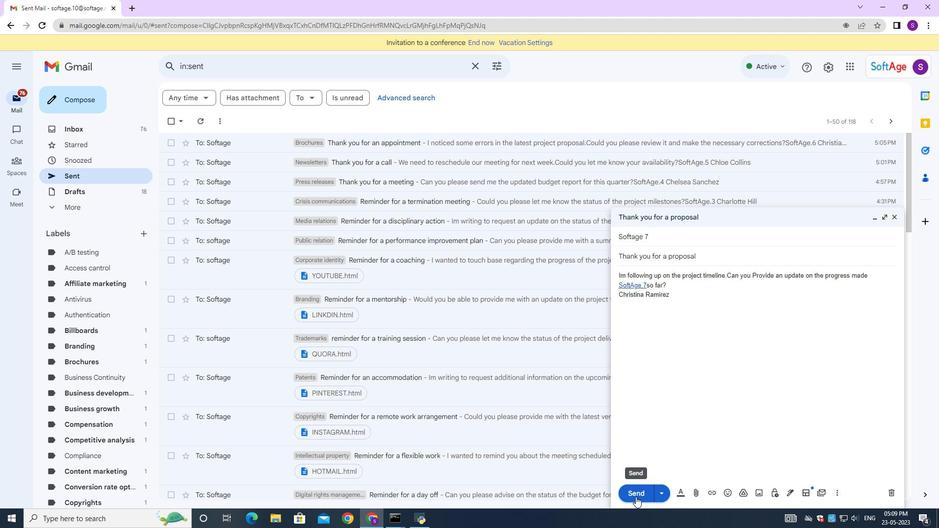 
Action: Mouse moved to (468, 141)
Screenshot: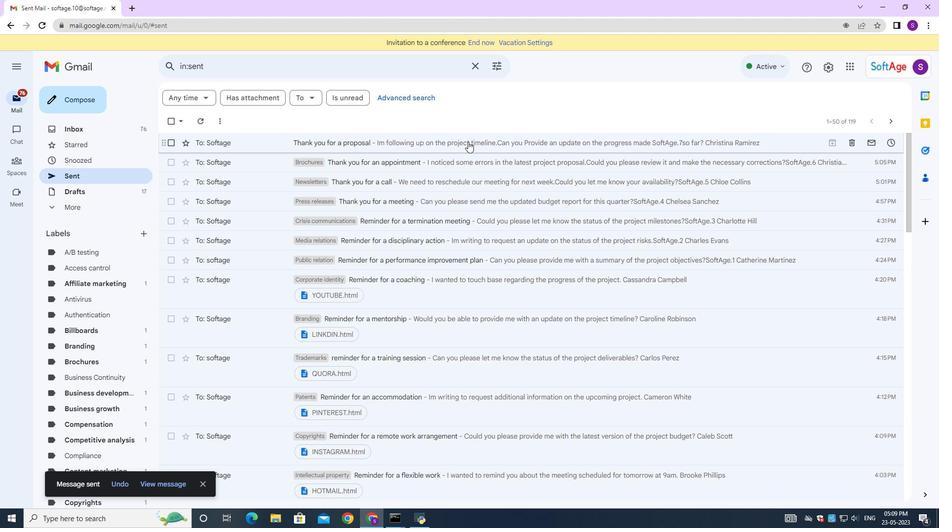 
Action: Mouse pressed left at (468, 141)
Screenshot: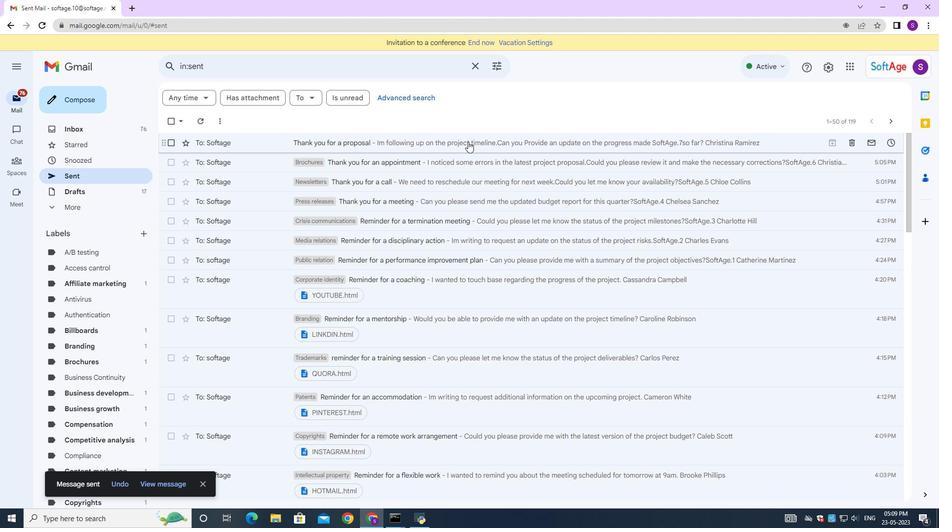 
Action: Mouse moved to (357, 94)
Screenshot: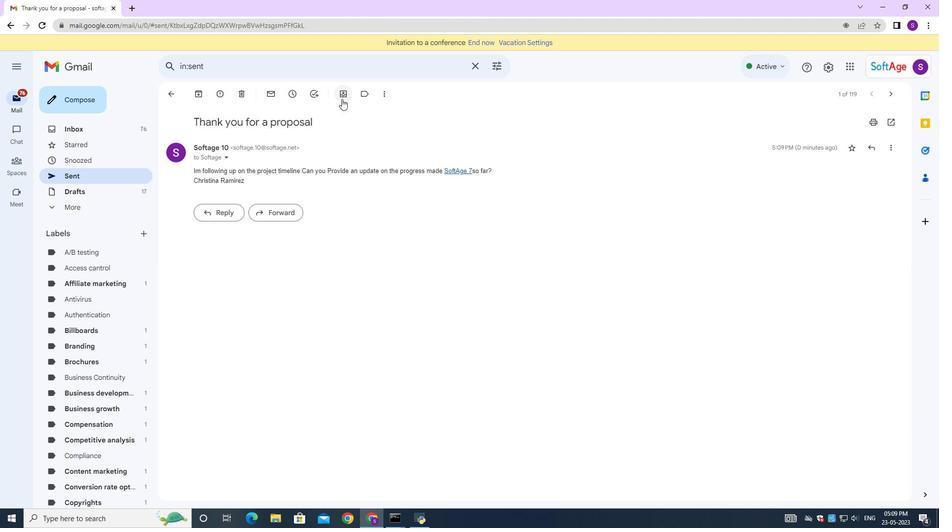 
Action: Mouse pressed left at (357, 94)
Screenshot: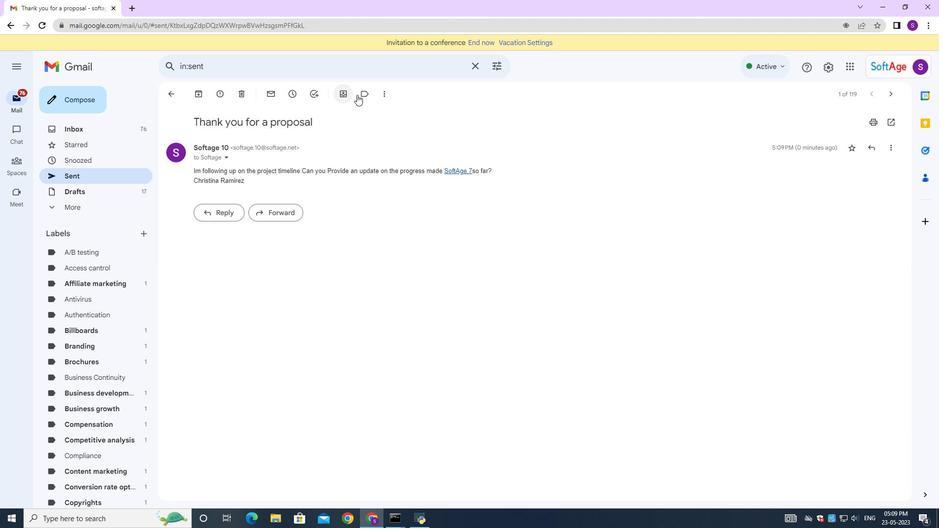 
Action: Mouse moved to (357, 94)
Screenshot: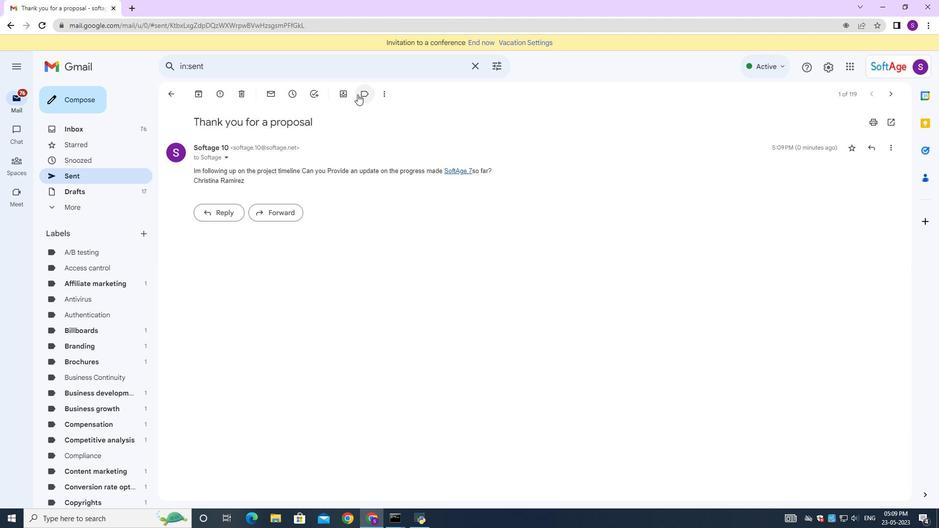 
Action: Key pressed fly
Screenshot: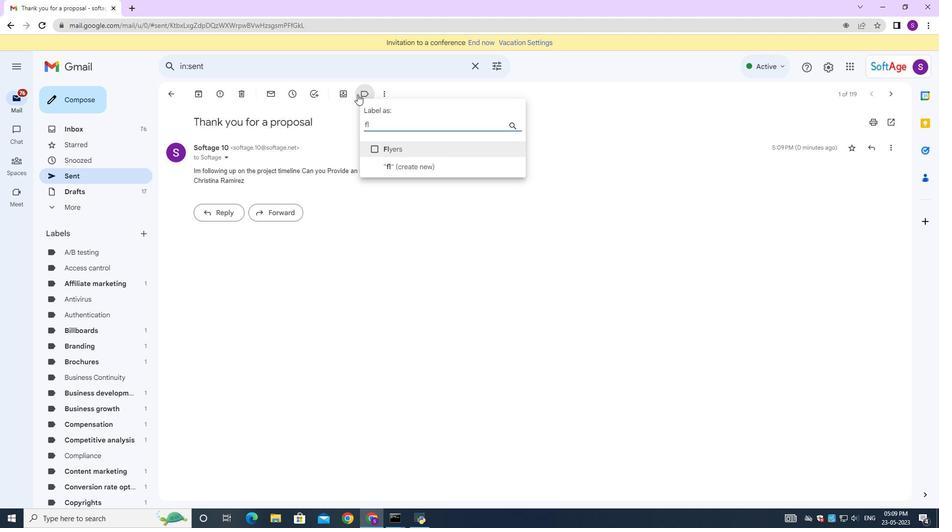 
Action: Mouse moved to (377, 149)
Screenshot: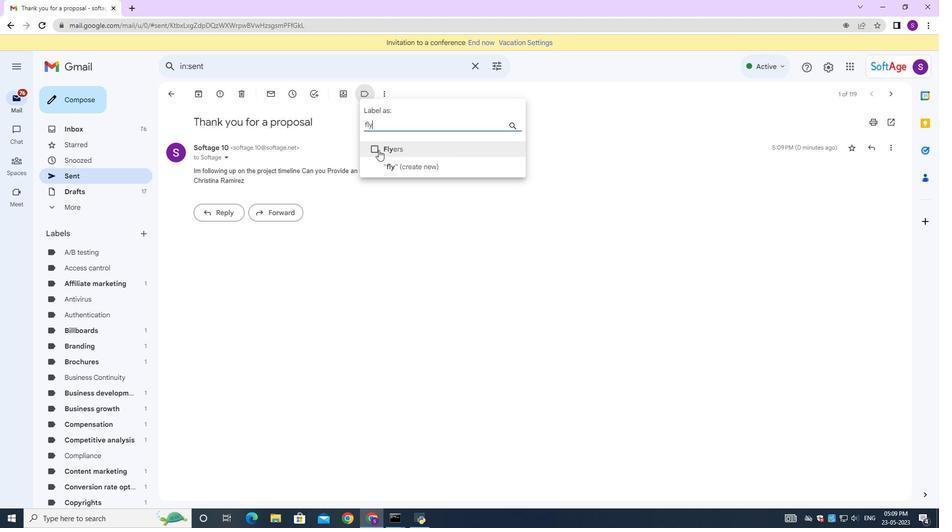 
Action: Mouse pressed left at (377, 149)
Screenshot: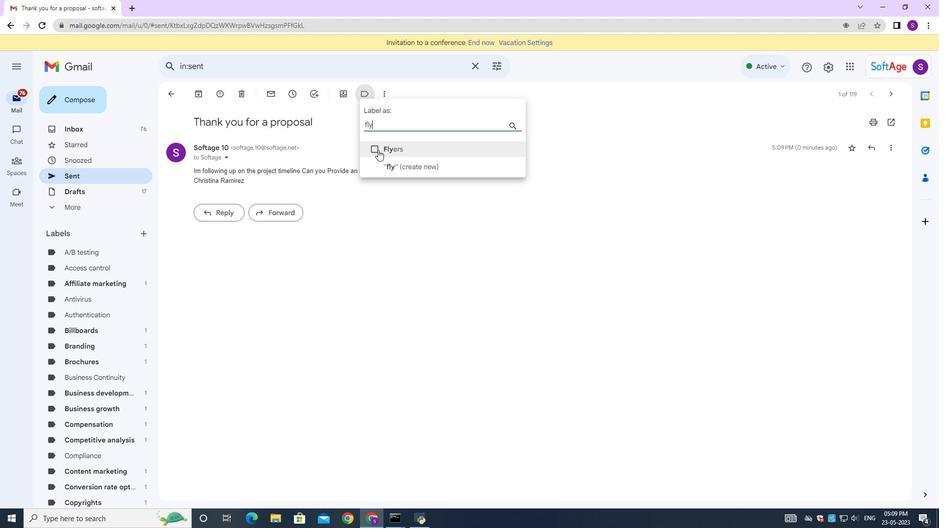 
Action: Mouse moved to (397, 164)
Screenshot: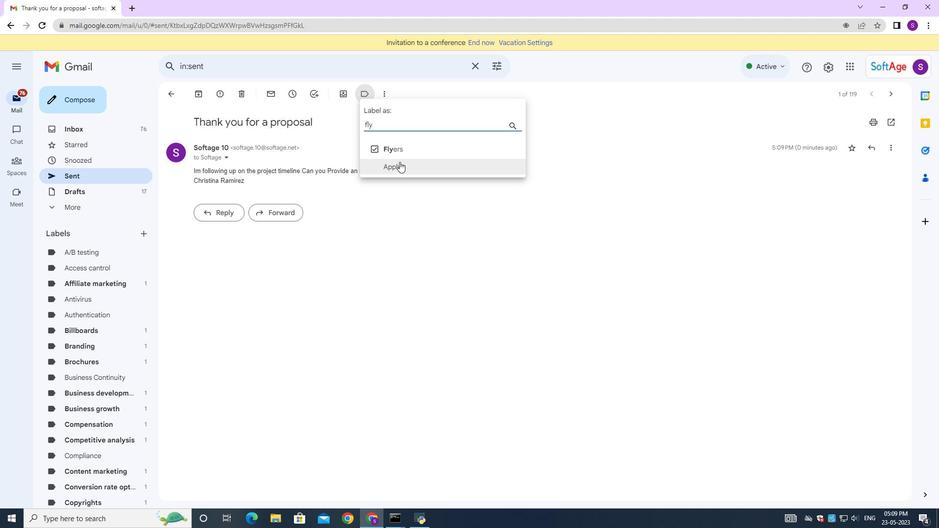 
Action: Mouse pressed left at (397, 164)
Screenshot: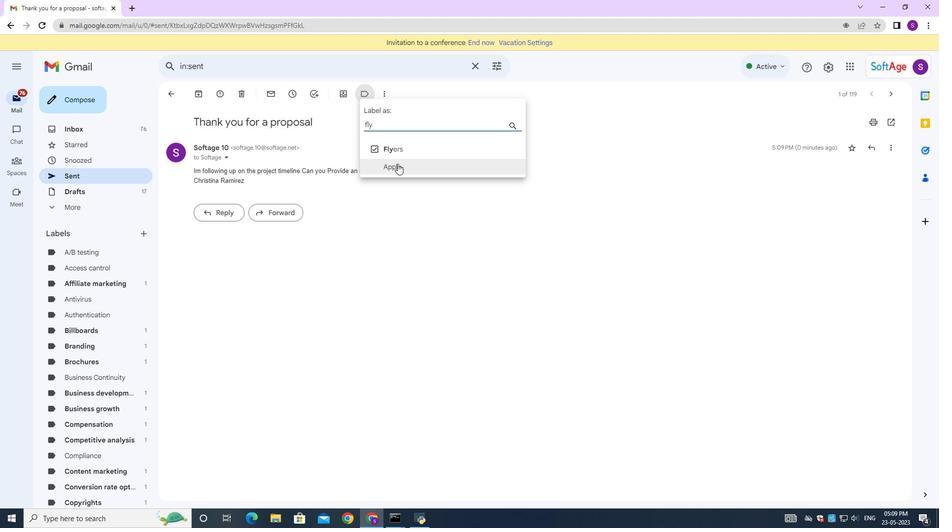 
Action: Mouse moved to (730, 228)
Screenshot: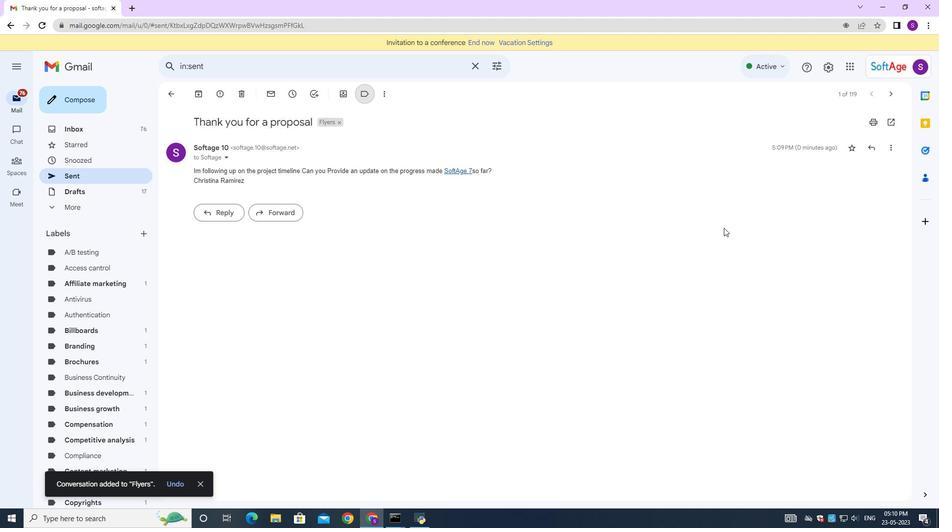 
